 Task: Find connections with filter location Workington with filter topic #entrepreneurwith filter profile language Spanish with filter current company Calypso Technology with filter school Veer Bahadur Singh Purvanchal University, Jaunpur with filter industry Natural Gas Distribution with filter service category Resume Writing with filter keywords title IT Professional
Action: Mouse moved to (650, 92)
Screenshot: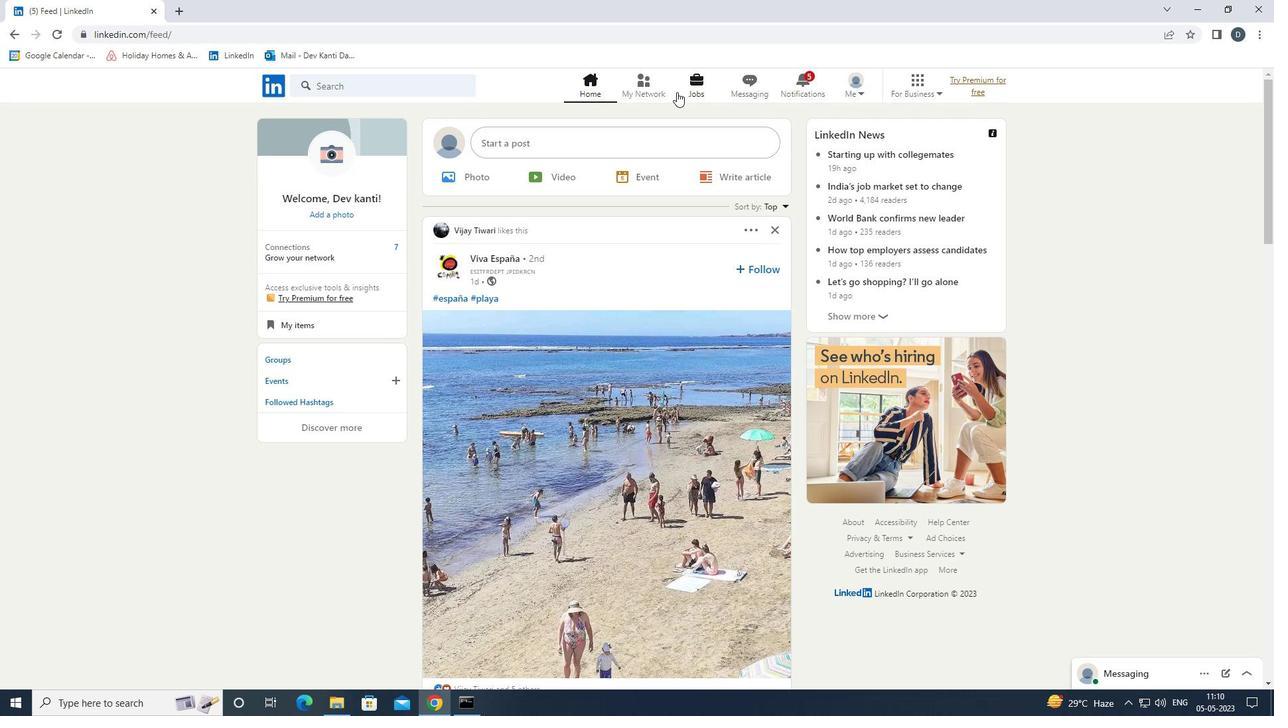 
Action: Mouse pressed left at (650, 92)
Screenshot: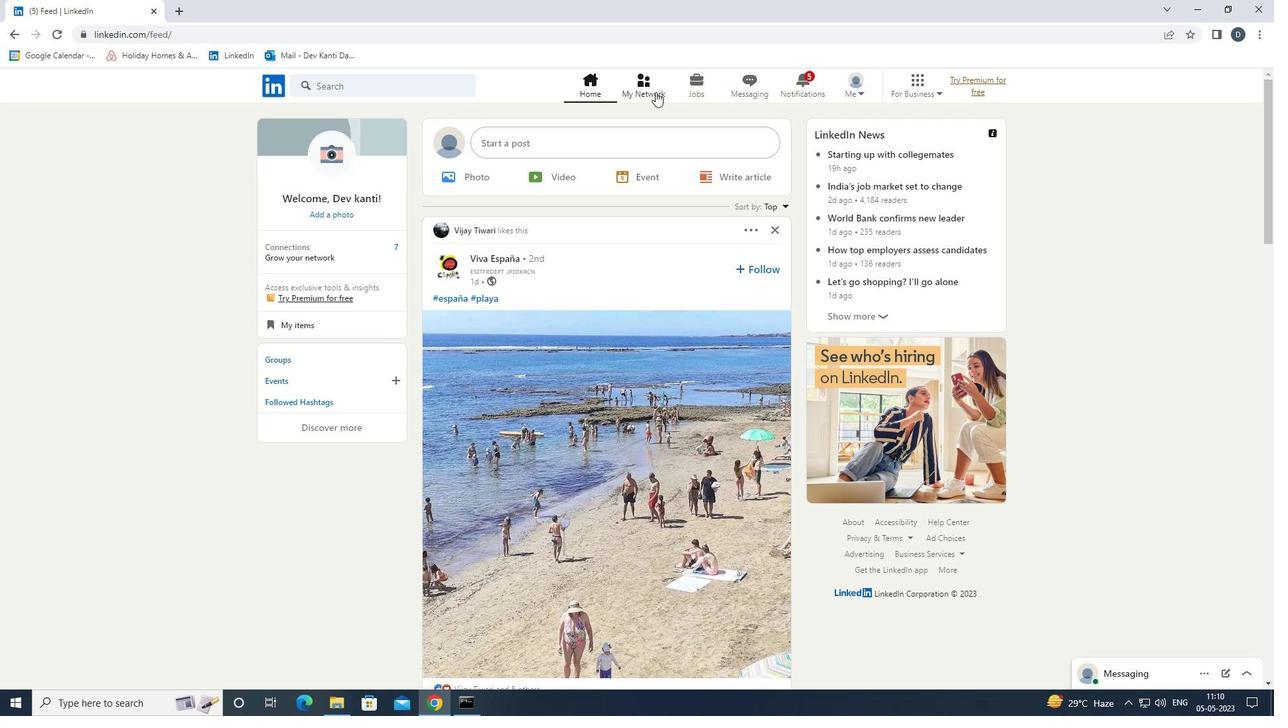 
Action: Mouse moved to (440, 163)
Screenshot: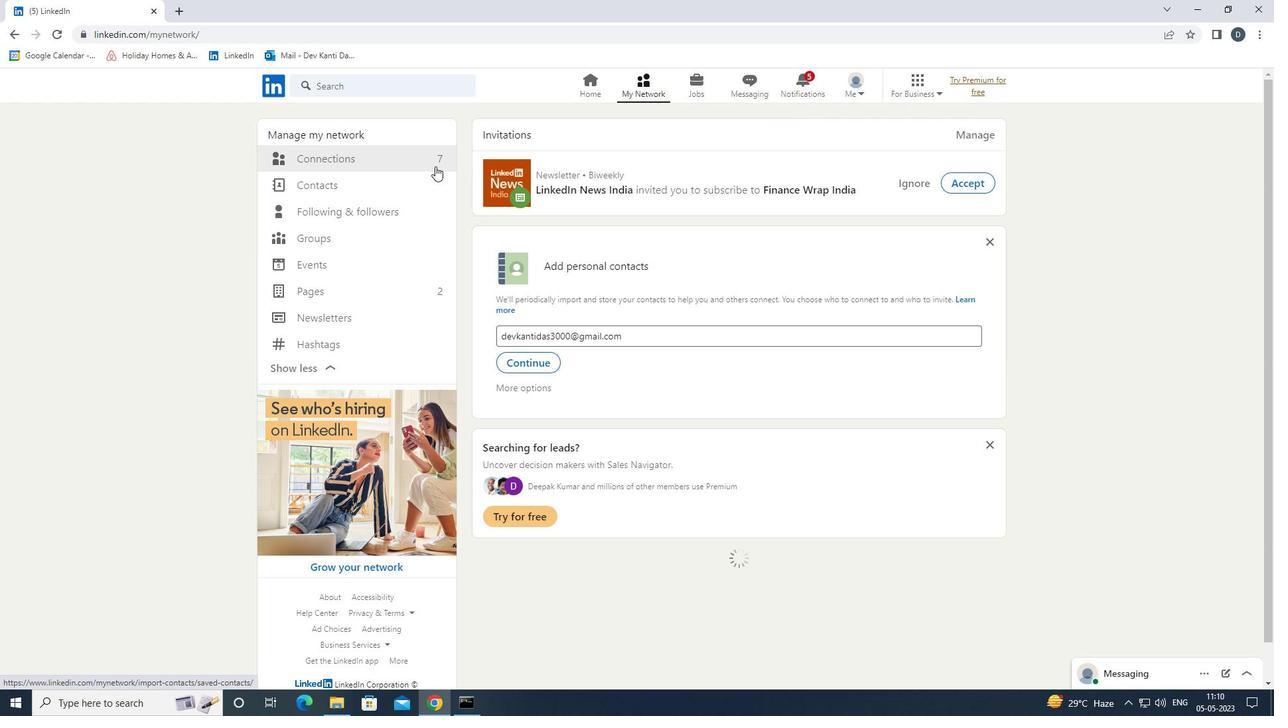 
Action: Mouse pressed left at (440, 163)
Screenshot: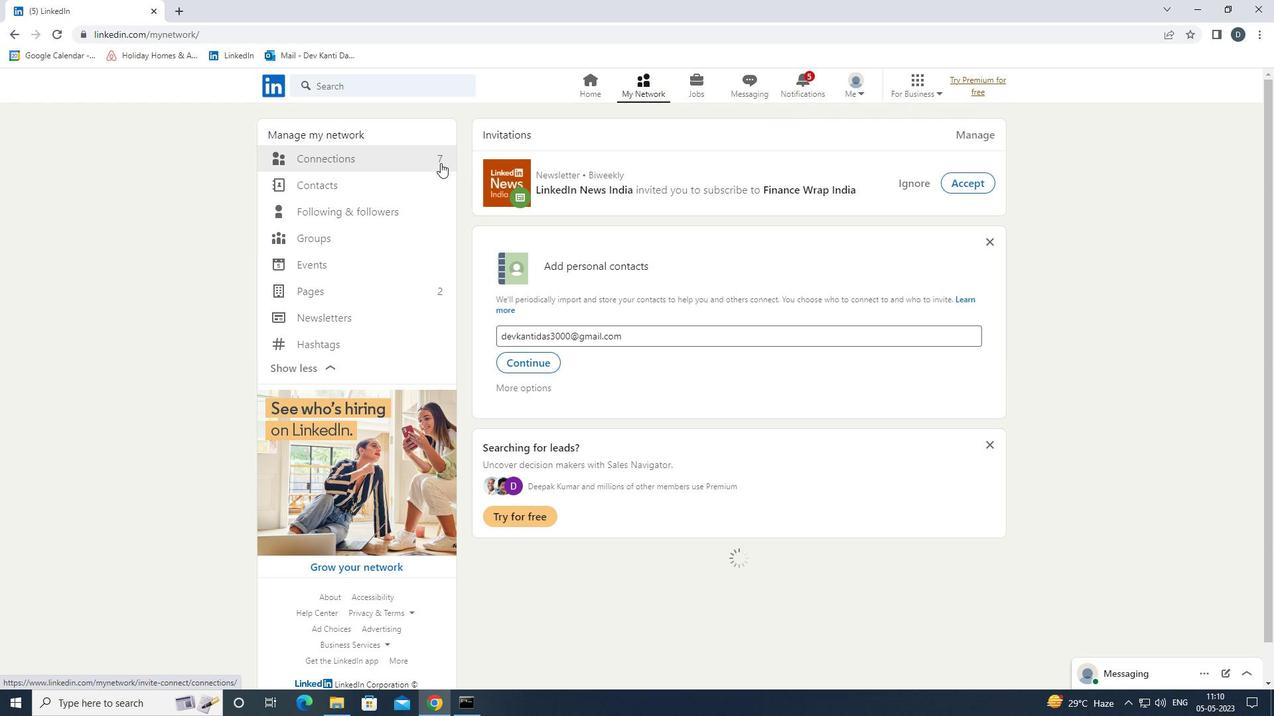 
Action: Mouse moved to (746, 167)
Screenshot: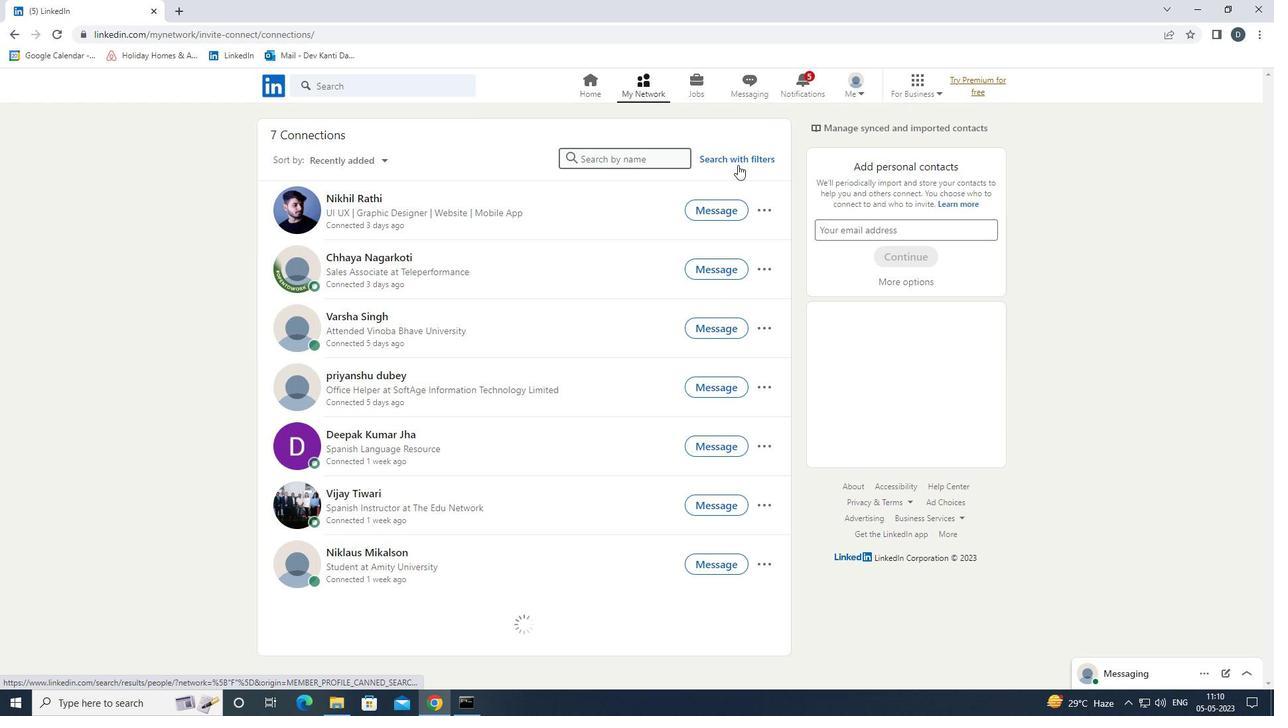 
Action: Mouse pressed left at (746, 167)
Screenshot: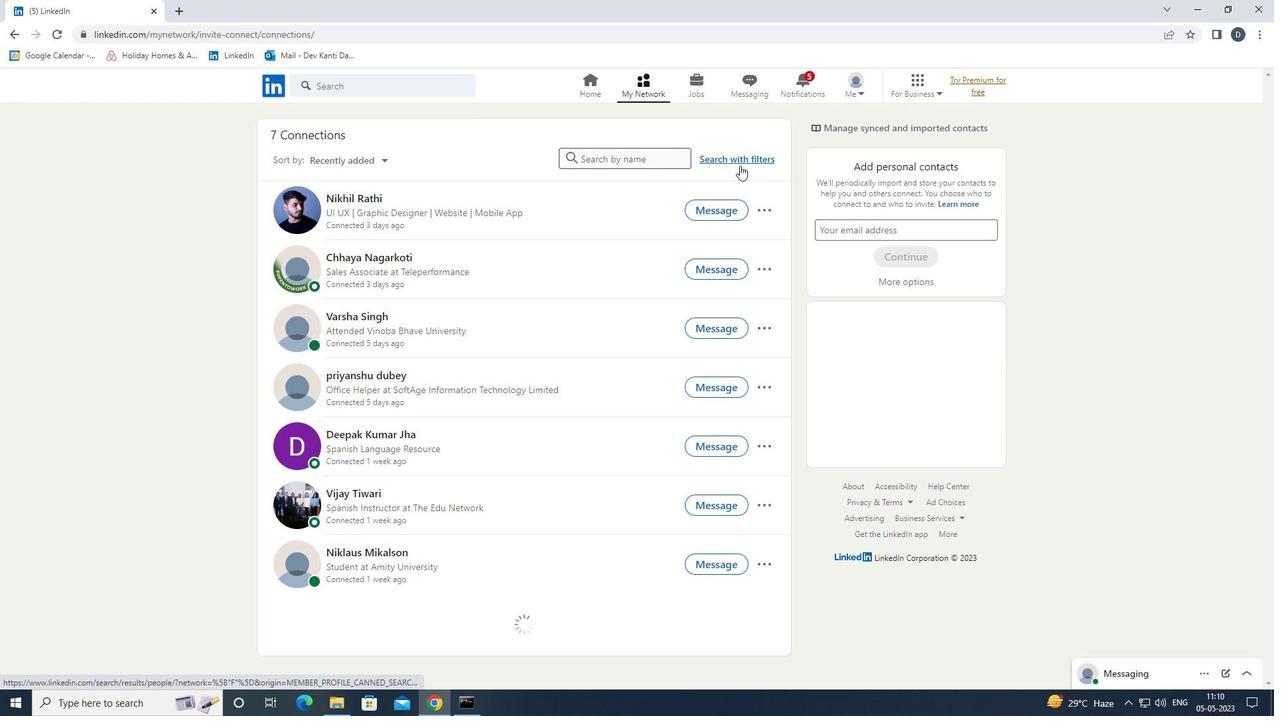 
Action: Mouse moved to (746, 159)
Screenshot: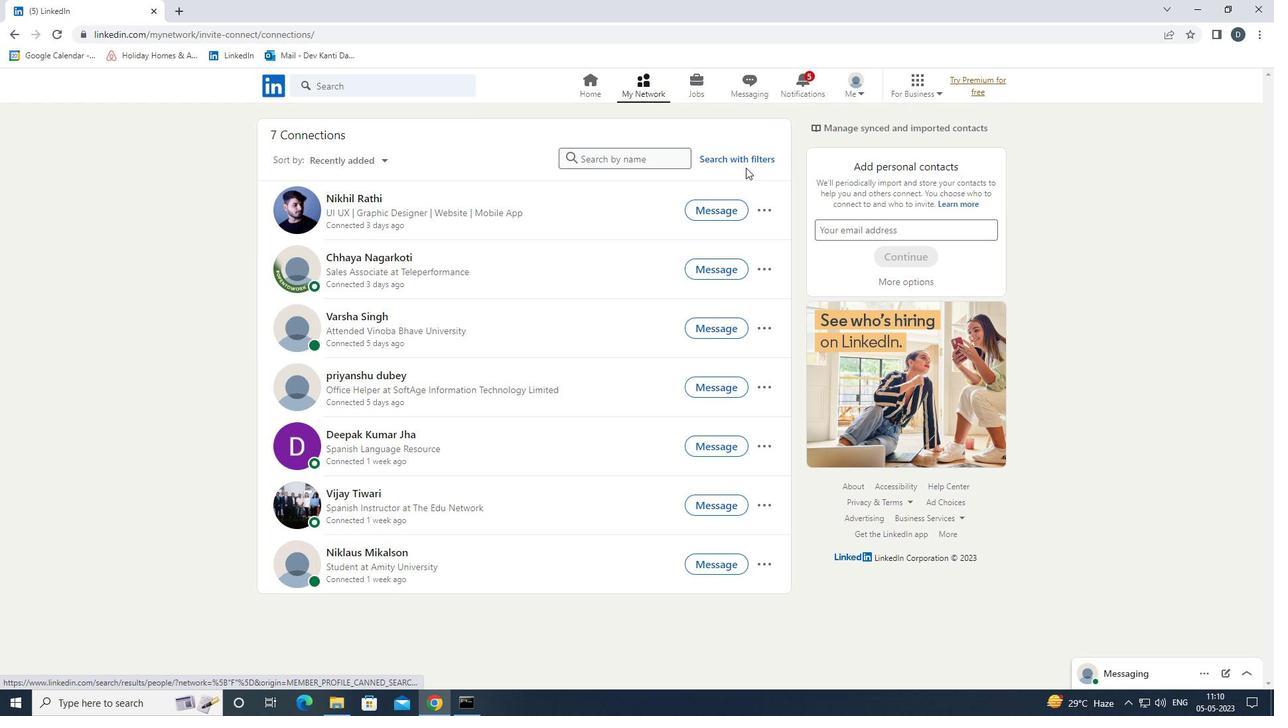 
Action: Mouse pressed left at (746, 159)
Screenshot: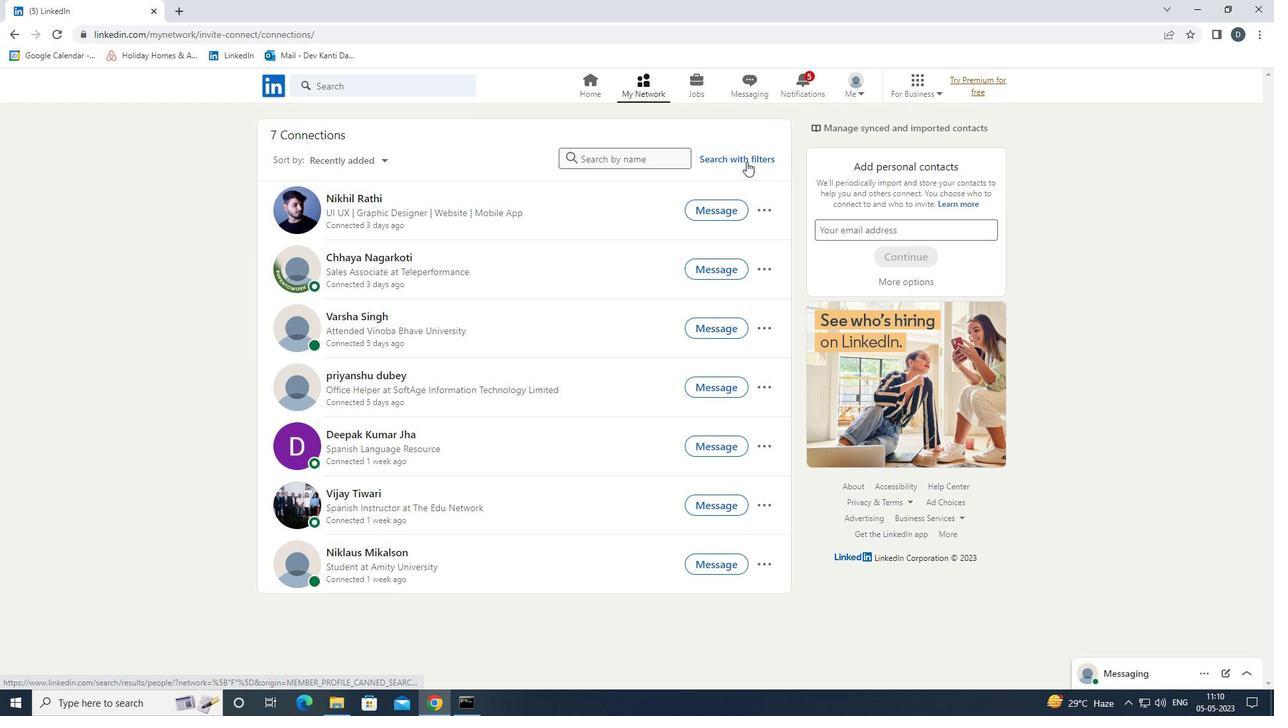 
Action: Mouse moved to (675, 128)
Screenshot: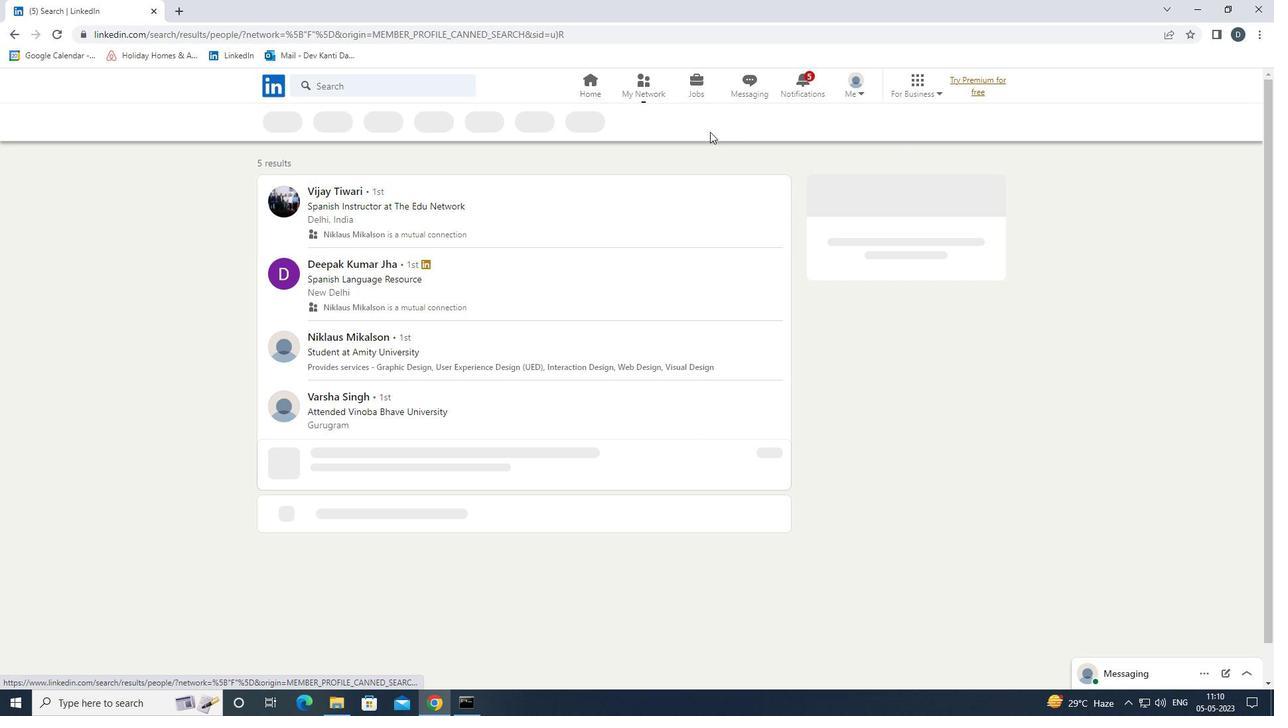 
Action: Mouse pressed left at (675, 128)
Screenshot: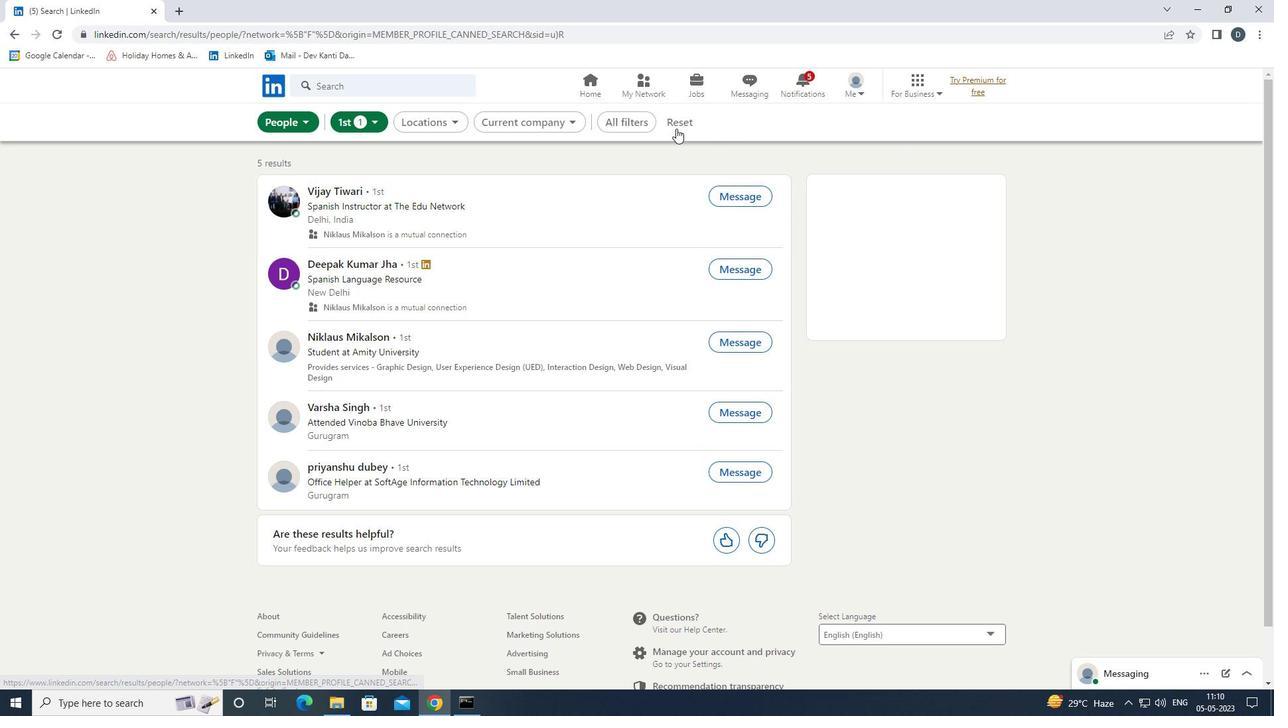 
Action: Mouse moved to (672, 126)
Screenshot: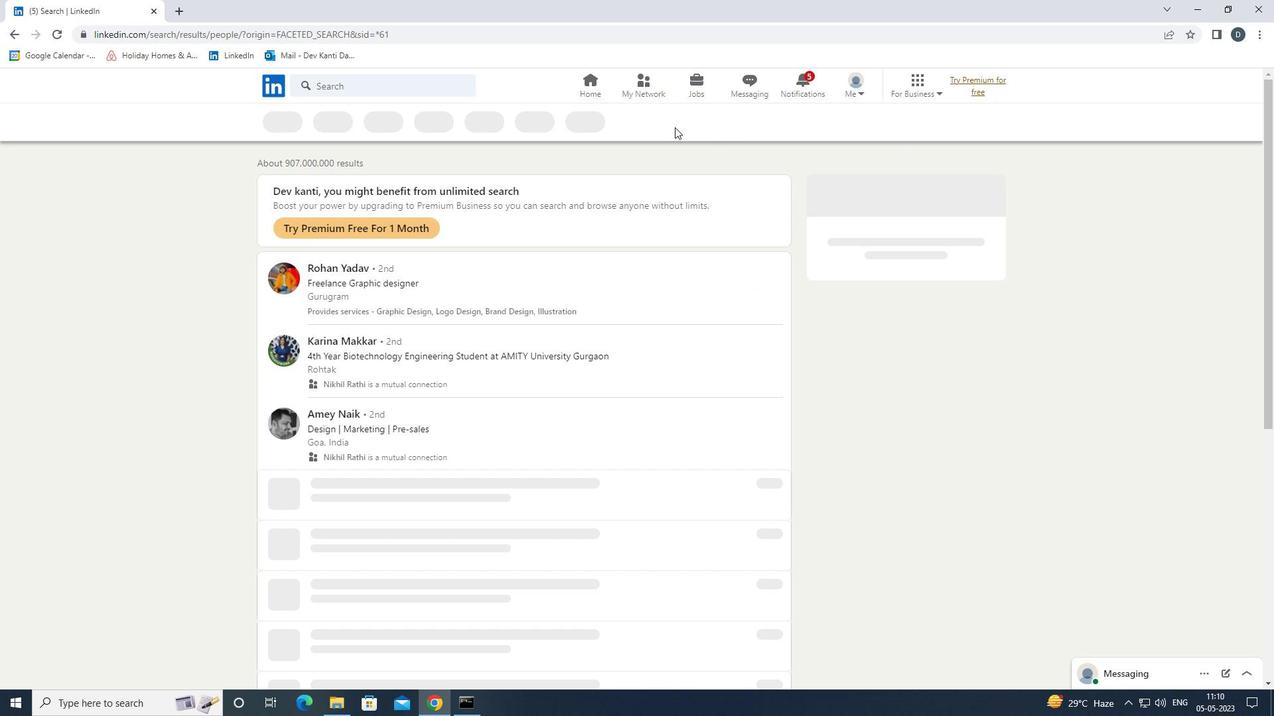 
Action: Mouse pressed left at (672, 126)
Screenshot: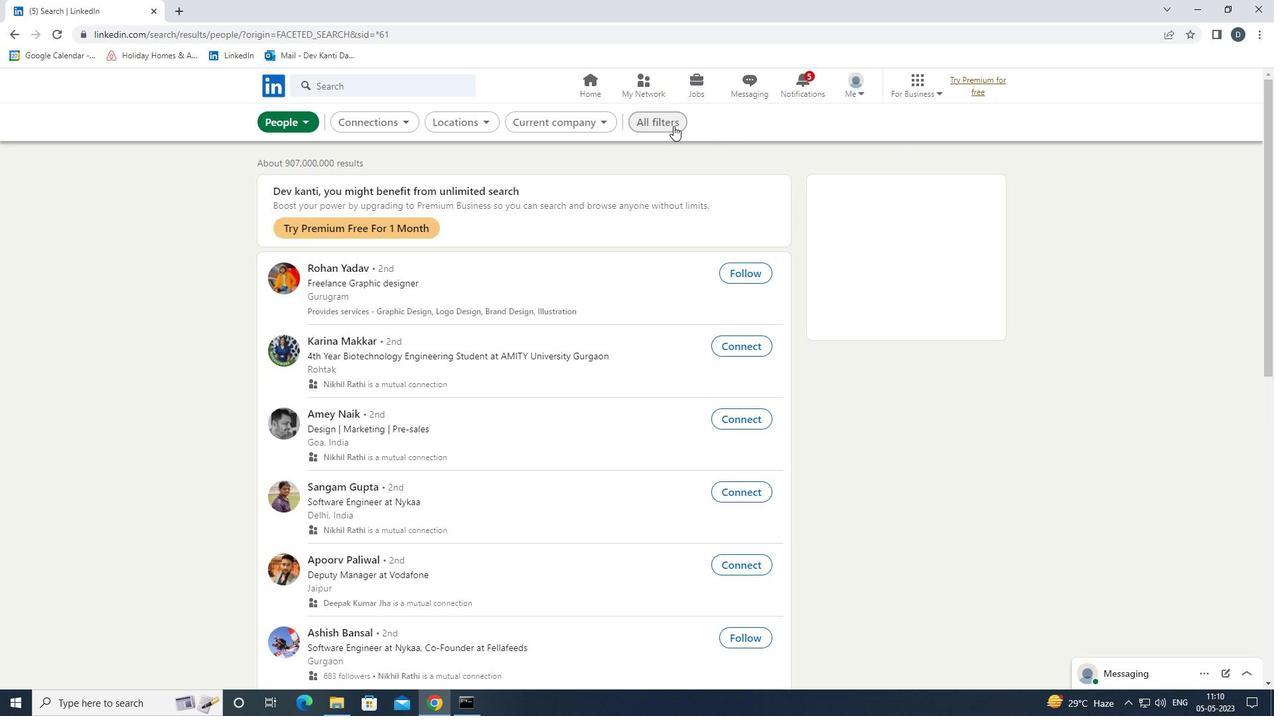 
Action: Mouse moved to (1126, 459)
Screenshot: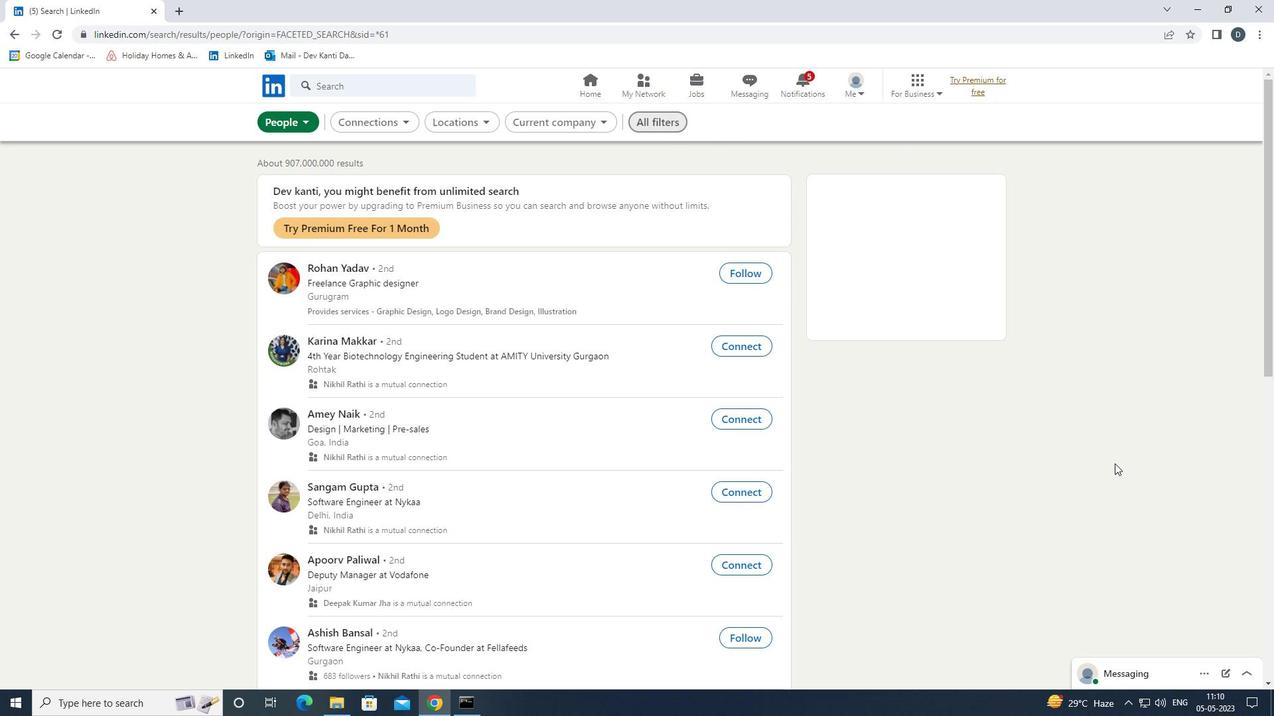 
Action: Mouse scrolled (1126, 458) with delta (0, 0)
Screenshot: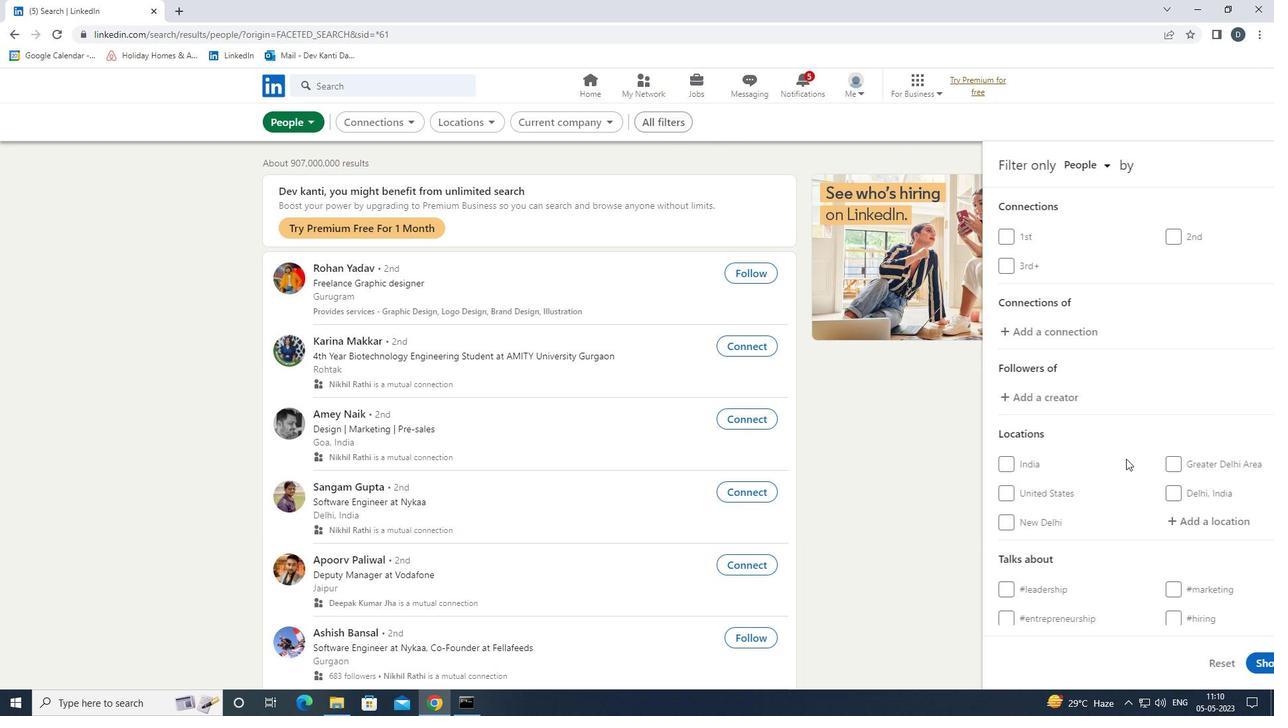 
Action: Mouse scrolled (1126, 458) with delta (0, 0)
Screenshot: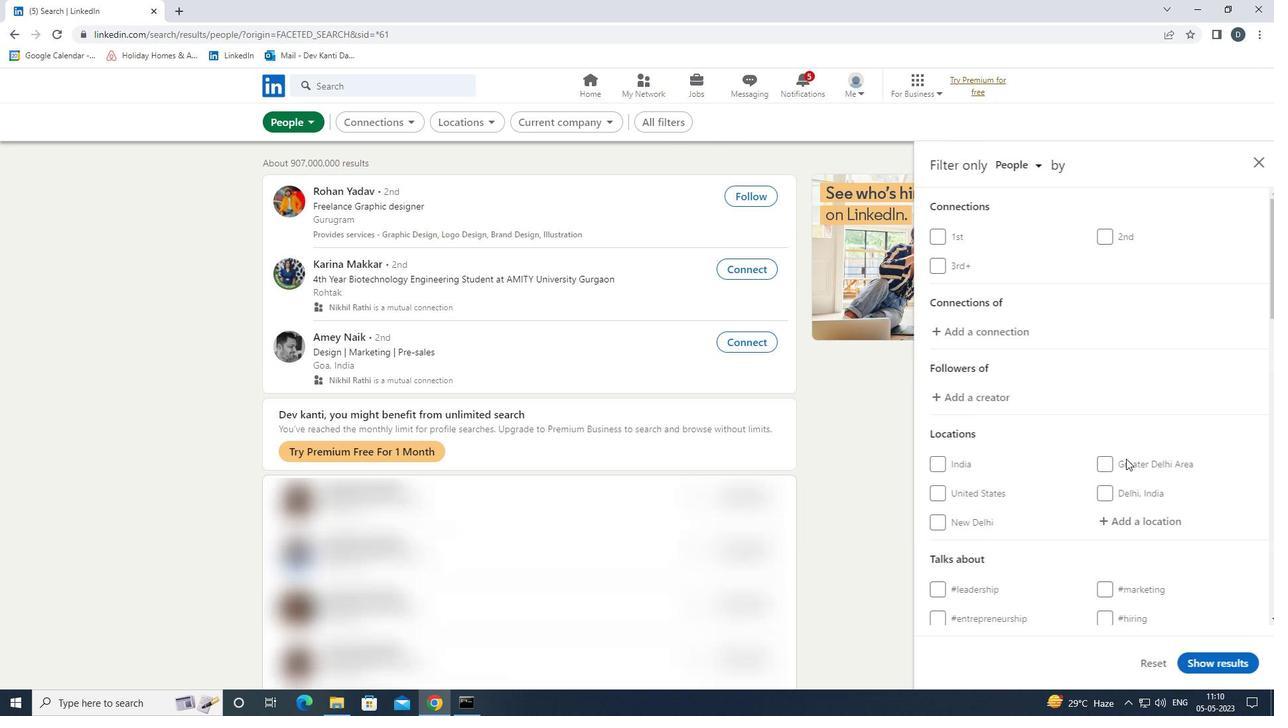 
Action: Mouse moved to (1123, 378)
Screenshot: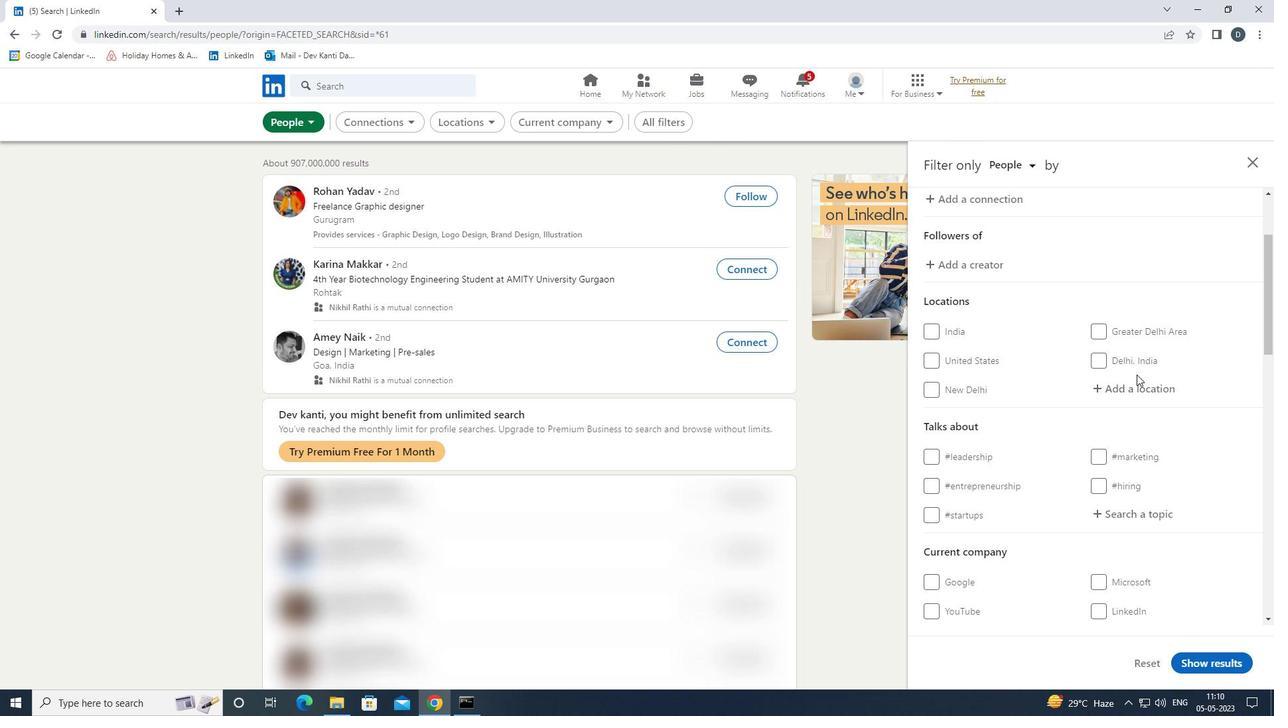 
Action: Mouse pressed left at (1123, 378)
Screenshot: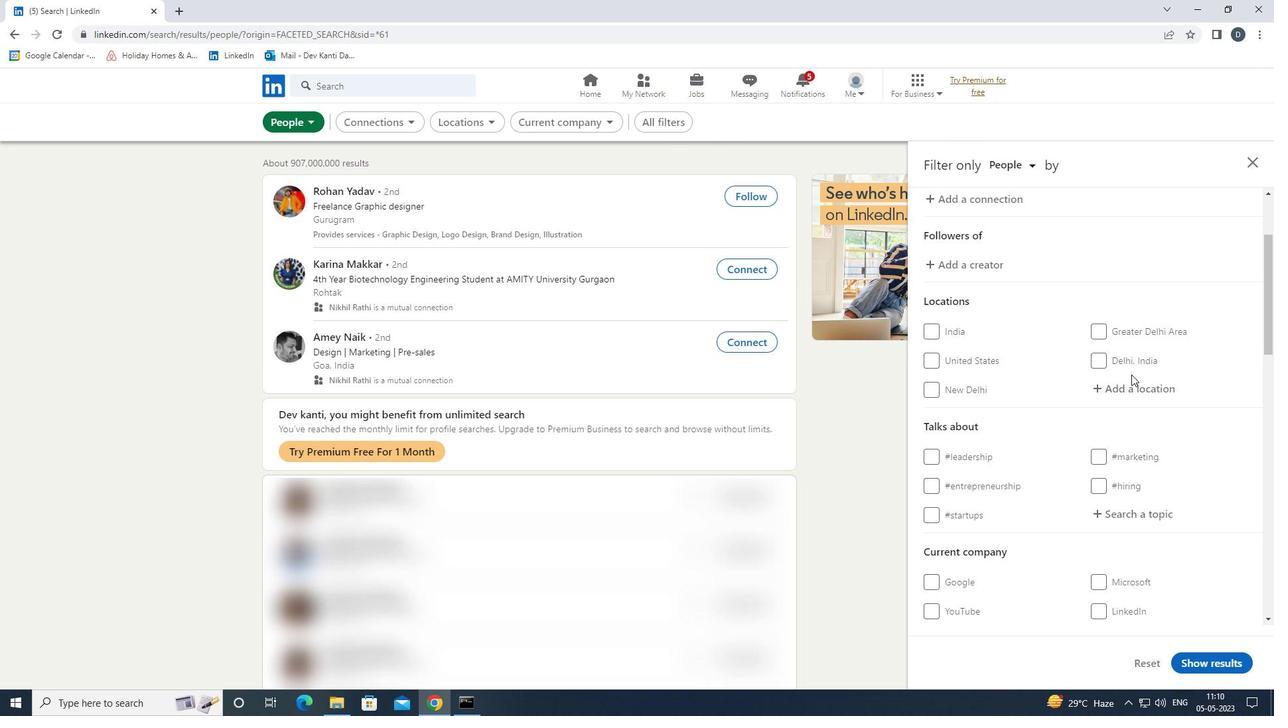 
Action: Mouse moved to (1116, 380)
Screenshot: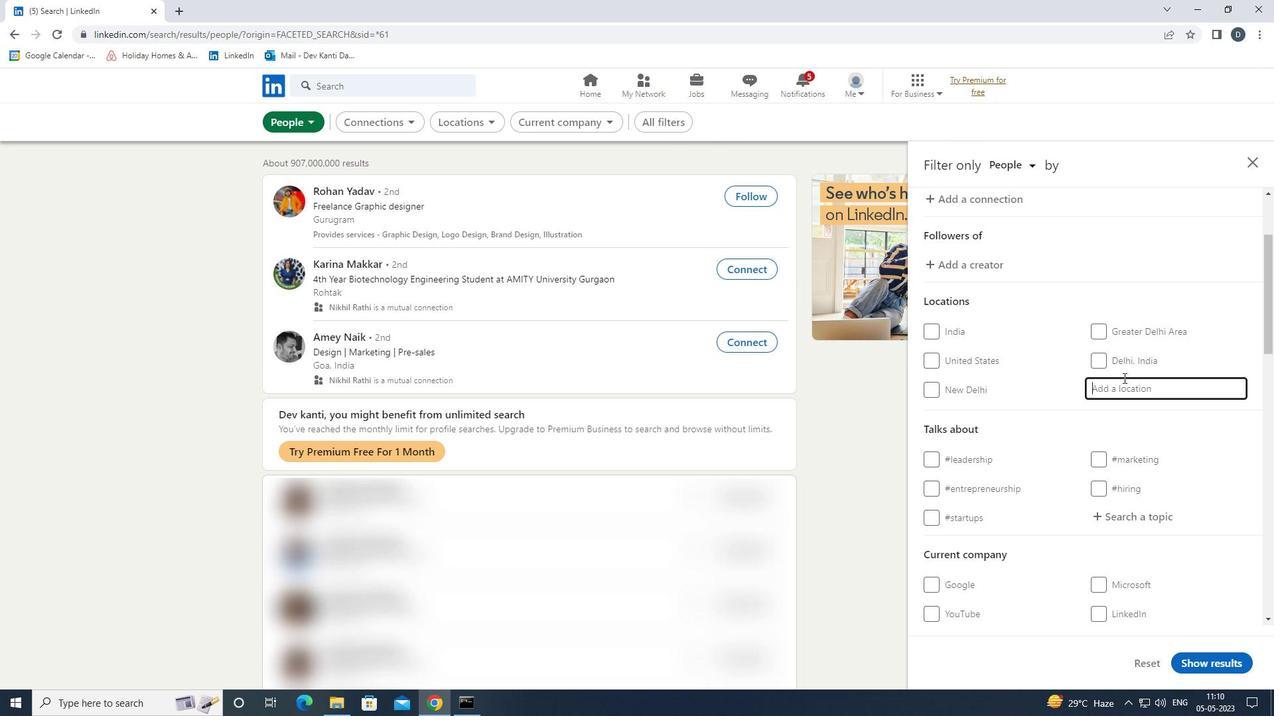 
Action: Key pressed <Key.shift>
Screenshot: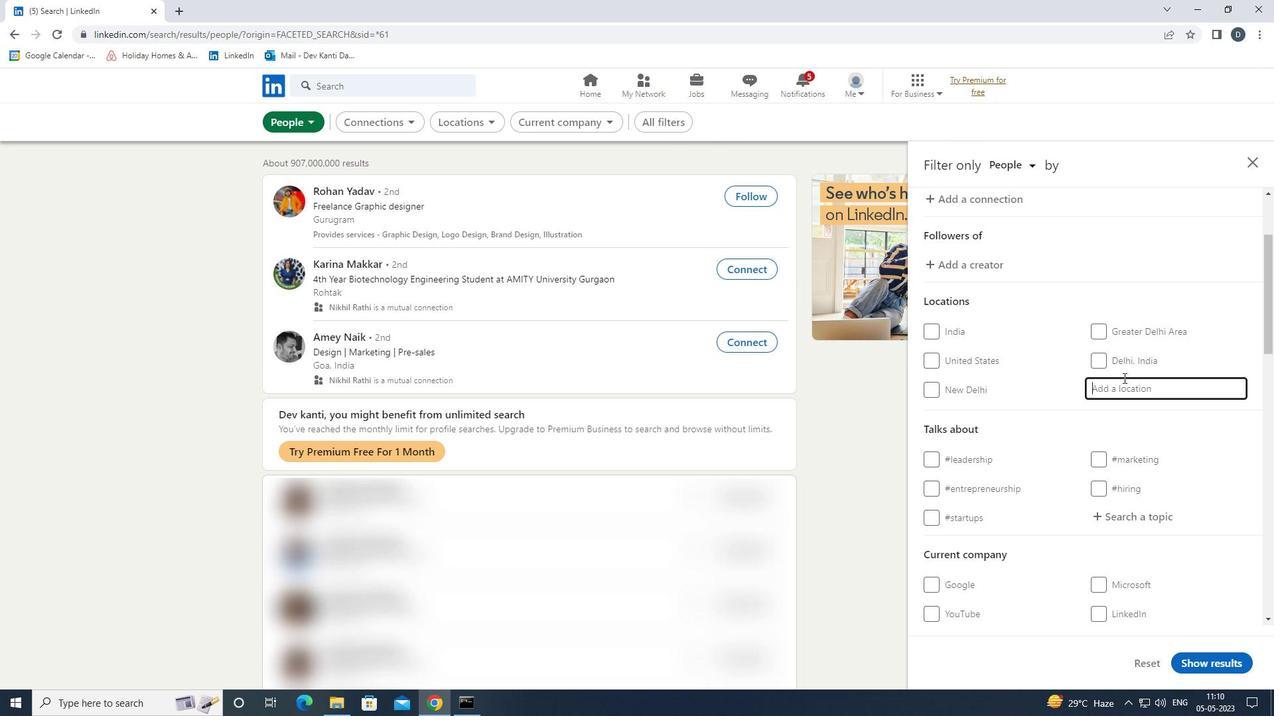 
Action: Mouse moved to (1114, 380)
Screenshot: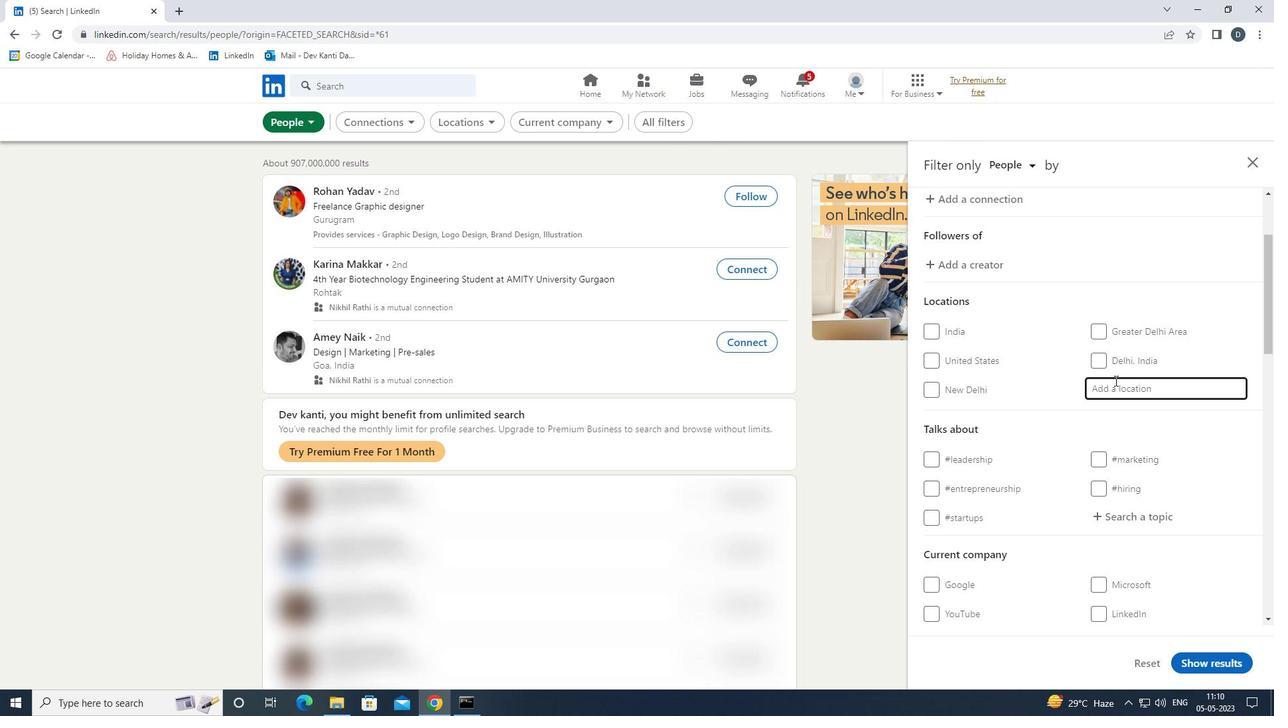 
Action: Key pressed <Key.shift>W
Screenshot: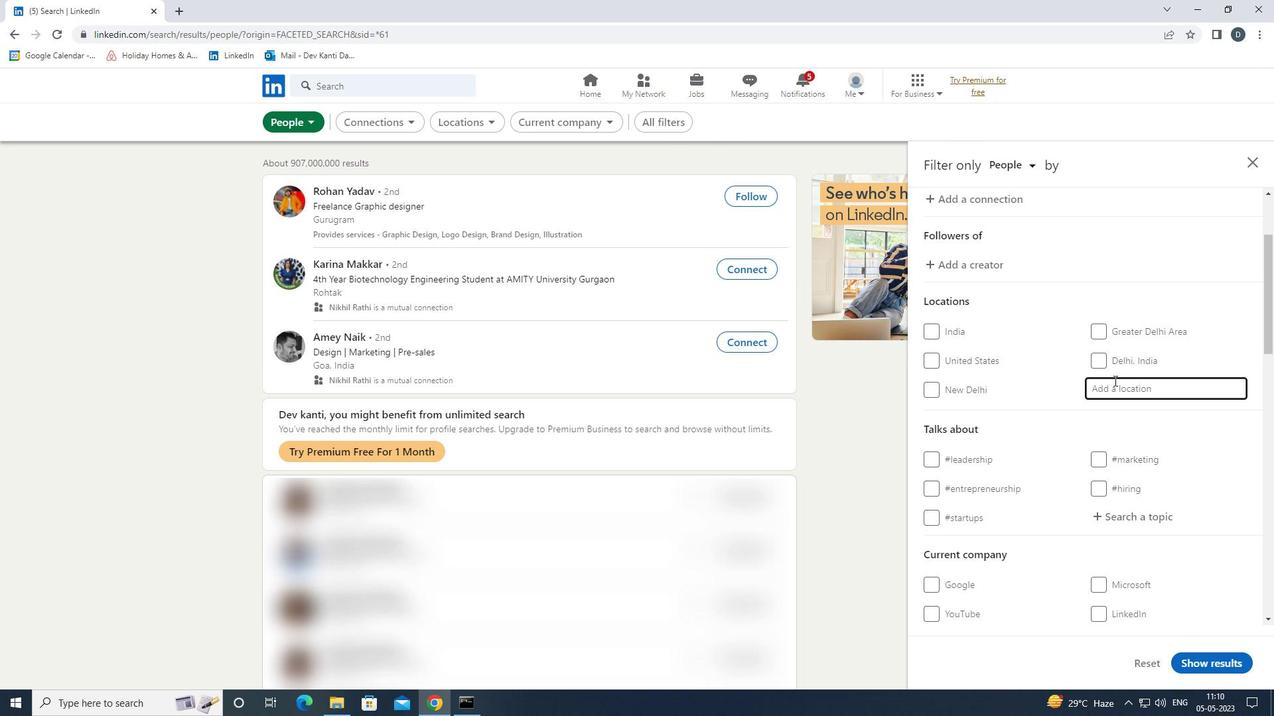 
Action: Mouse moved to (1108, 381)
Screenshot: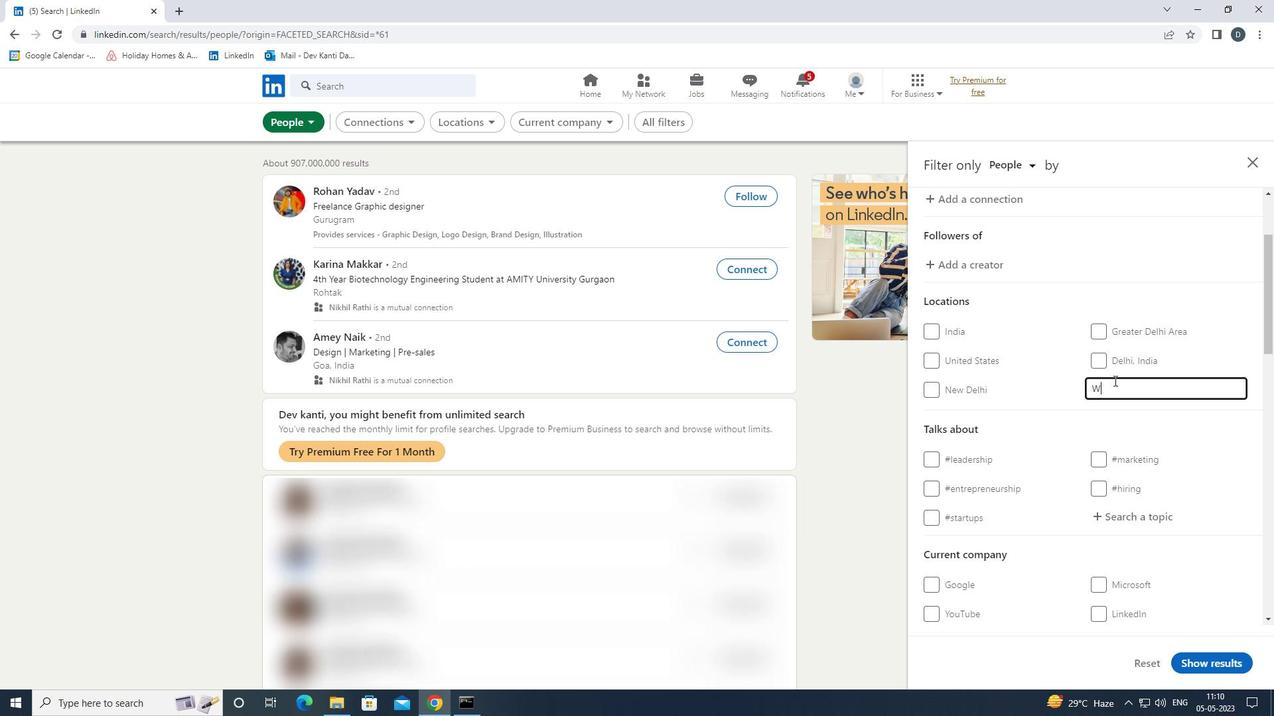 
Action: Key pressed O
Screenshot: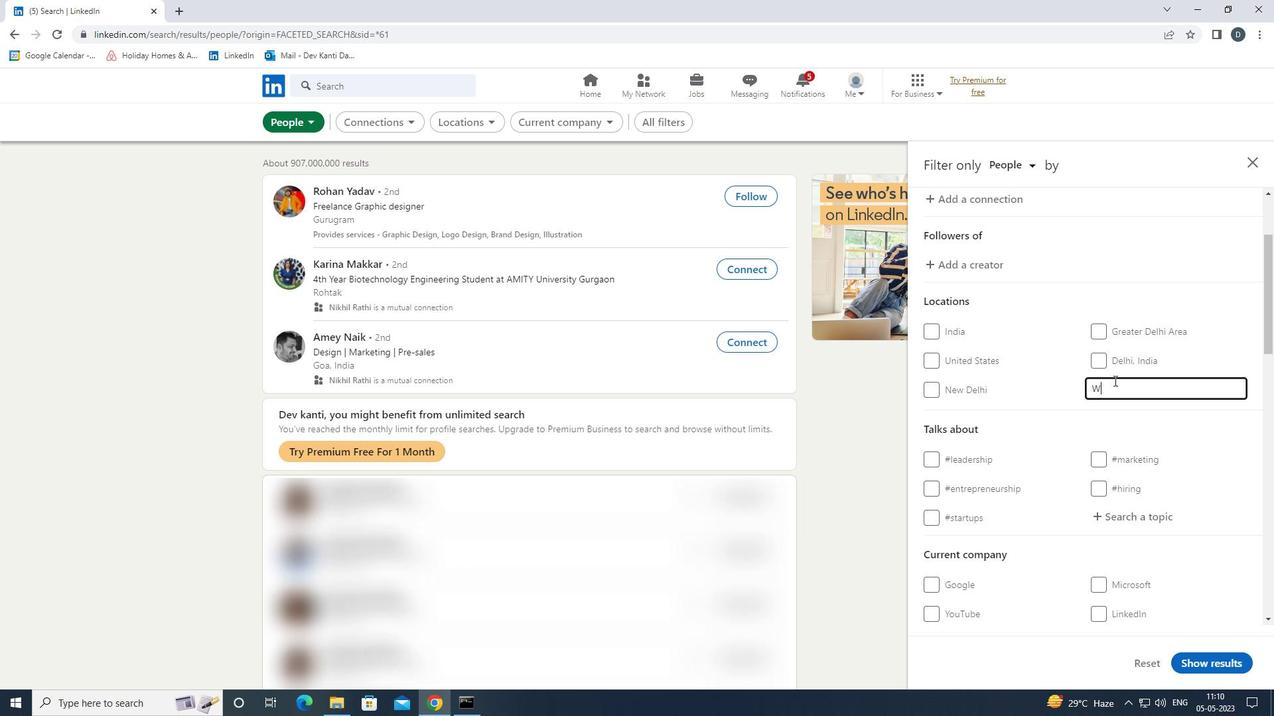 
Action: Mouse moved to (1106, 382)
Screenshot: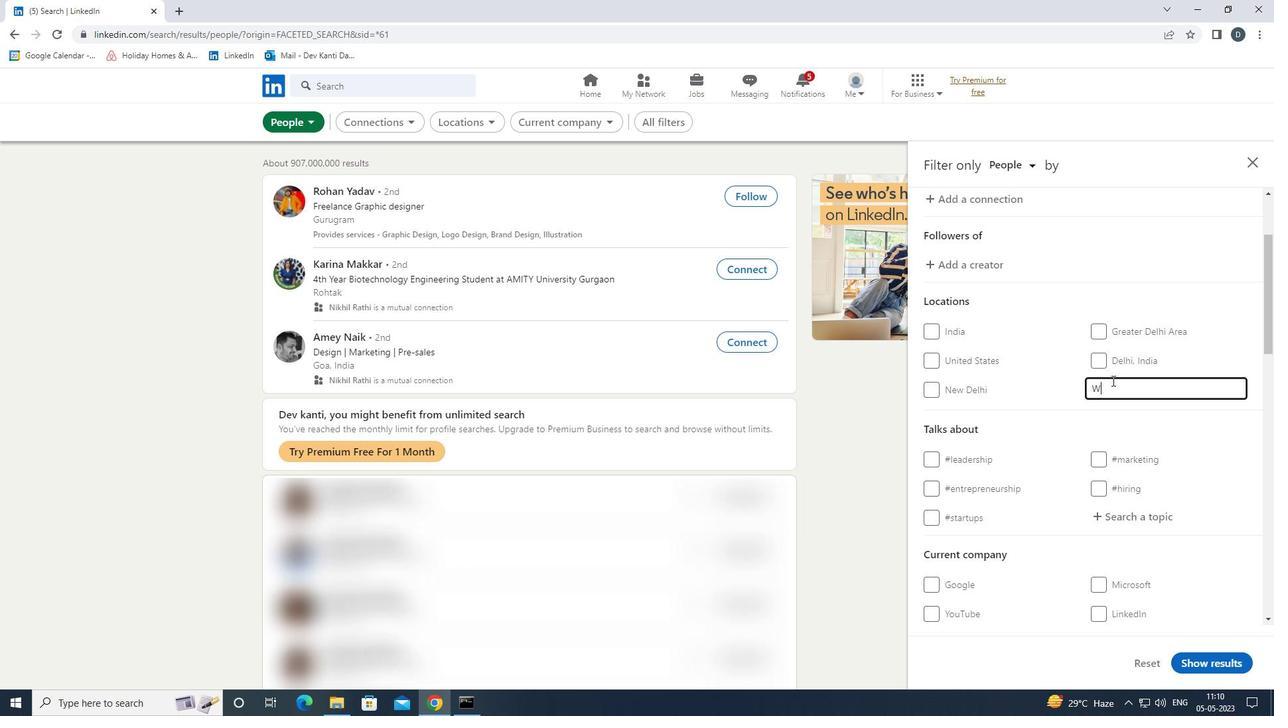 
Action: Key pressed R
Screenshot: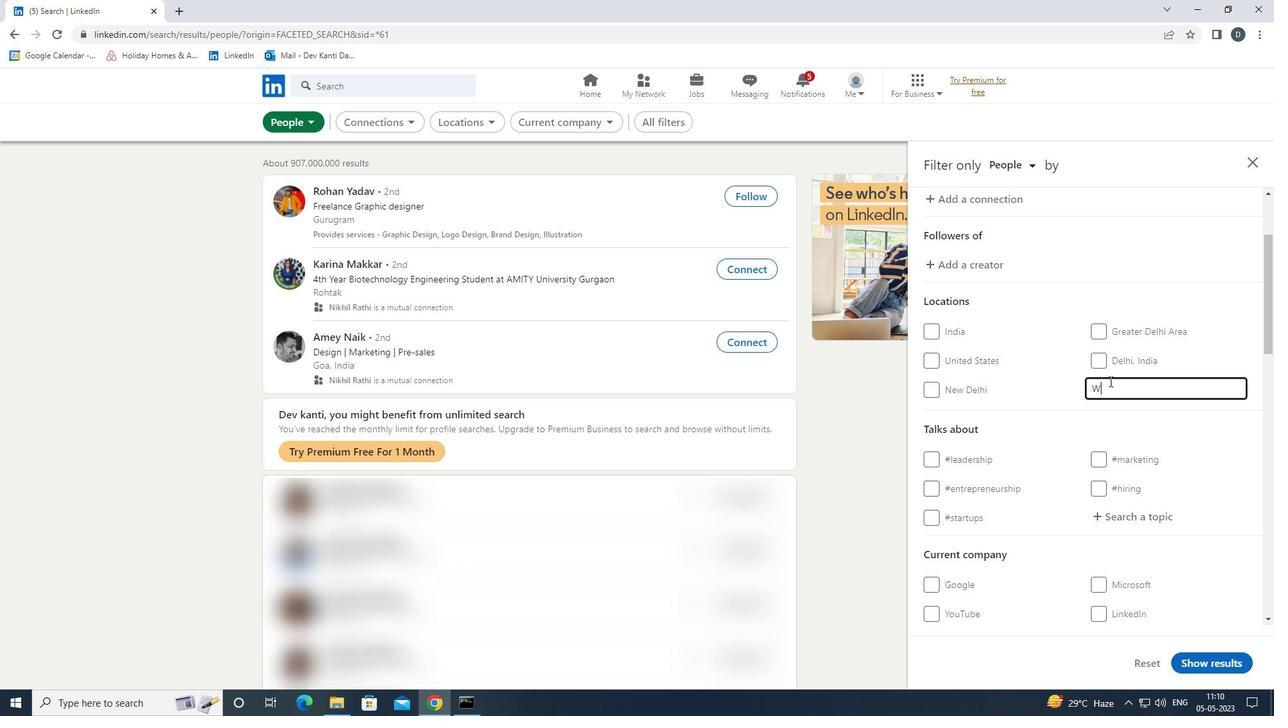 
Action: Mouse moved to (1105, 382)
Screenshot: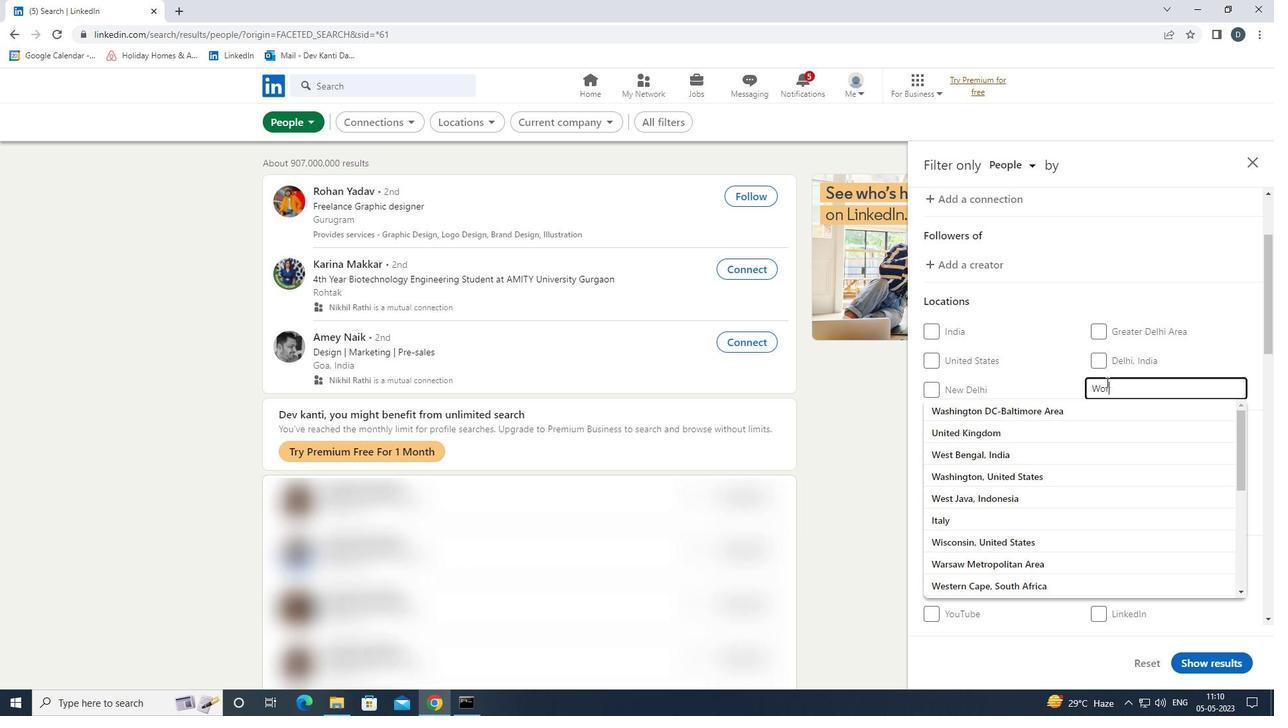 
Action: Key pressed K
Screenshot: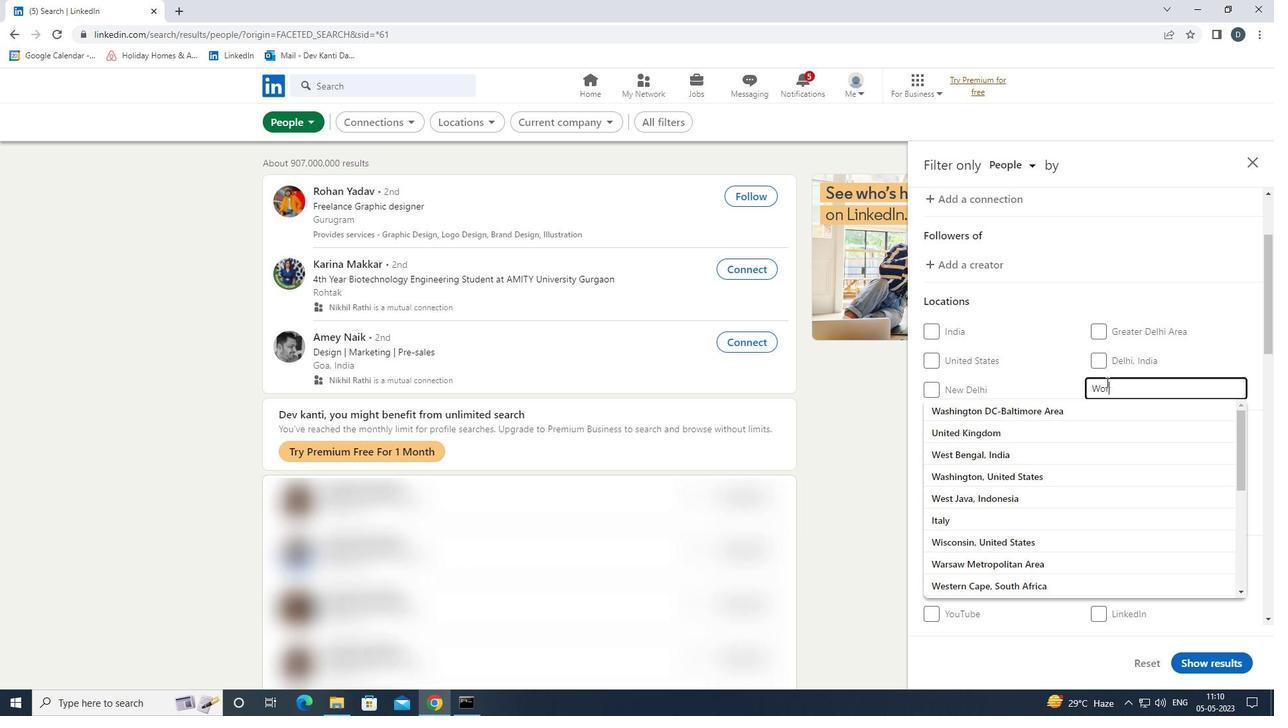 
Action: Mouse moved to (1105, 382)
Screenshot: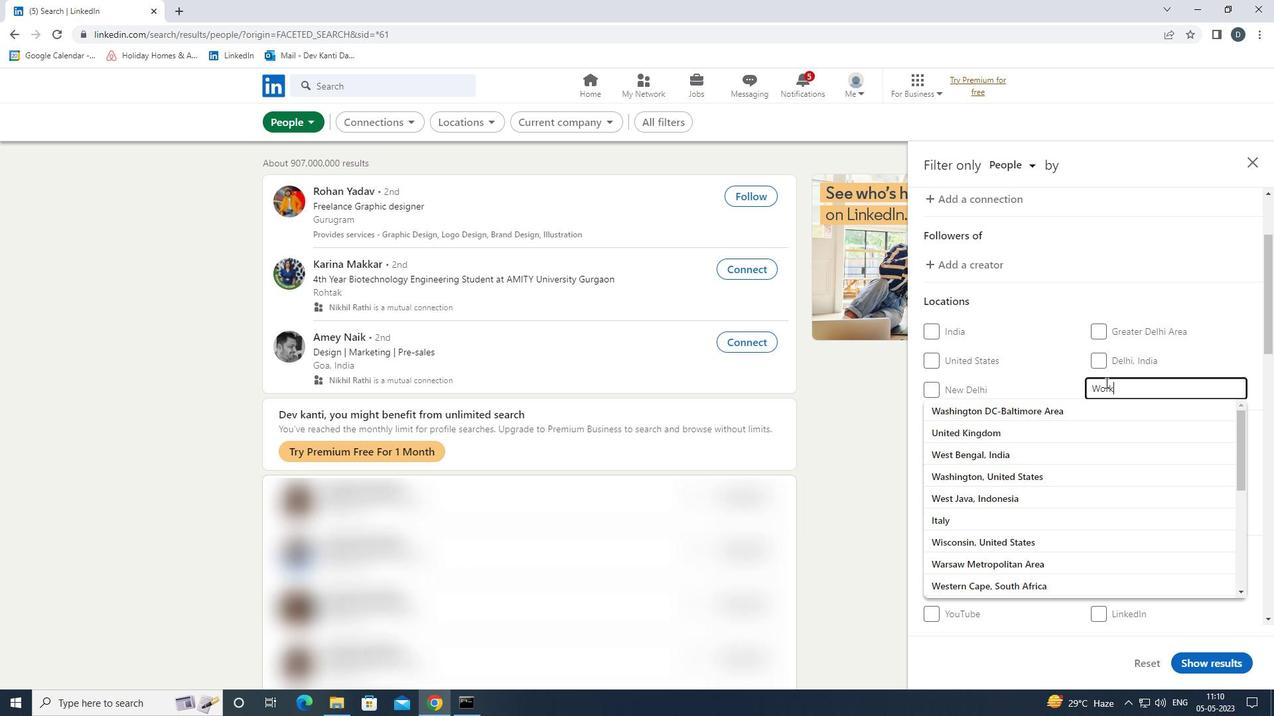 
Action: Key pressed I
Screenshot: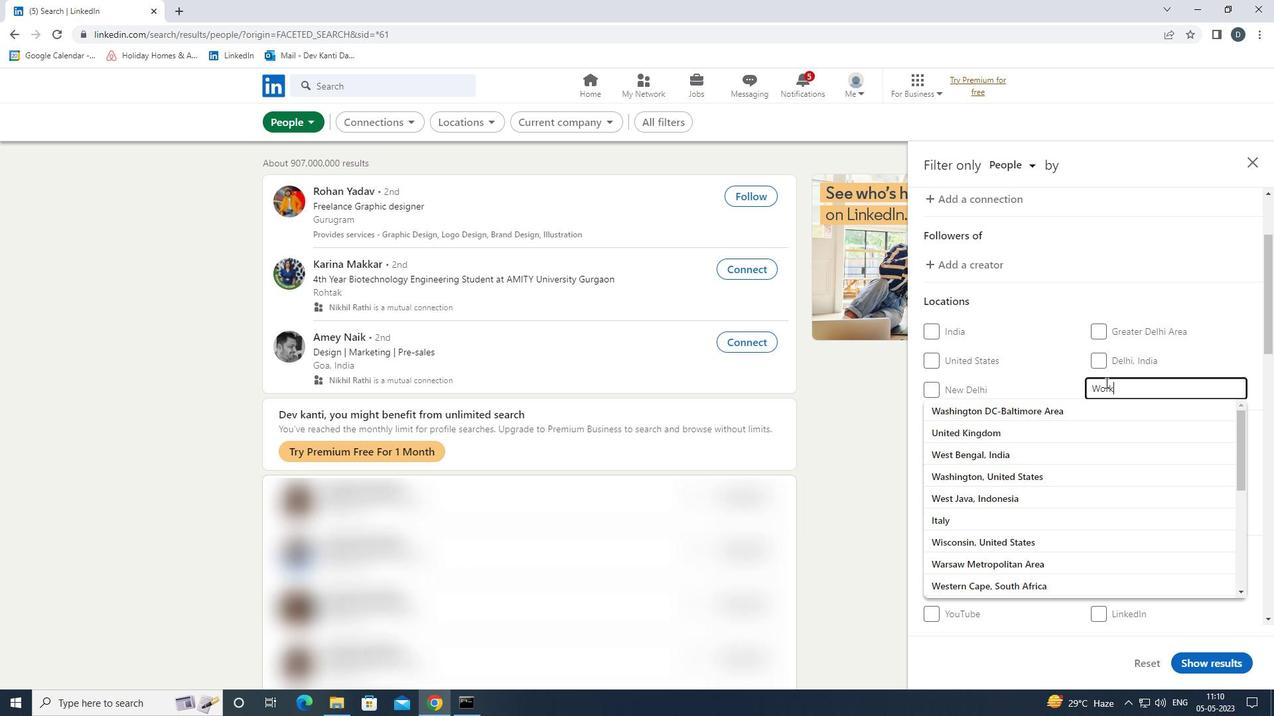 
Action: Mouse moved to (1104, 383)
Screenshot: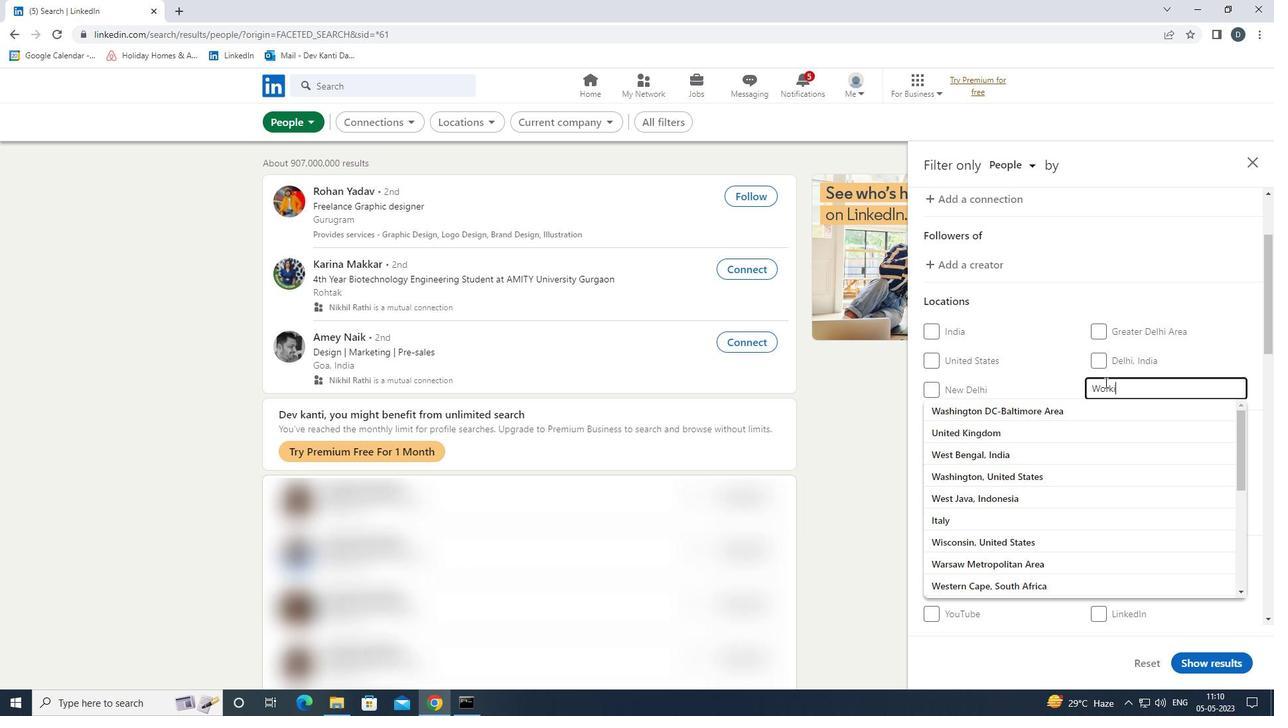 
Action: Key pressed NGTO
Screenshot: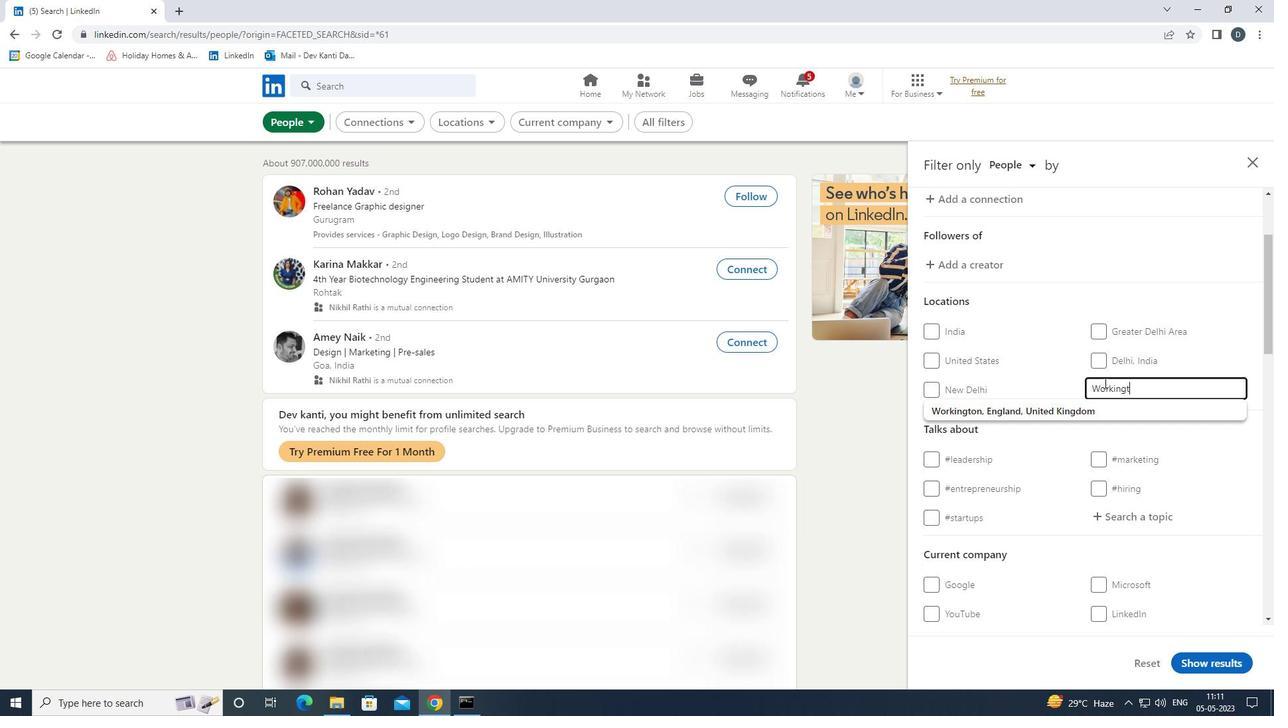 
Action: Mouse moved to (1103, 383)
Screenshot: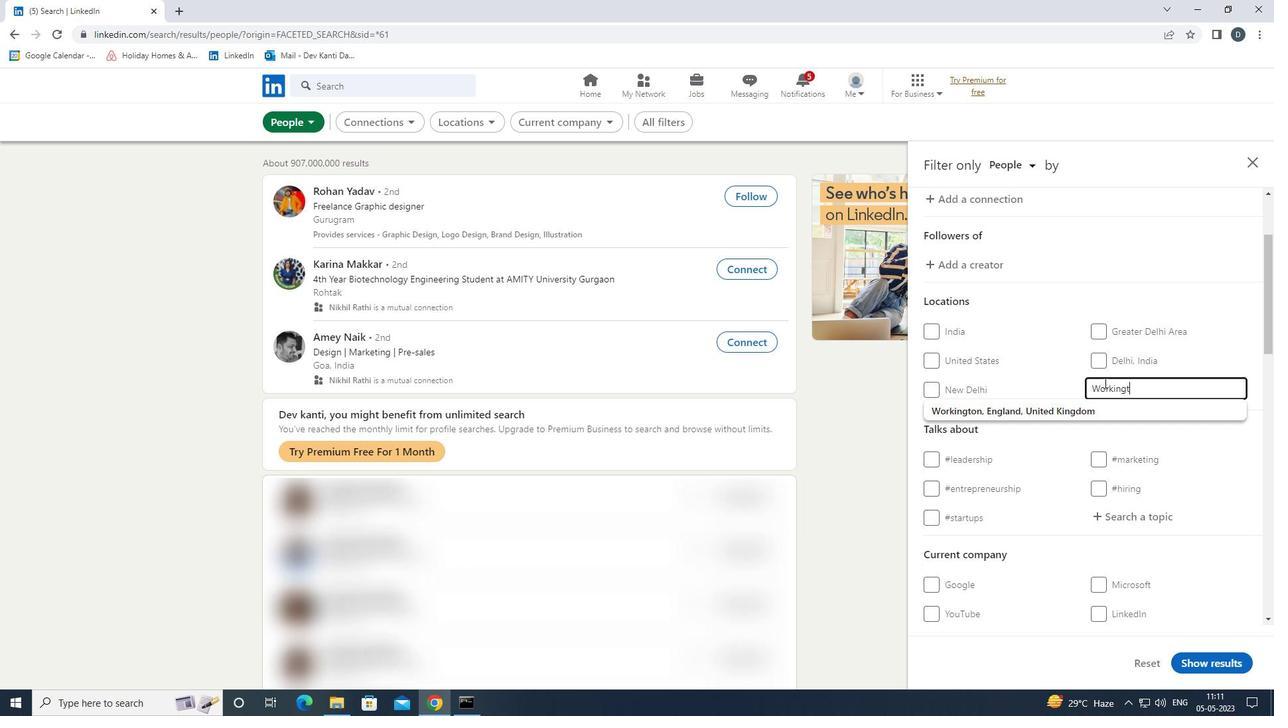 
Action: Key pressed N
Screenshot: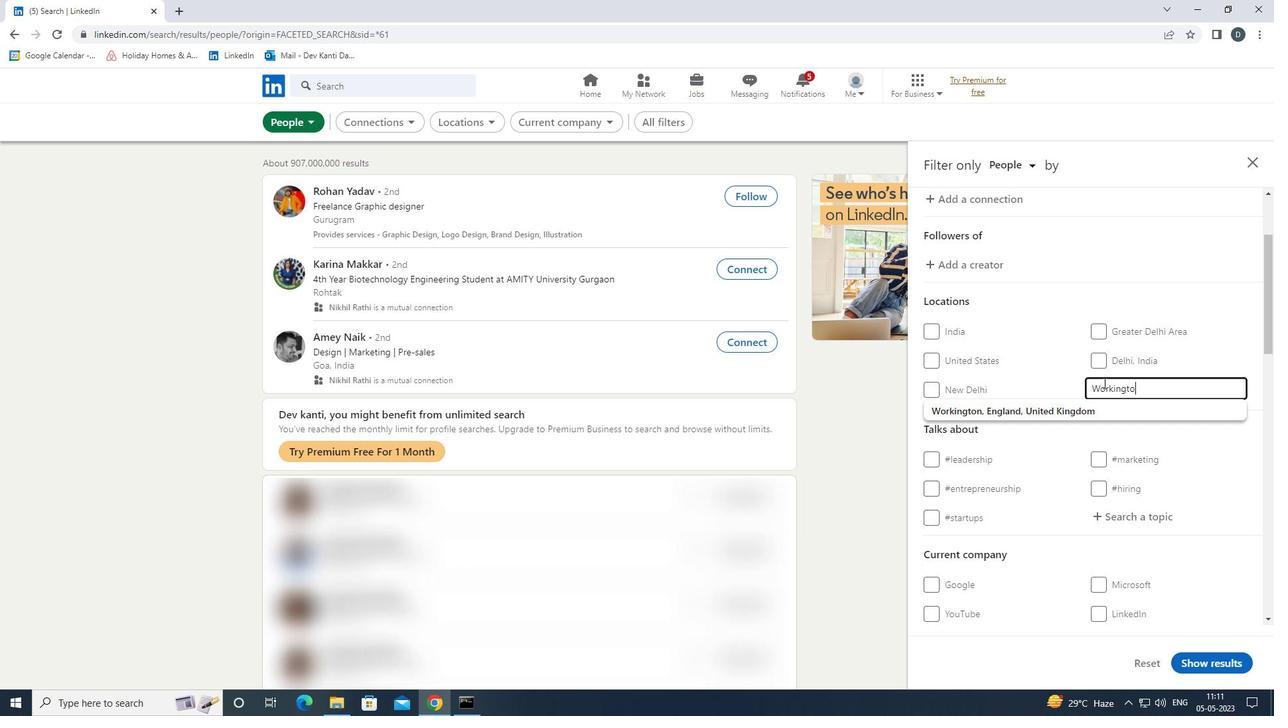 
Action: Mouse moved to (1103, 383)
Screenshot: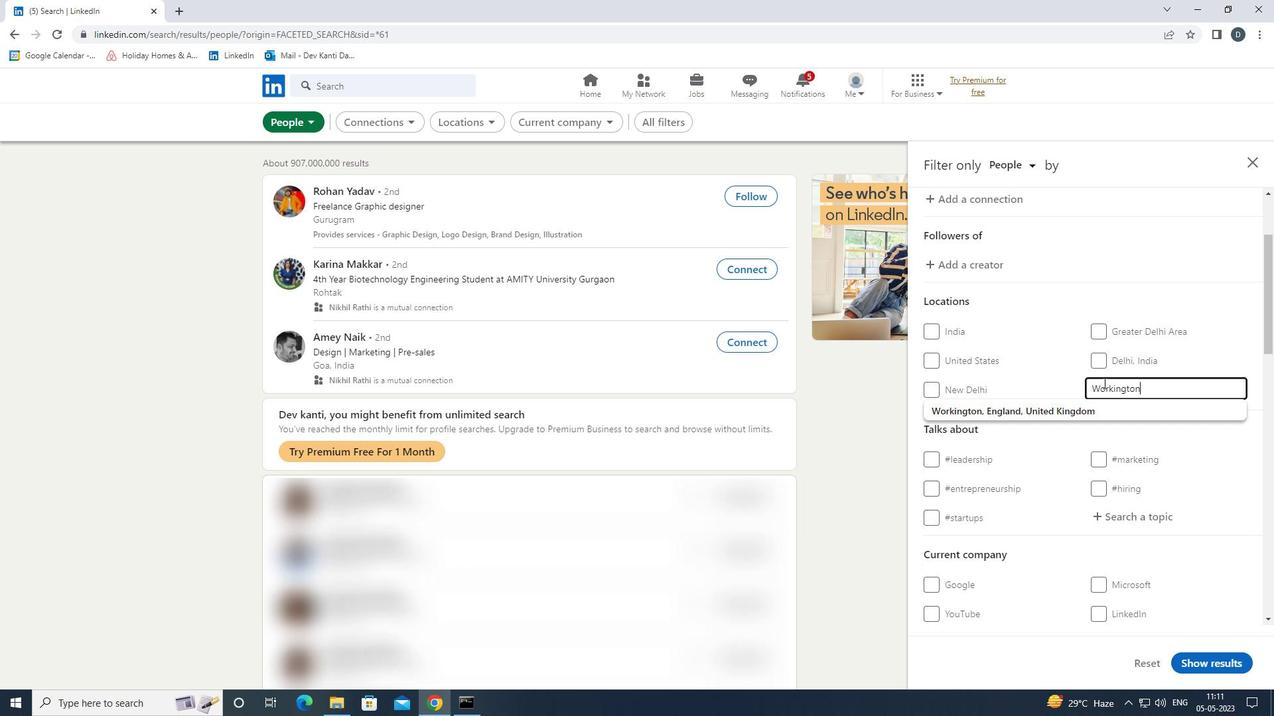 
Action: Key pressed <Key.down><Key.enter>
Screenshot: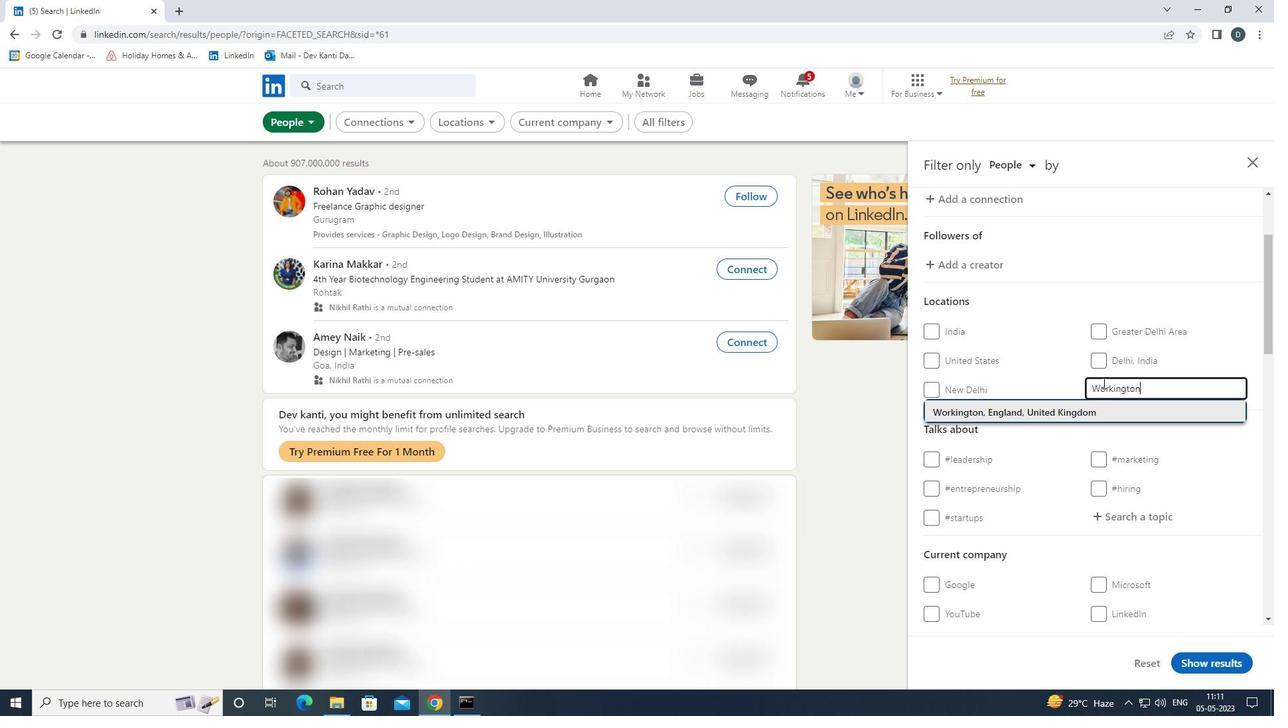 
Action: Mouse moved to (1091, 385)
Screenshot: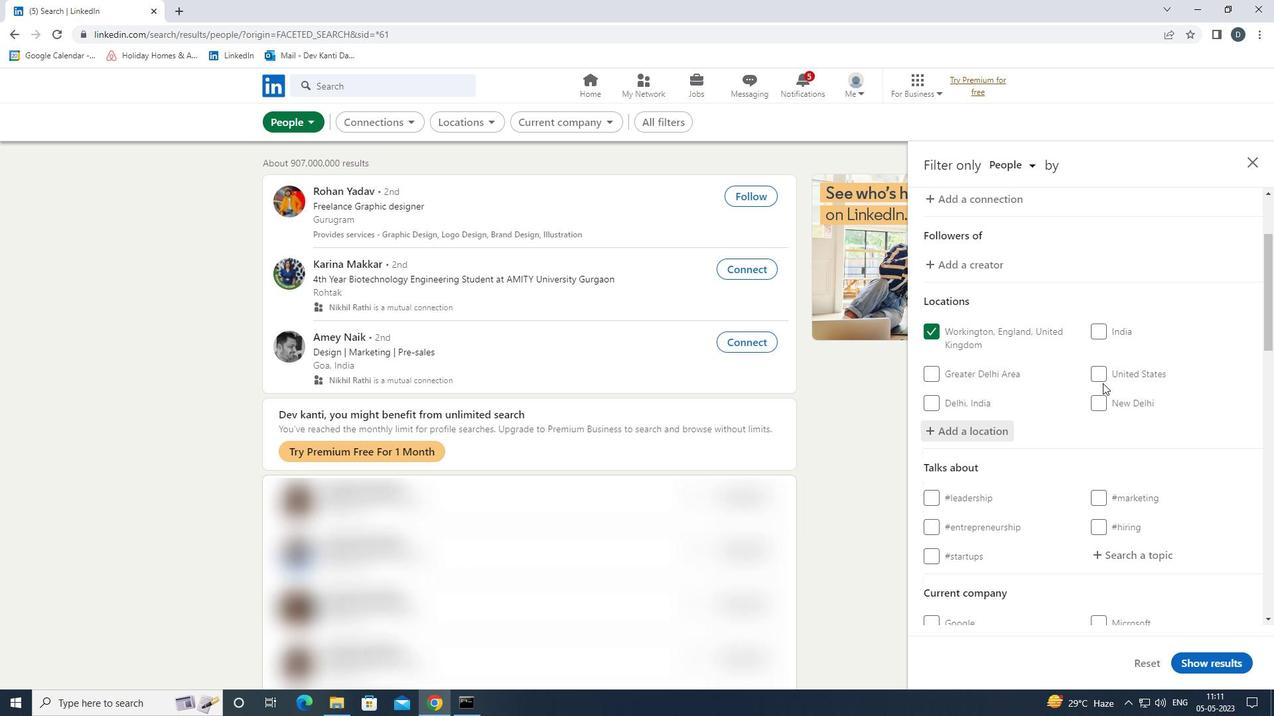 
Action: Mouse scrolled (1091, 384) with delta (0, 0)
Screenshot: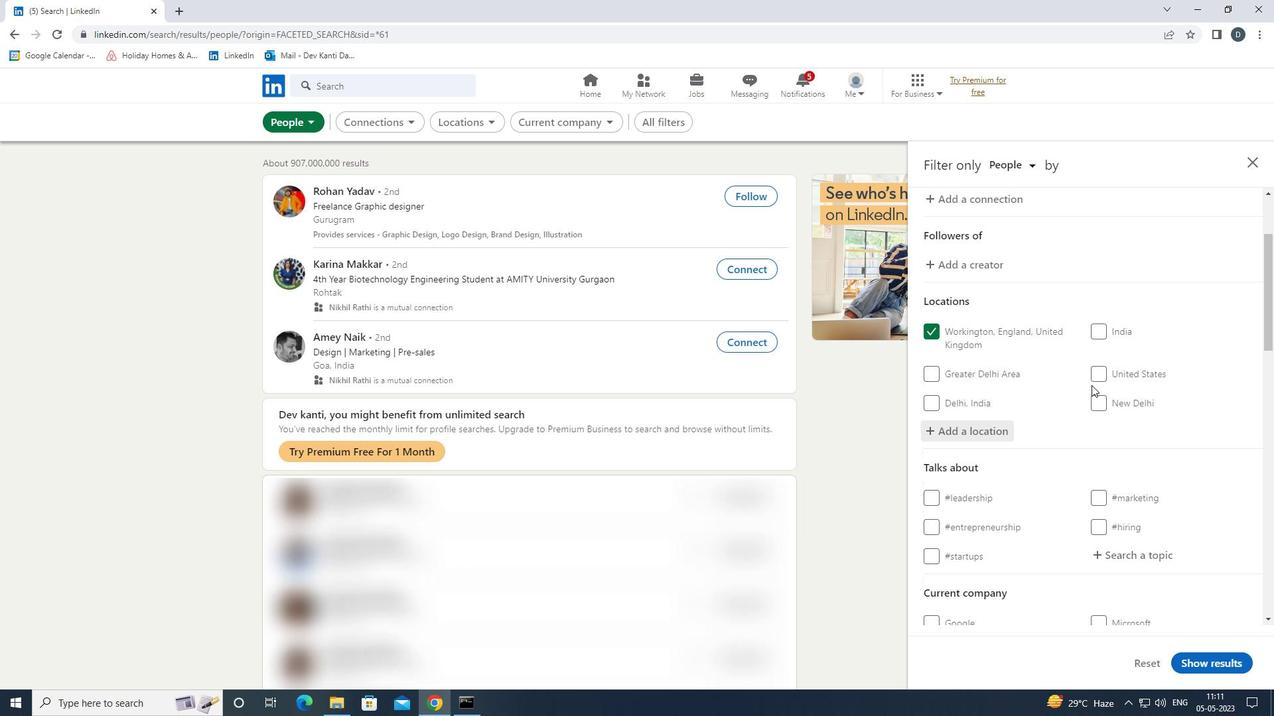 
Action: Mouse scrolled (1091, 384) with delta (0, 0)
Screenshot: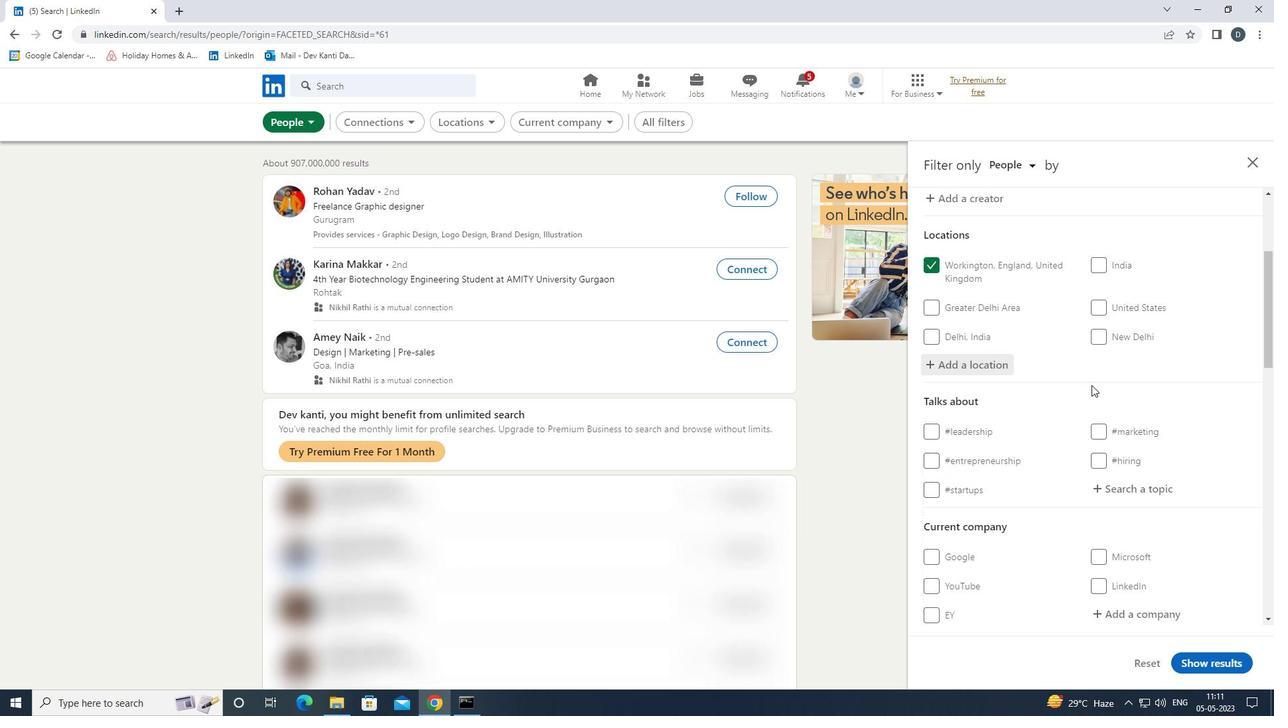 
Action: Mouse moved to (1123, 412)
Screenshot: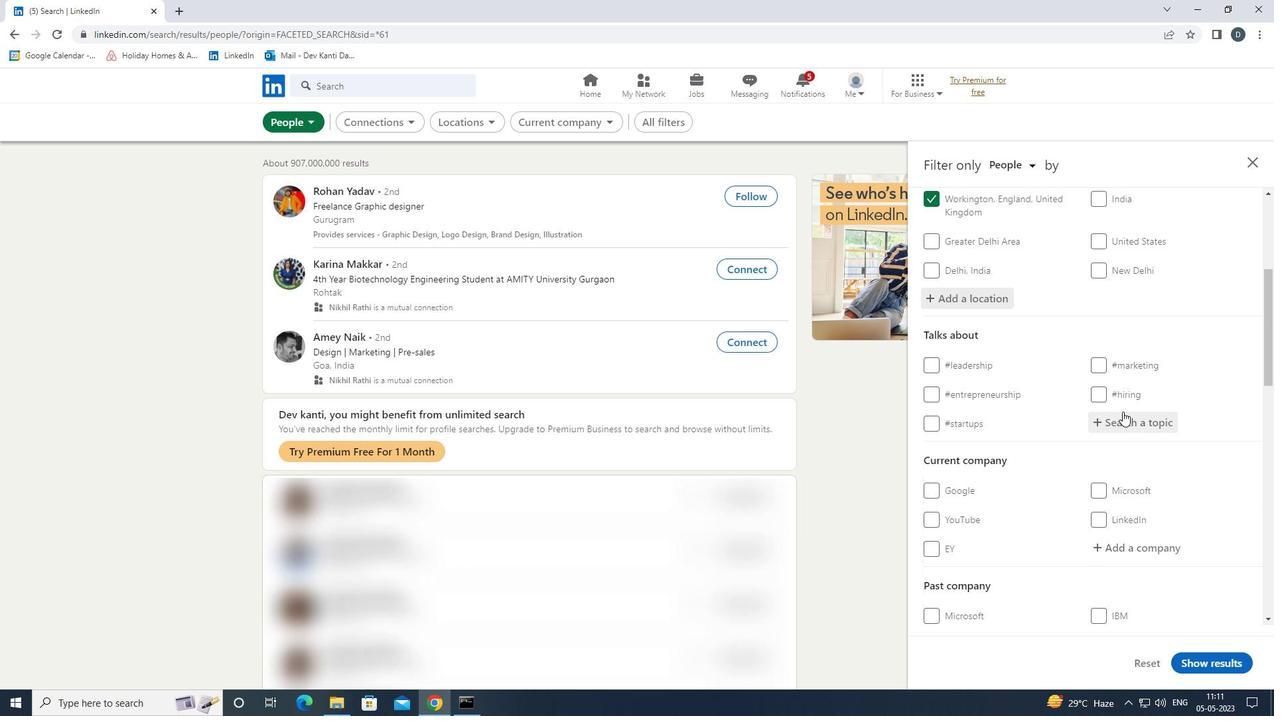
Action: Mouse pressed left at (1123, 412)
Screenshot: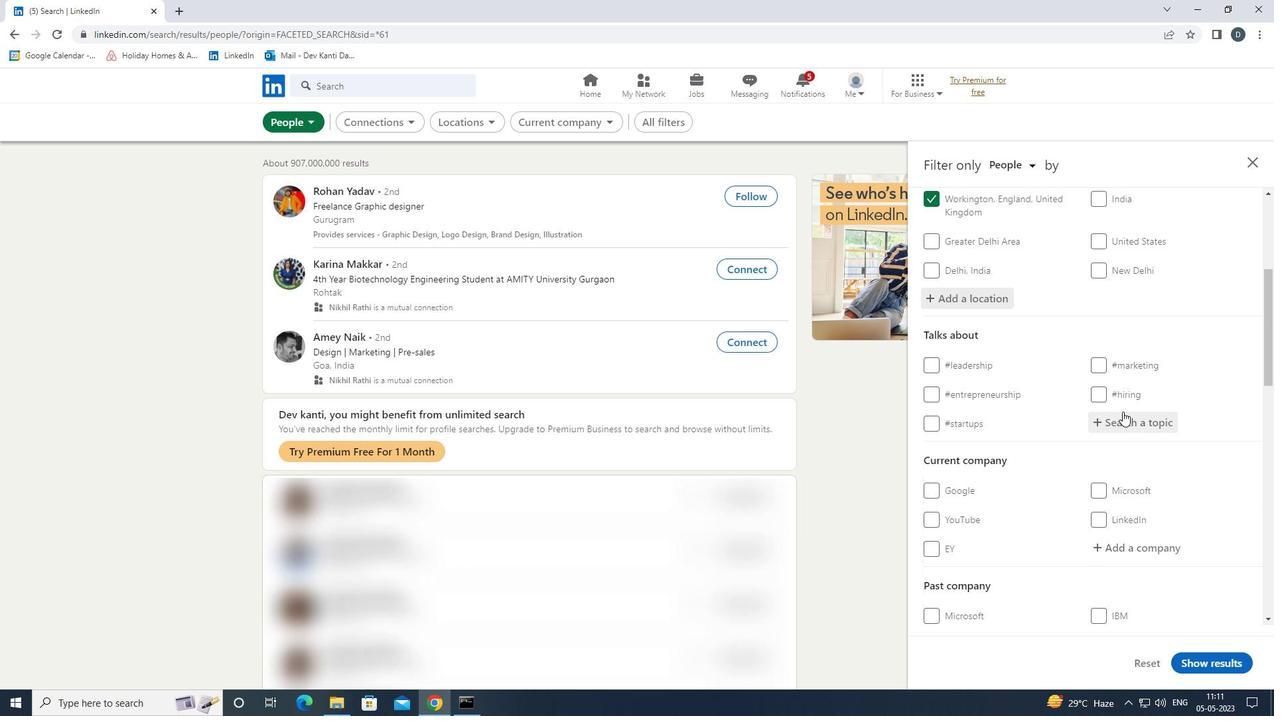 
Action: Key pressed ENTREPRENEU<Key.down><Key.enter>
Screenshot: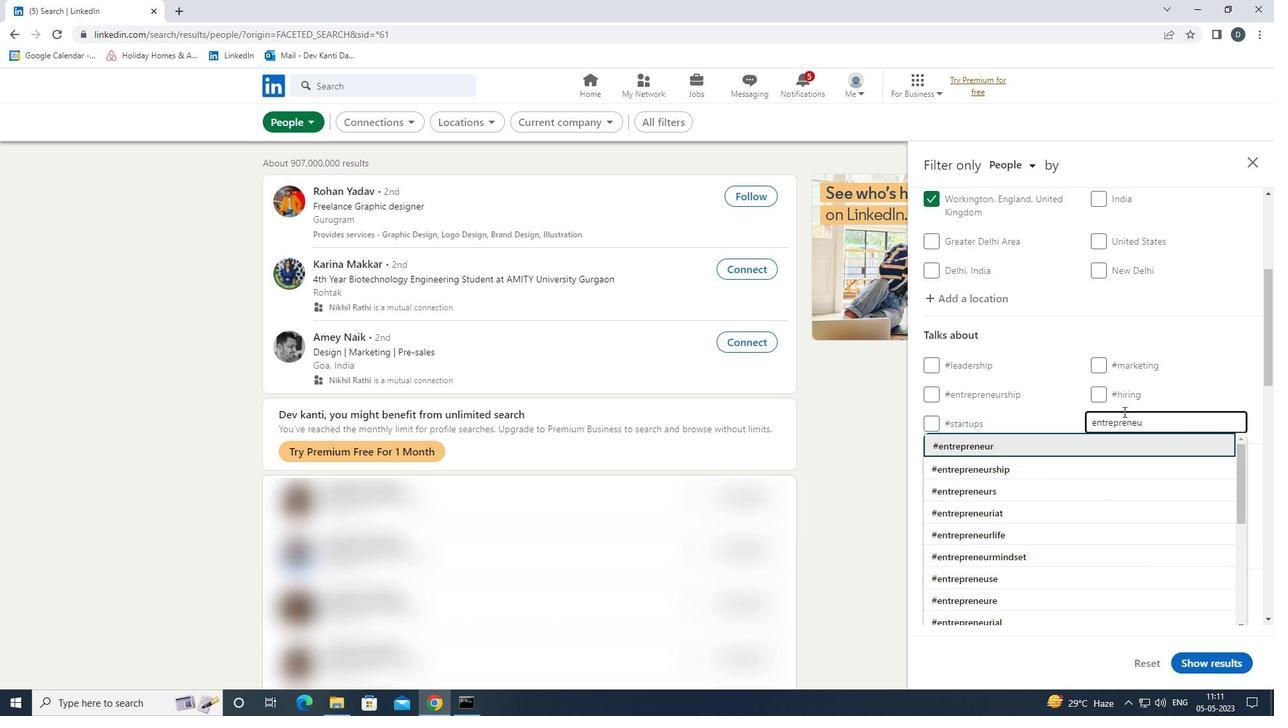 
Action: Mouse scrolled (1123, 411) with delta (0, 0)
Screenshot: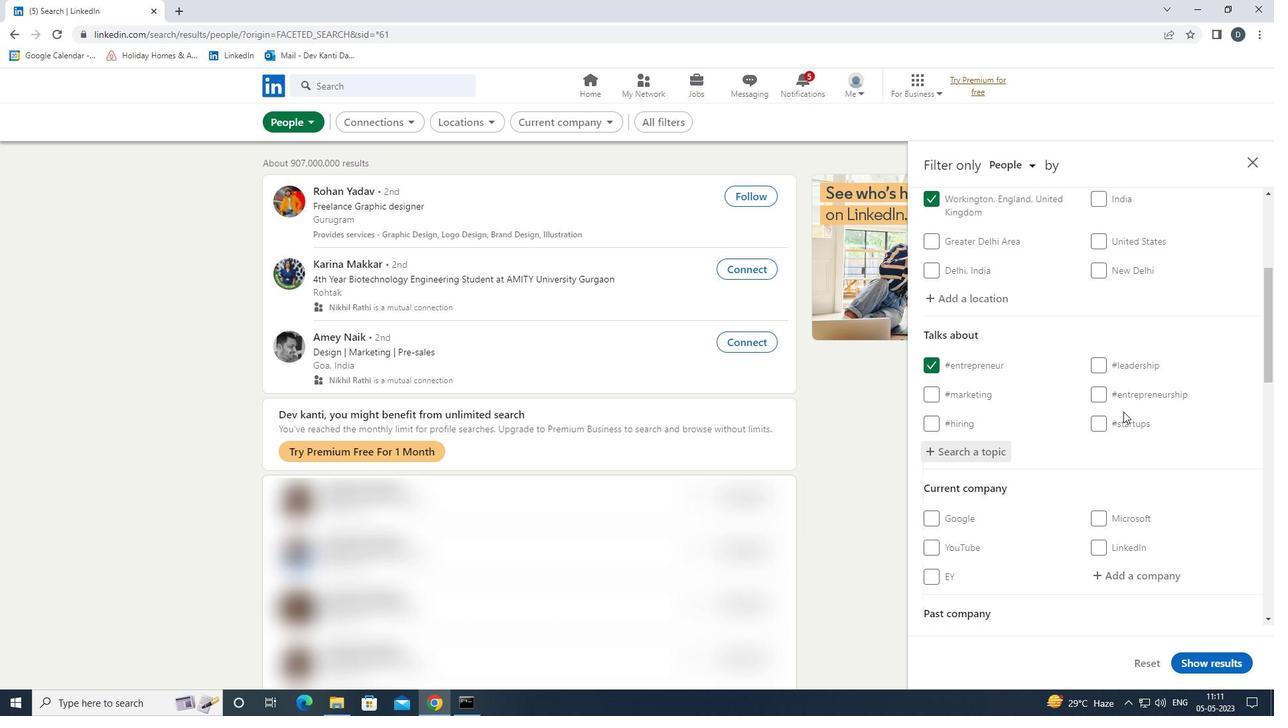 
Action: Mouse moved to (1123, 414)
Screenshot: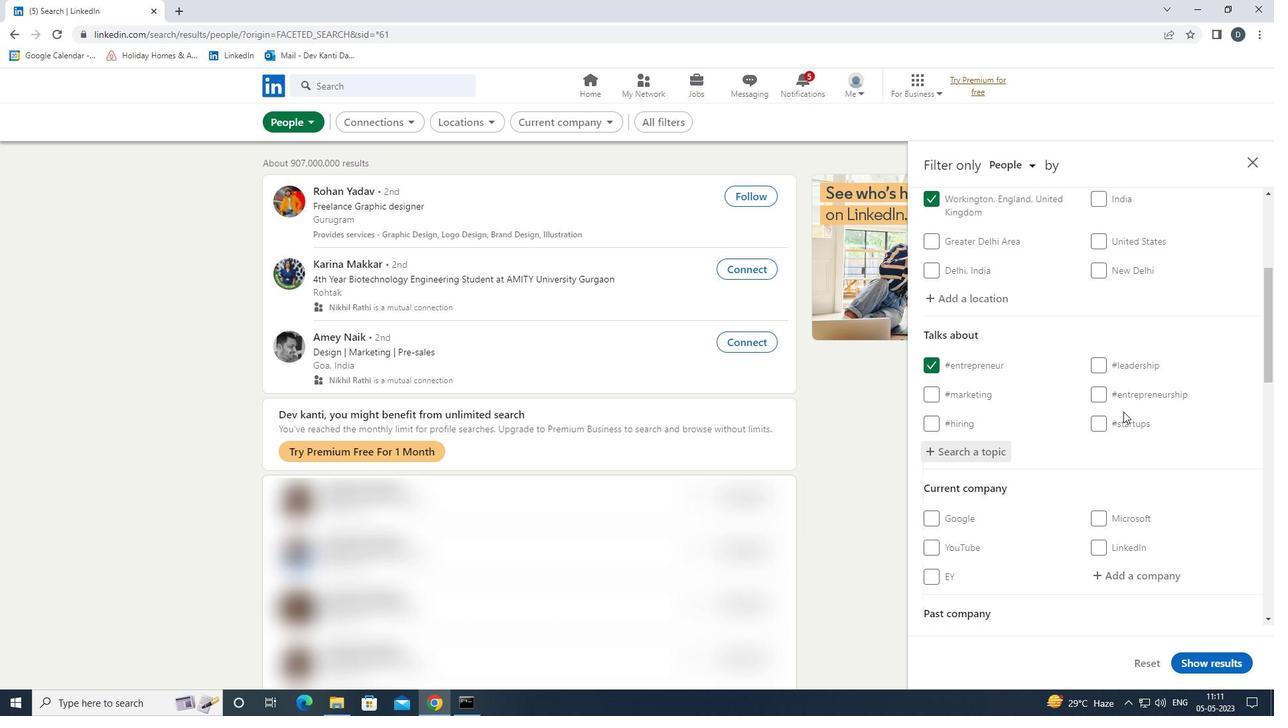 
Action: Mouse scrolled (1123, 413) with delta (0, 0)
Screenshot: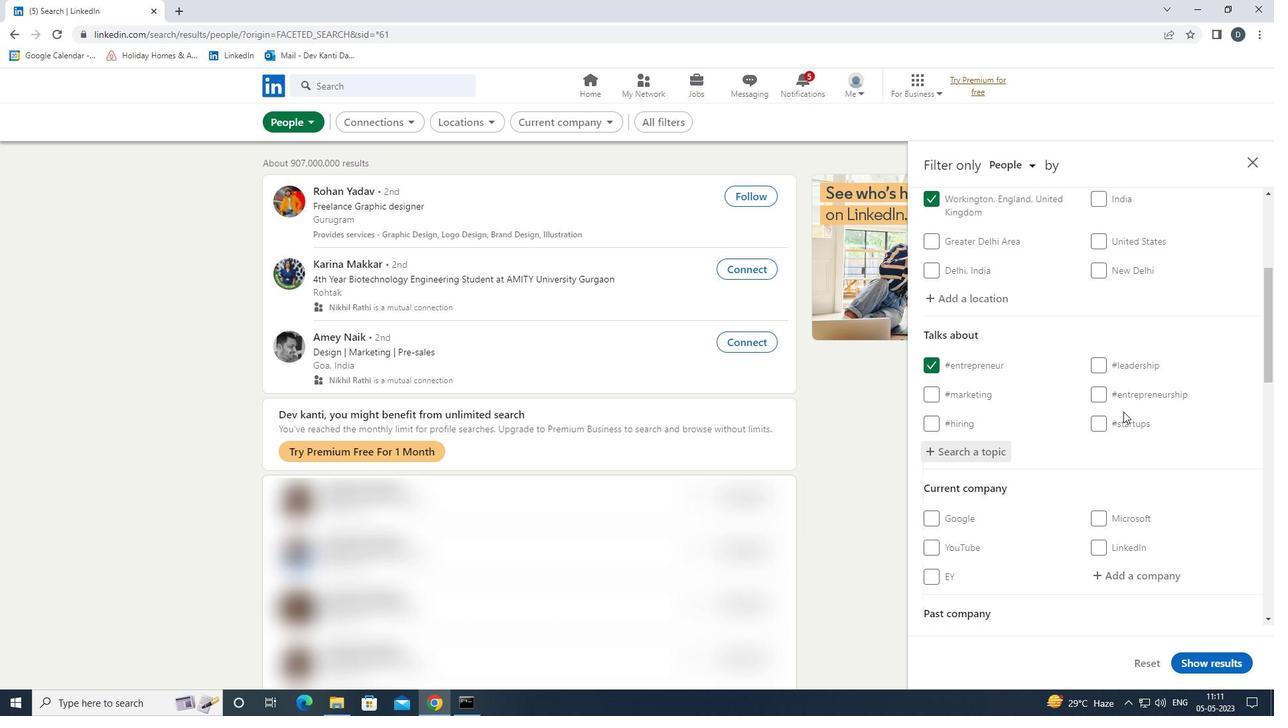 
Action: Mouse moved to (1123, 415)
Screenshot: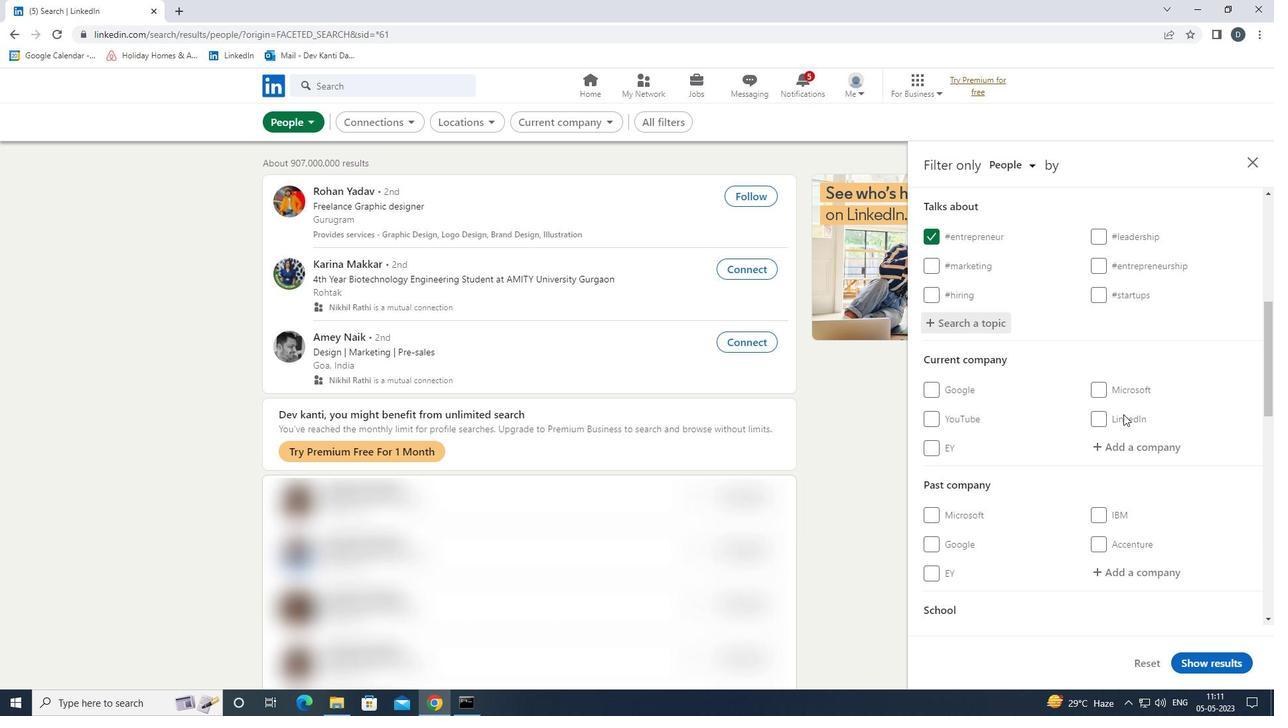 
Action: Mouse scrolled (1123, 414) with delta (0, 0)
Screenshot: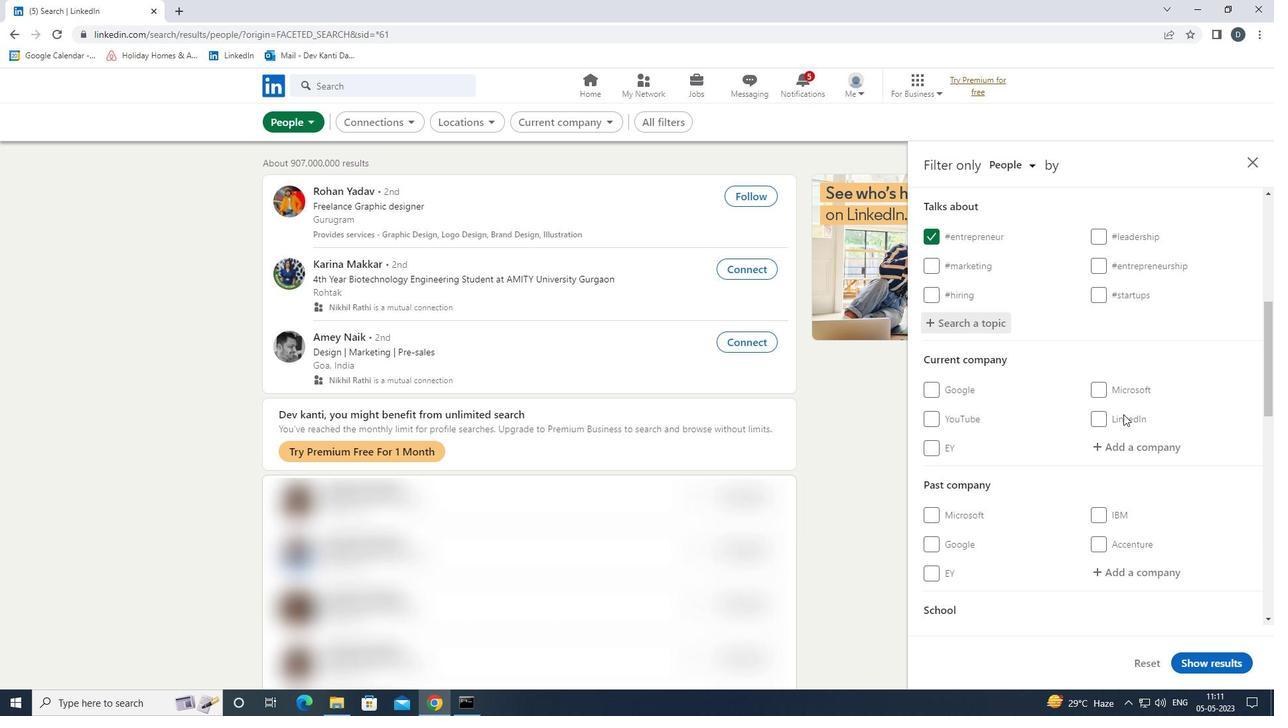 
Action: Mouse moved to (1122, 416)
Screenshot: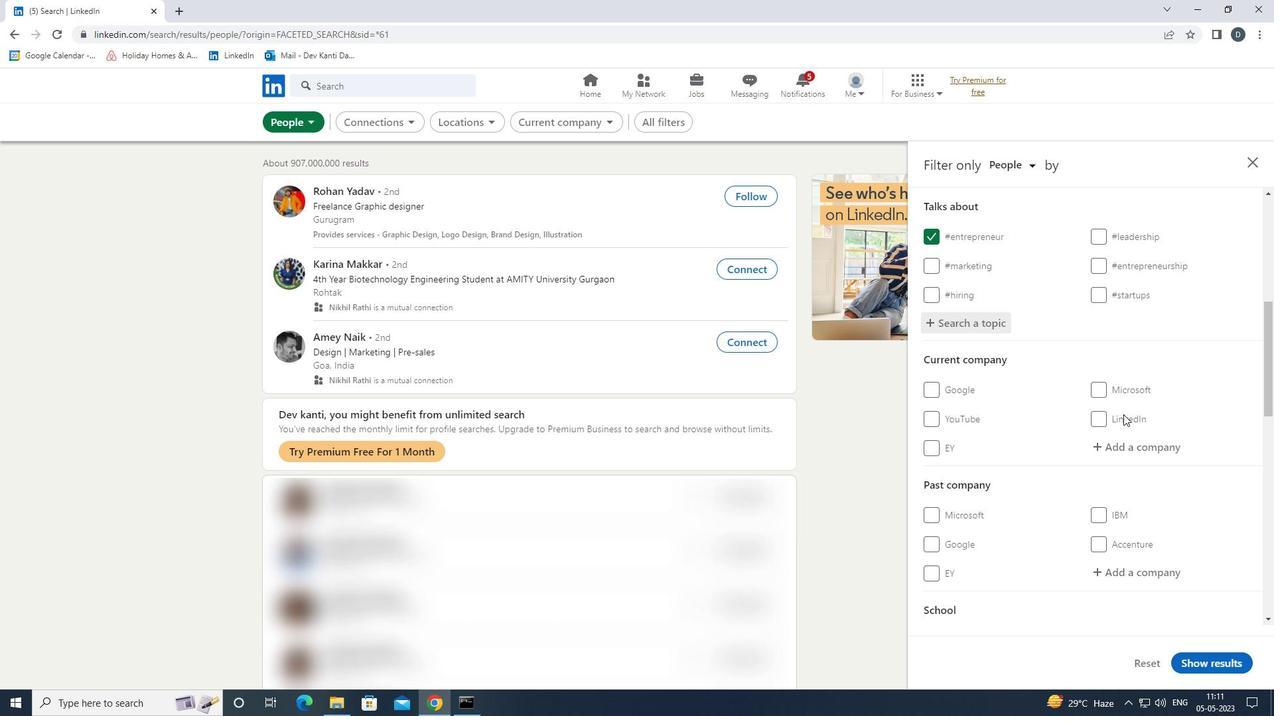 
Action: Mouse scrolled (1122, 415) with delta (0, 0)
Screenshot: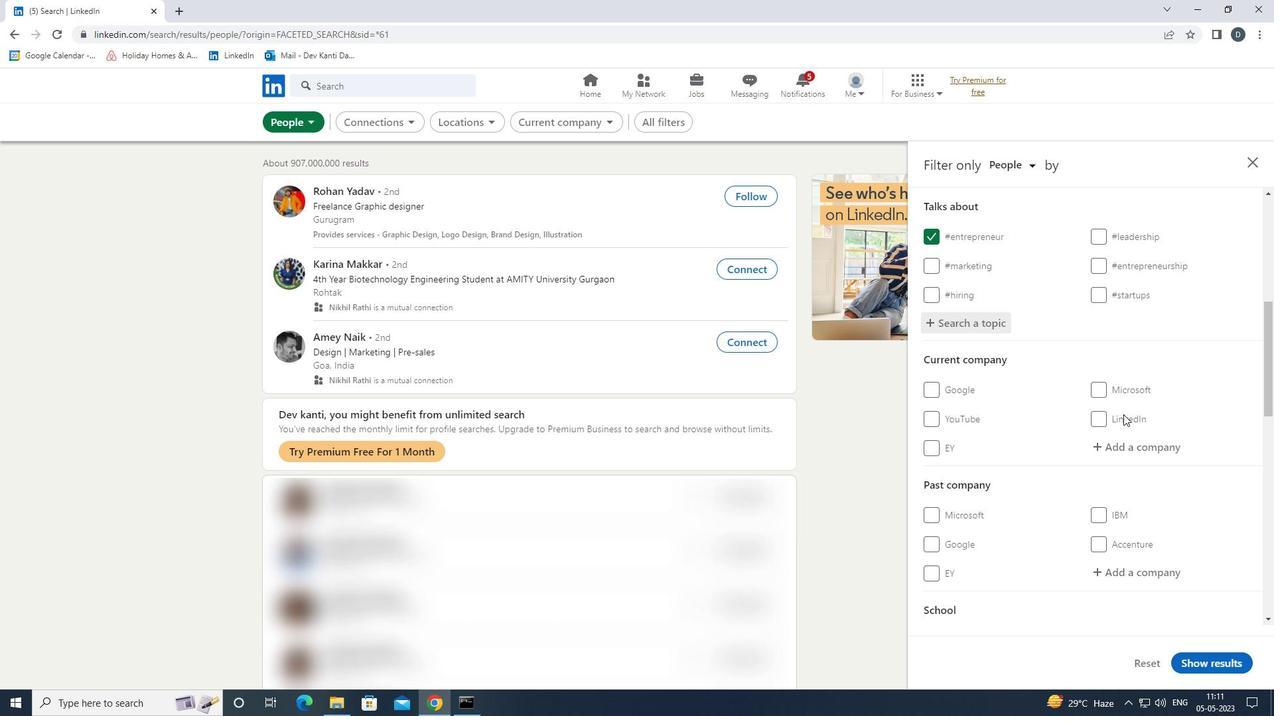 
Action: Mouse moved to (1121, 416)
Screenshot: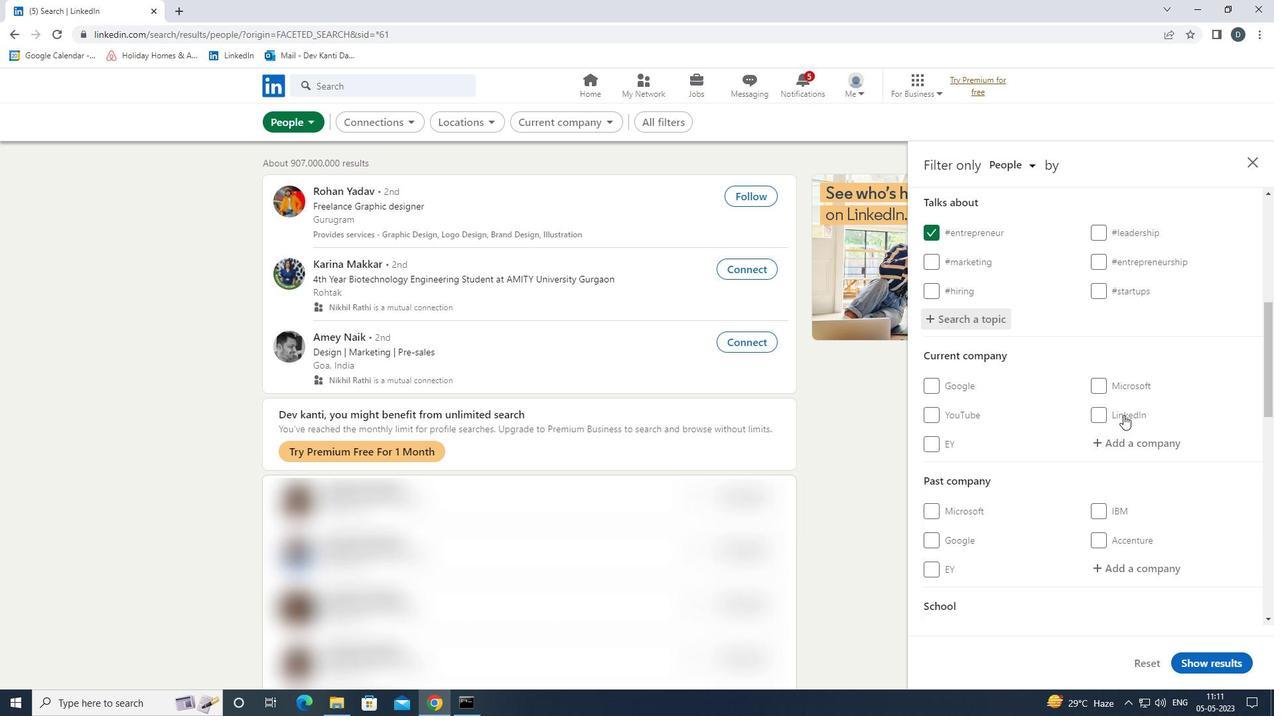 
Action: Mouse scrolled (1121, 415) with delta (0, 0)
Screenshot: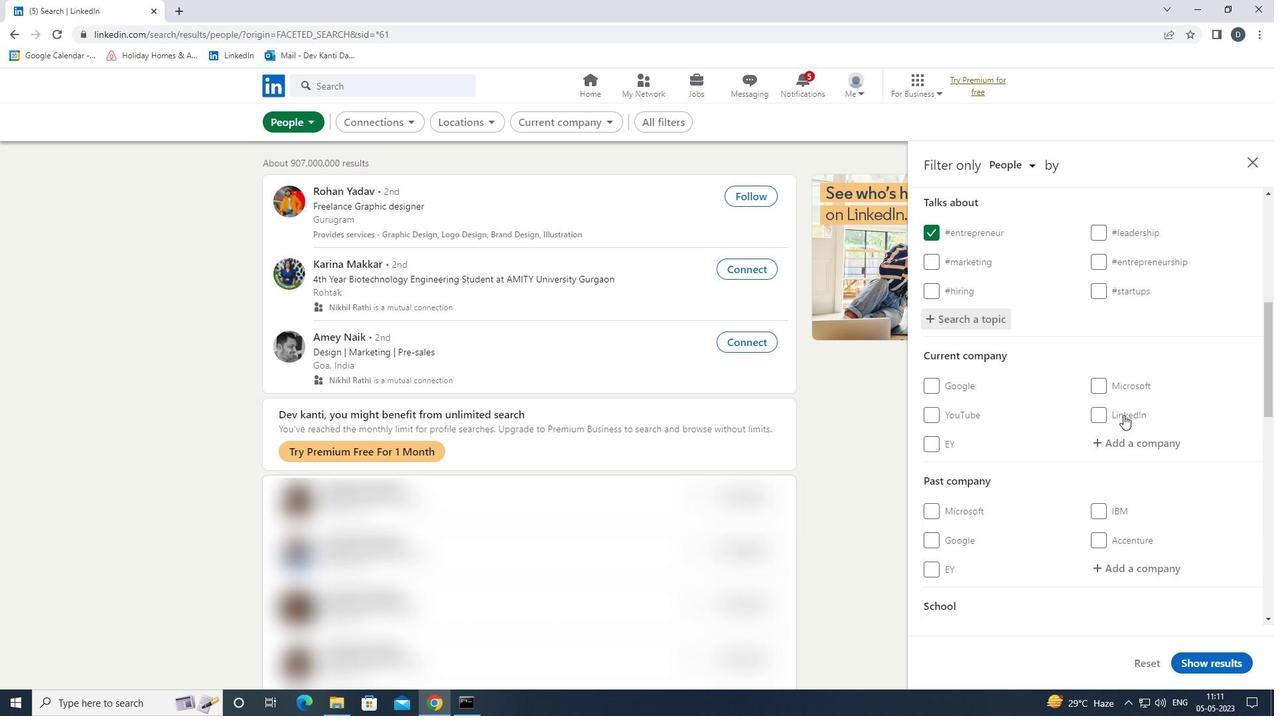 
Action: Mouse moved to (1110, 418)
Screenshot: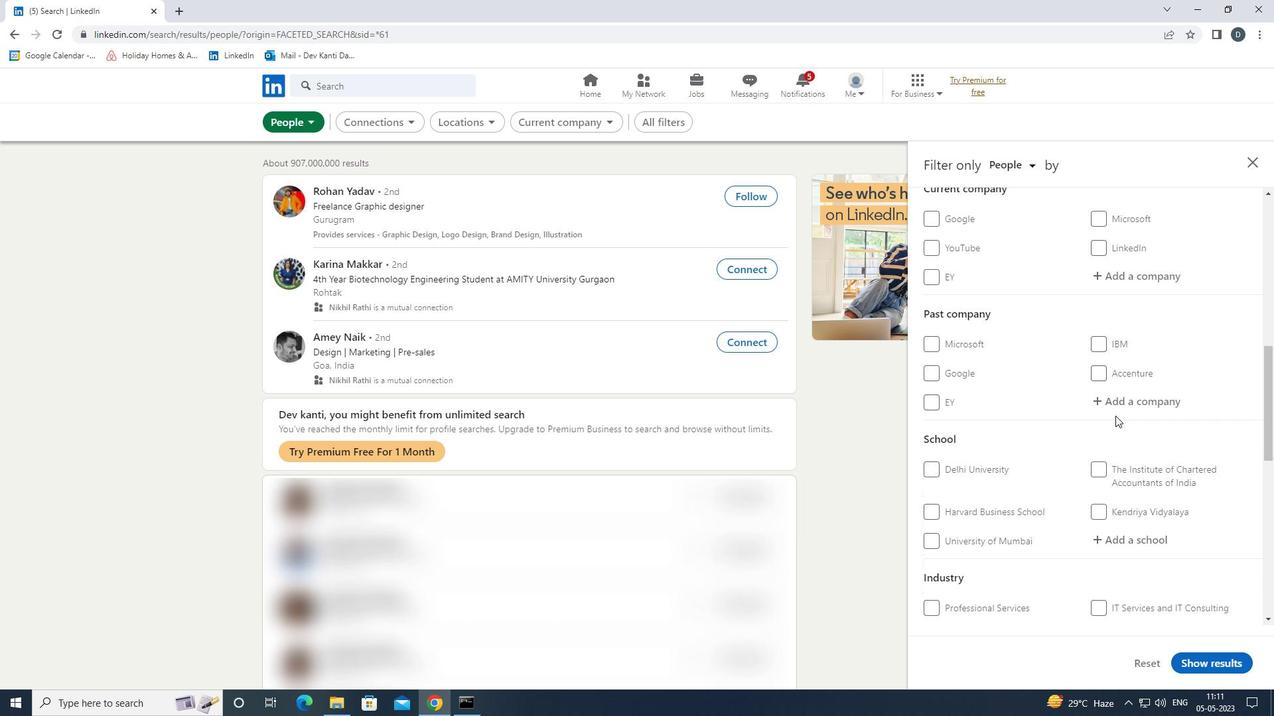 
Action: Mouse scrolled (1110, 418) with delta (0, 0)
Screenshot: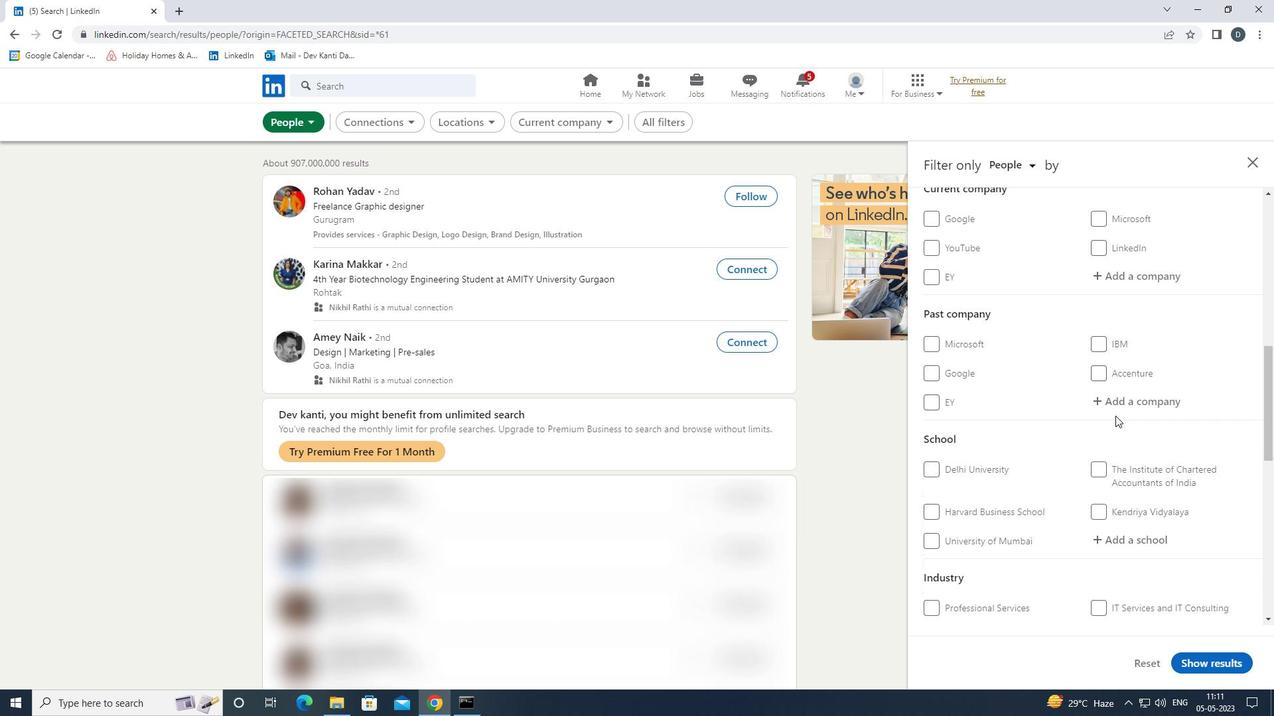 
Action: Mouse moved to (1109, 418)
Screenshot: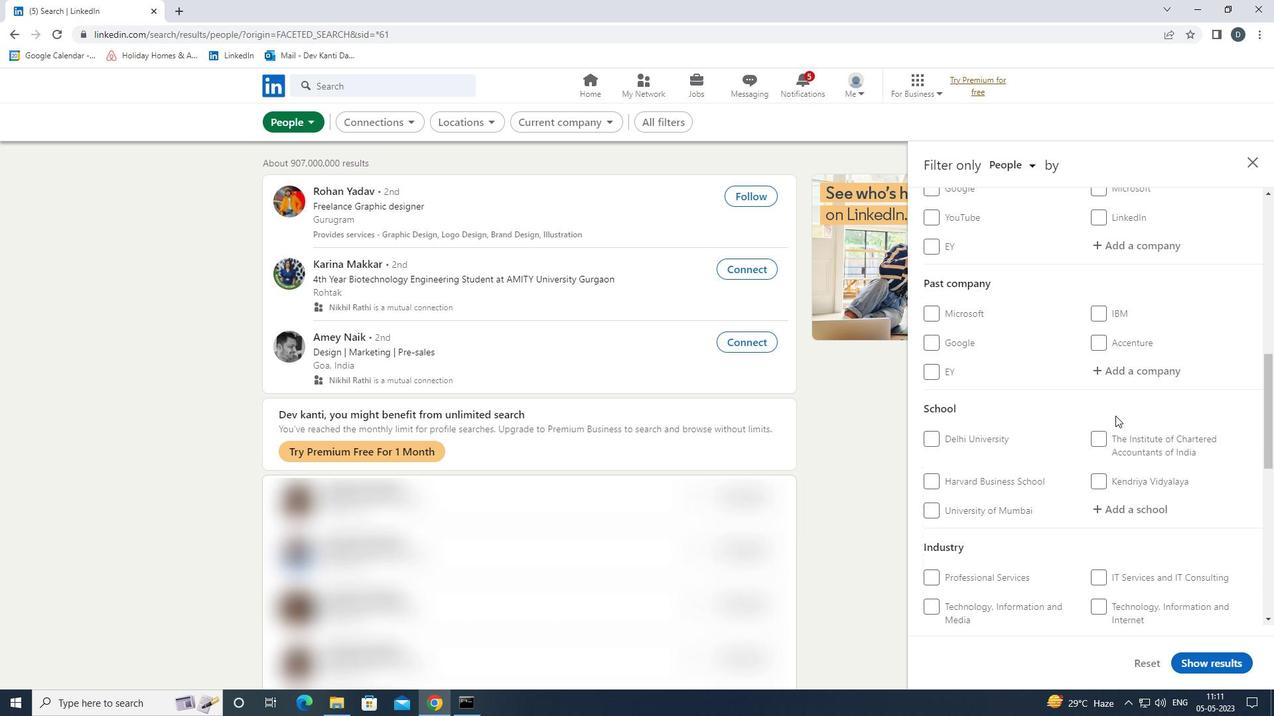 
Action: Mouse scrolled (1109, 418) with delta (0, 0)
Screenshot: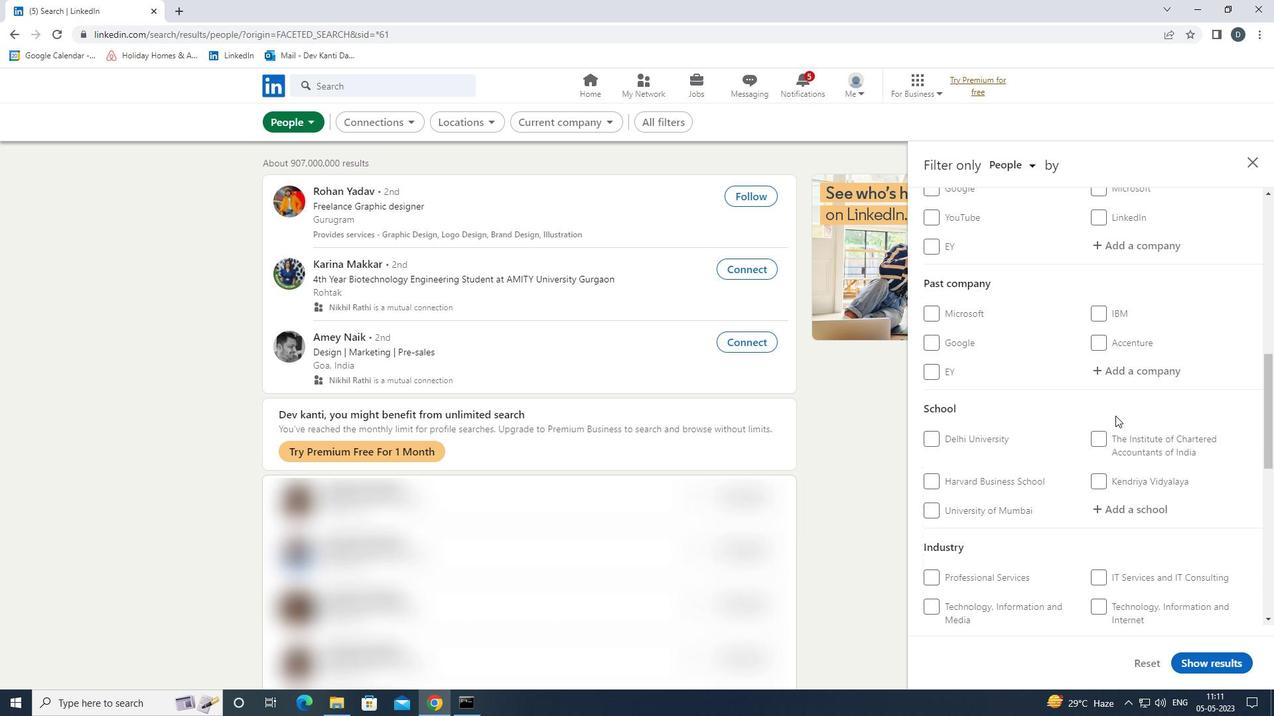 
Action: Mouse moved to (1100, 430)
Screenshot: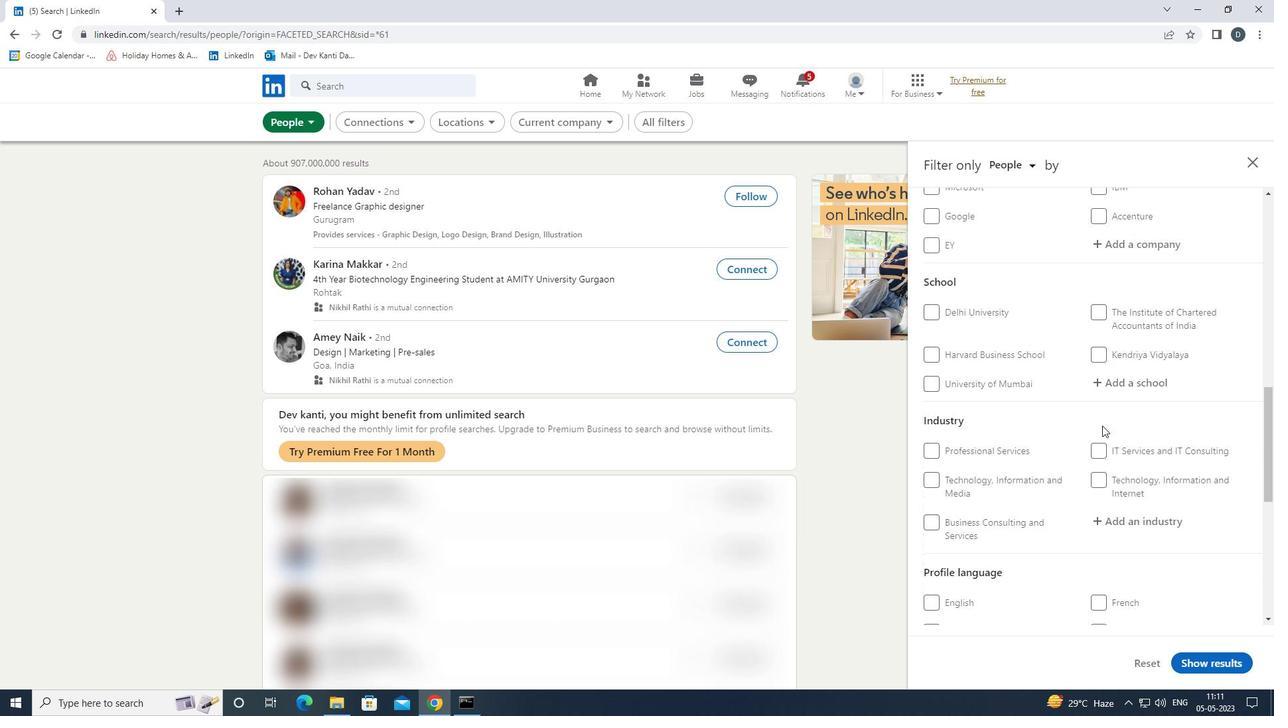 
Action: Mouse scrolled (1100, 429) with delta (0, 0)
Screenshot: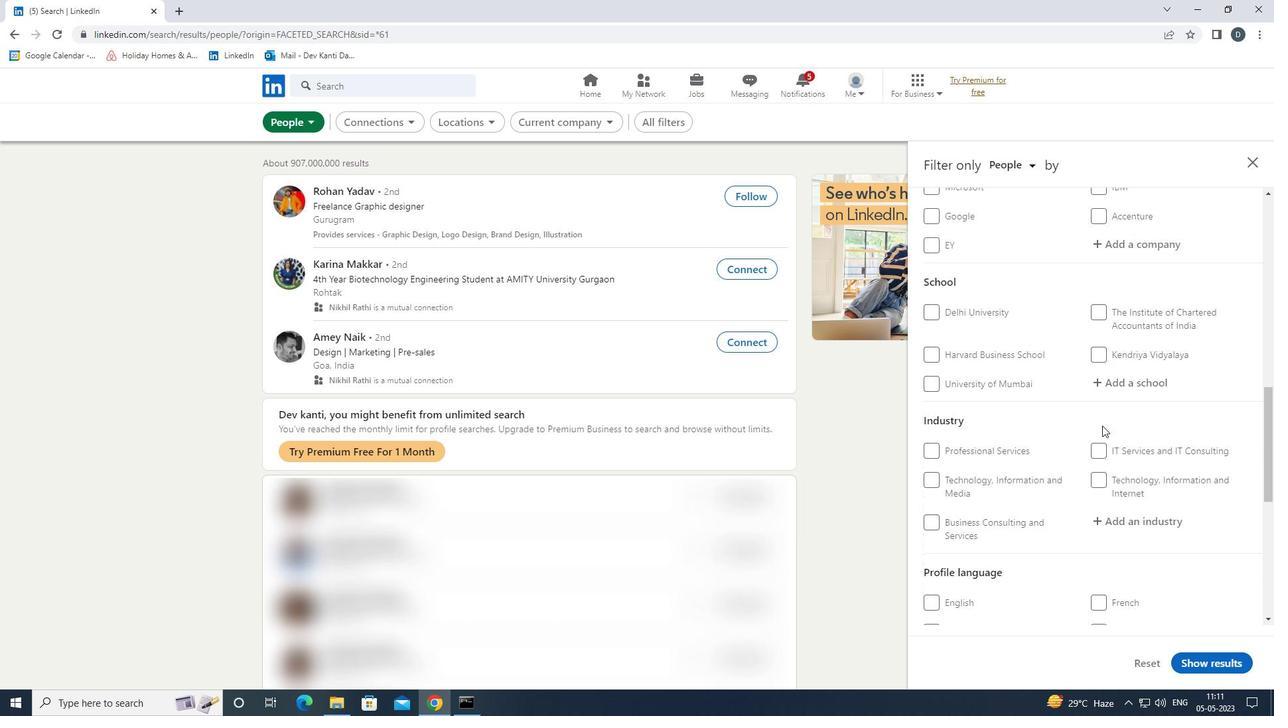 
Action: Mouse moved to (959, 560)
Screenshot: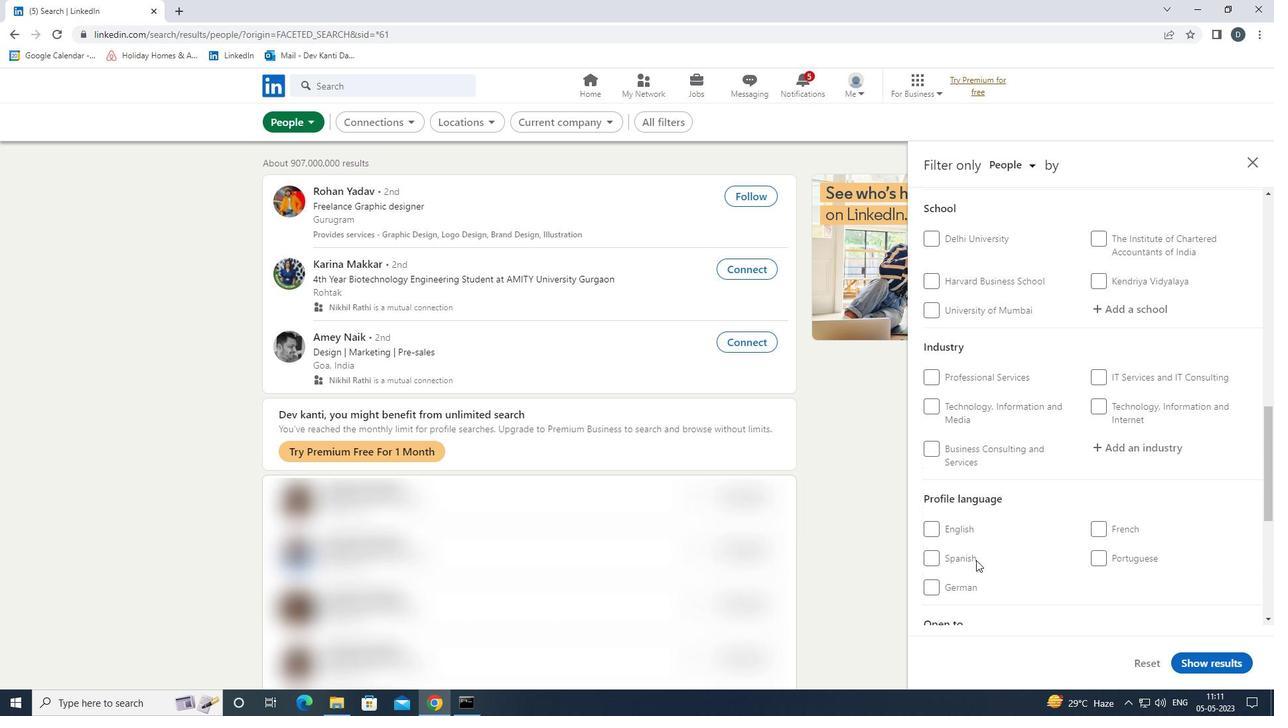 
Action: Mouse pressed left at (959, 560)
Screenshot: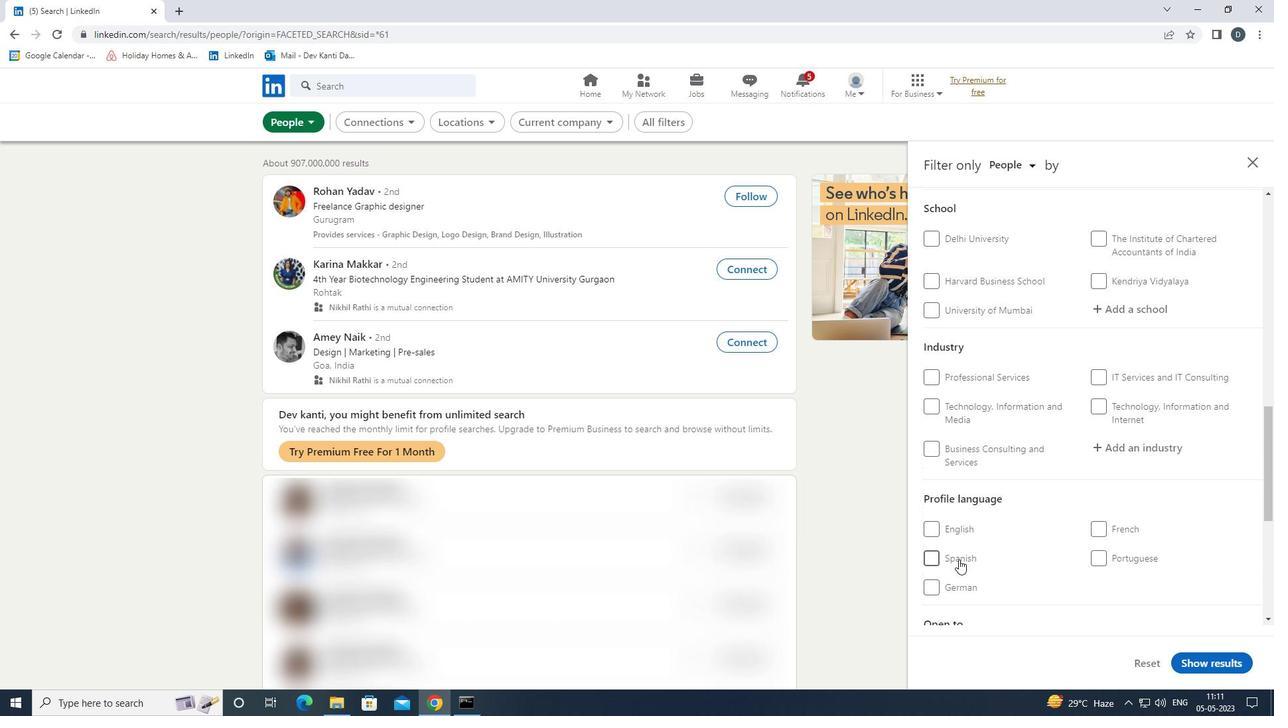 
Action: Mouse moved to (1011, 548)
Screenshot: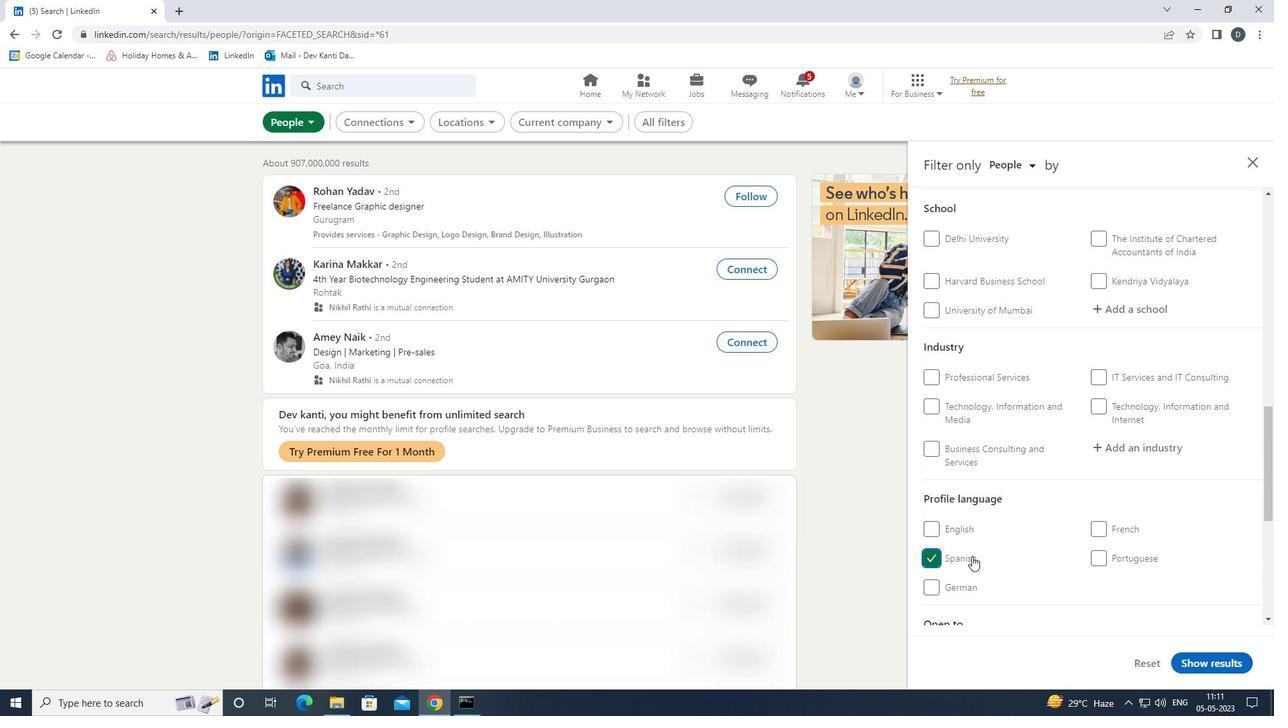 
Action: Mouse scrolled (1011, 548) with delta (0, 0)
Screenshot: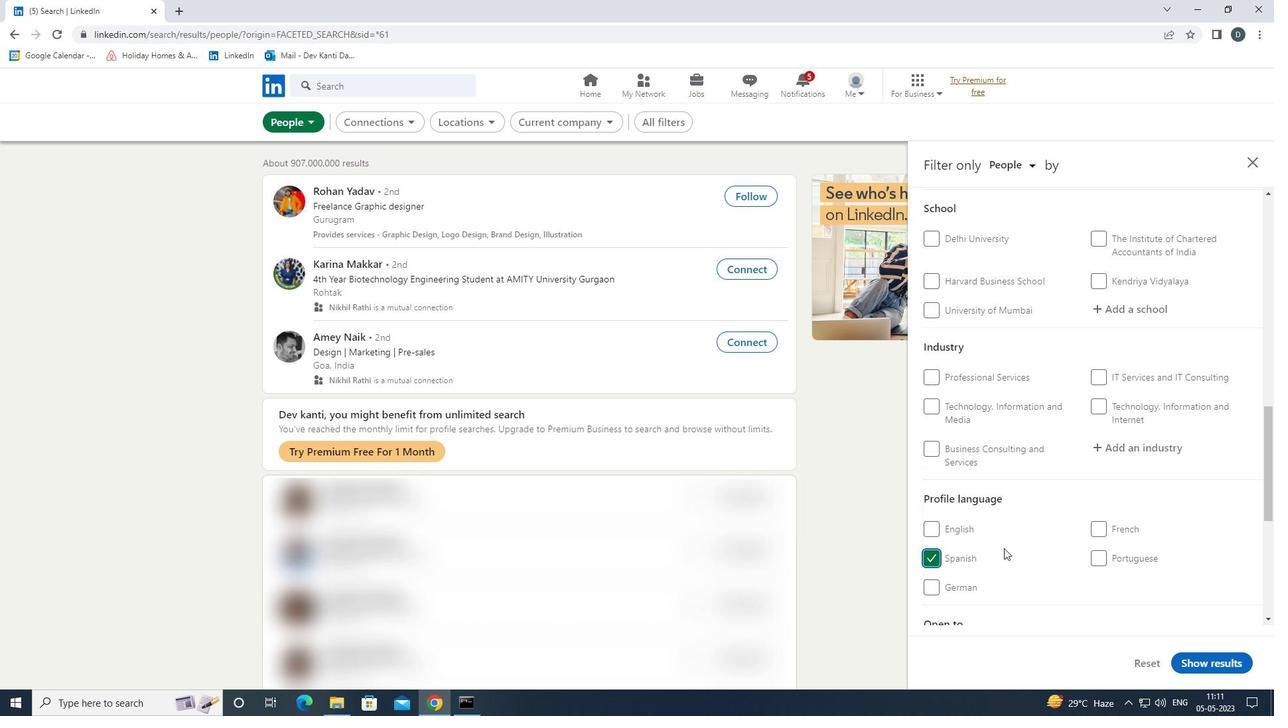 
Action: Mouse scrolled (1011, 548) with delta (0, 0)
Screenshot: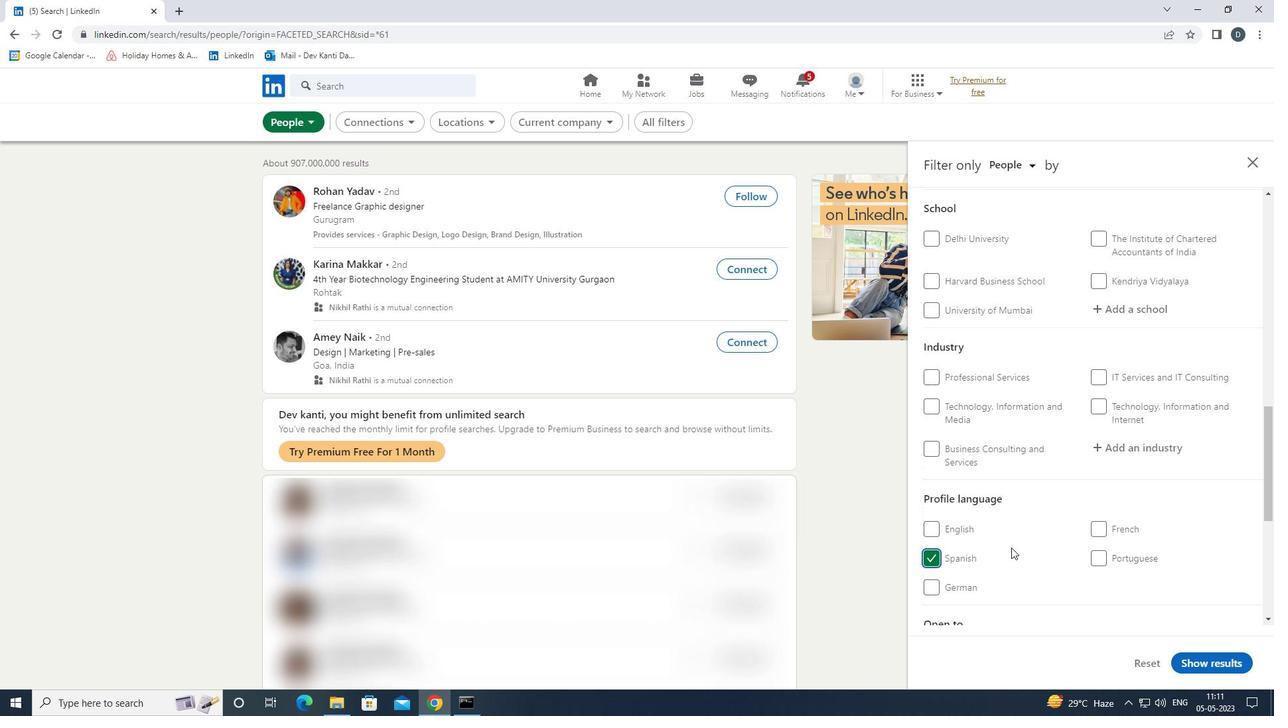 
Action: Mouse scrolled (1011, 548) with delta (0, 0)
Screenshot: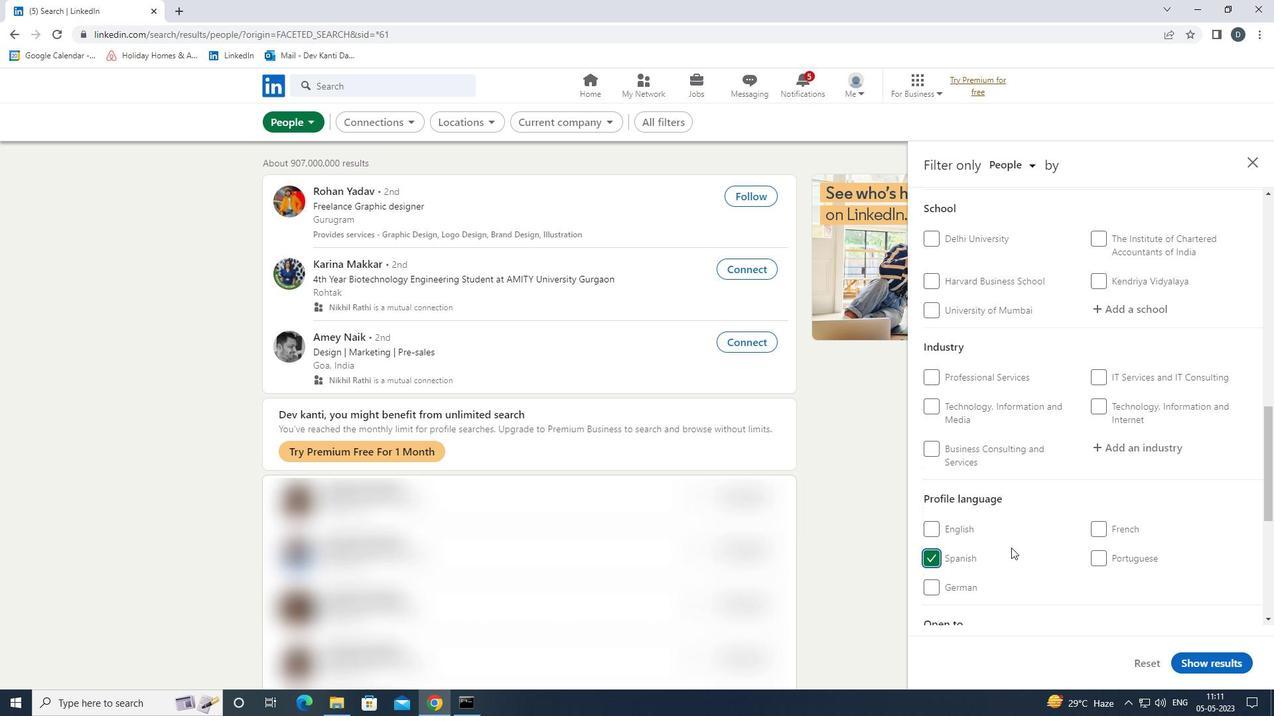 
Action: Mouse scrolled (1011, 548) with delta (0, 0)
Screenshot: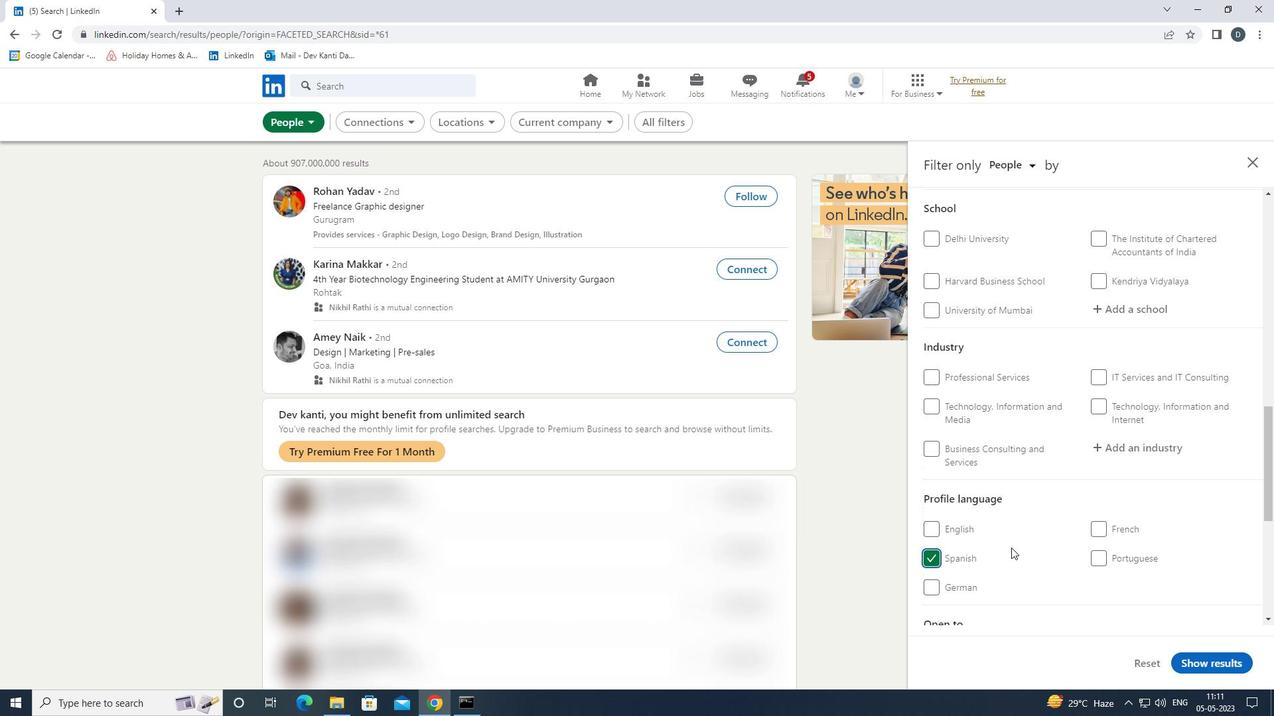 
Action: Mouse scrolled (1011, 548) with delta (0, 0)
Screenshot: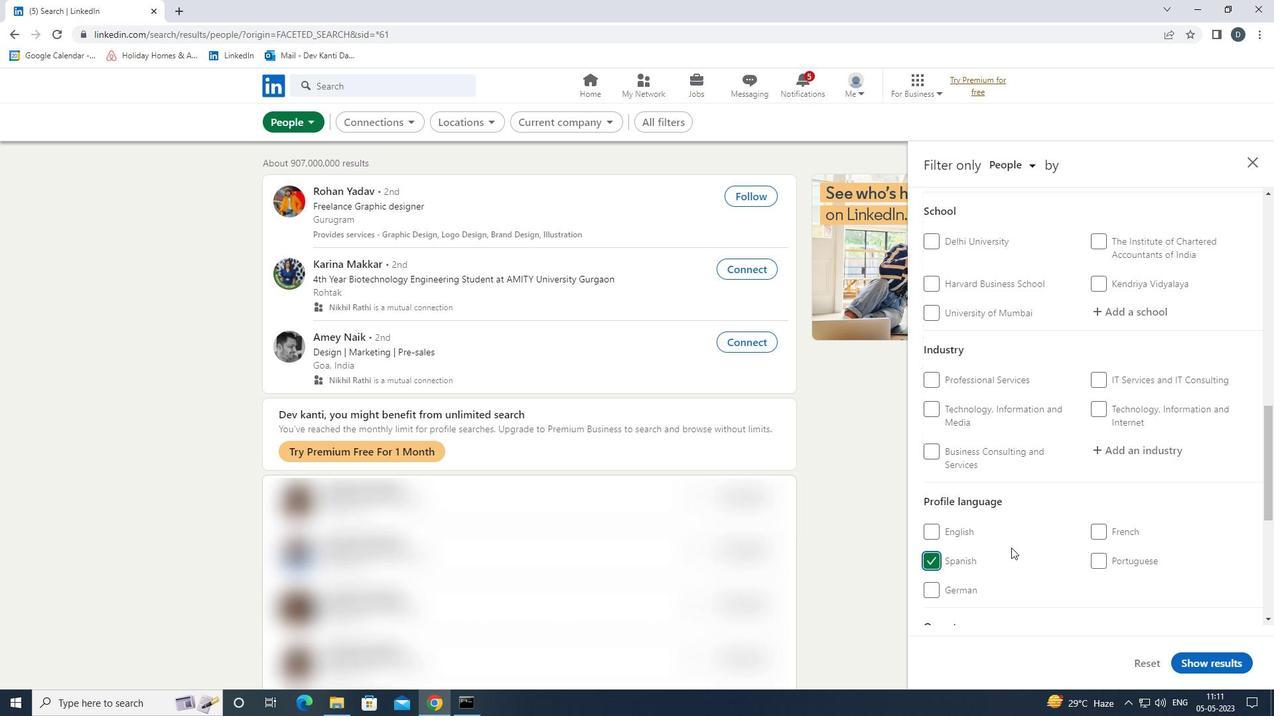 
Action: Mouse moved to (1130, 375)
Screenshot: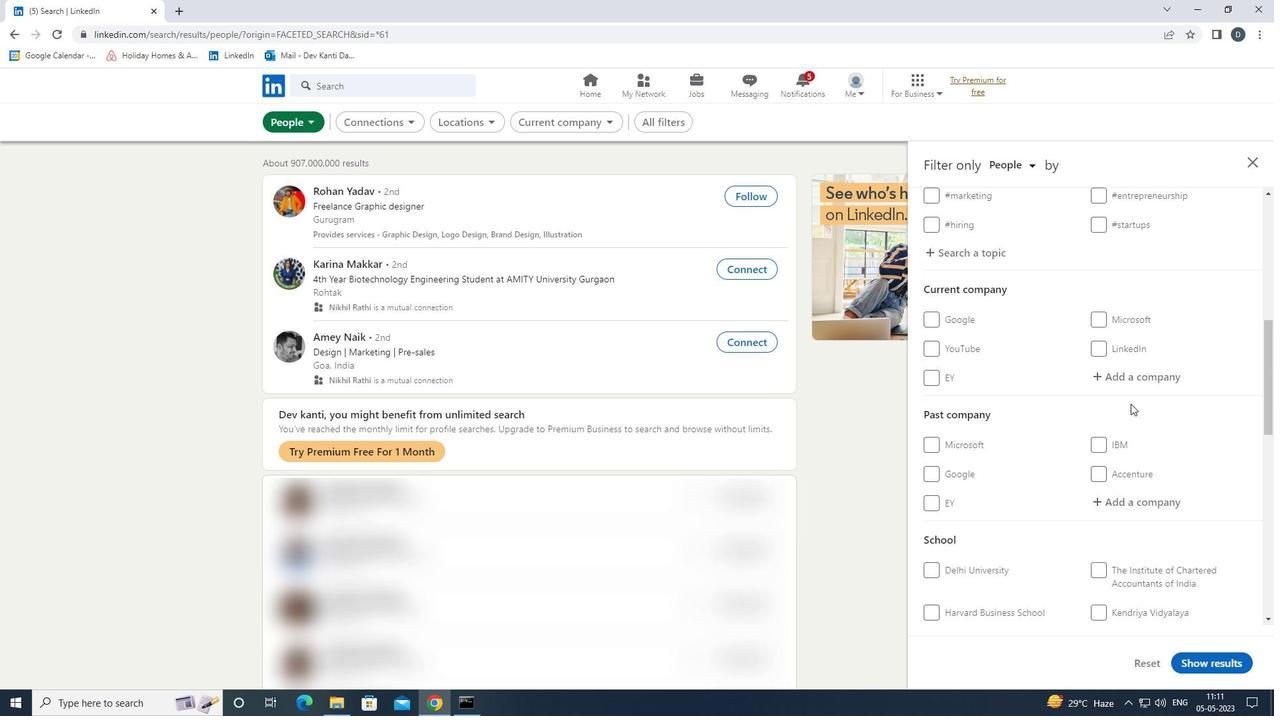 
Action: Mouse pressed left at (1130, 375)
Screenshot: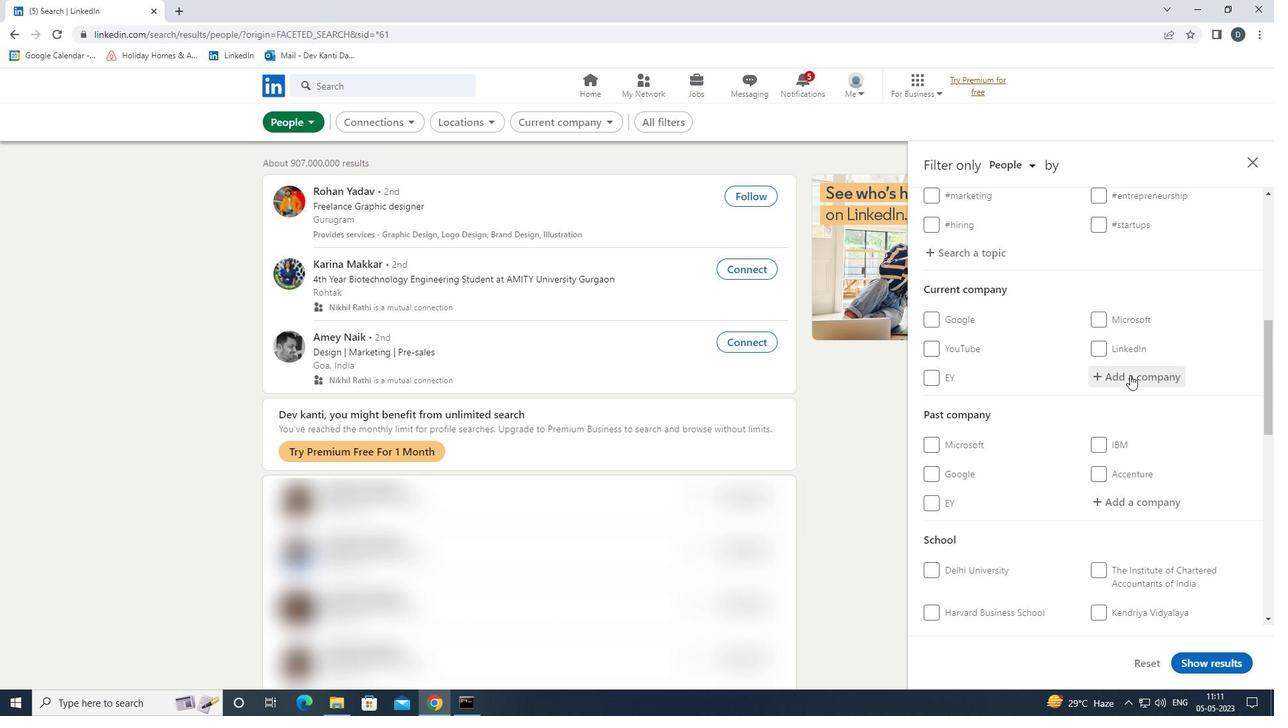 
Action: Key pressed <Key.shift>CALYPSO<Key.down><Key.enter>
Screenshot: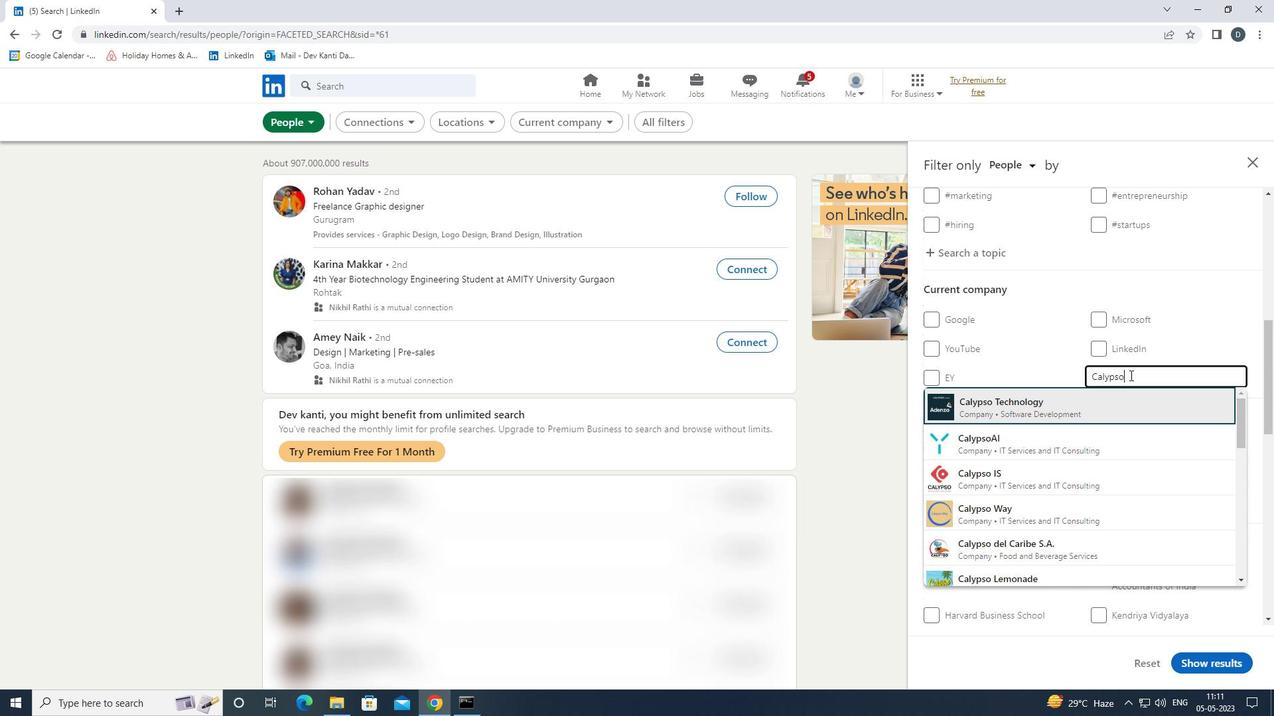 
Action: Mouse moved to (1119, 372)
Screenshot: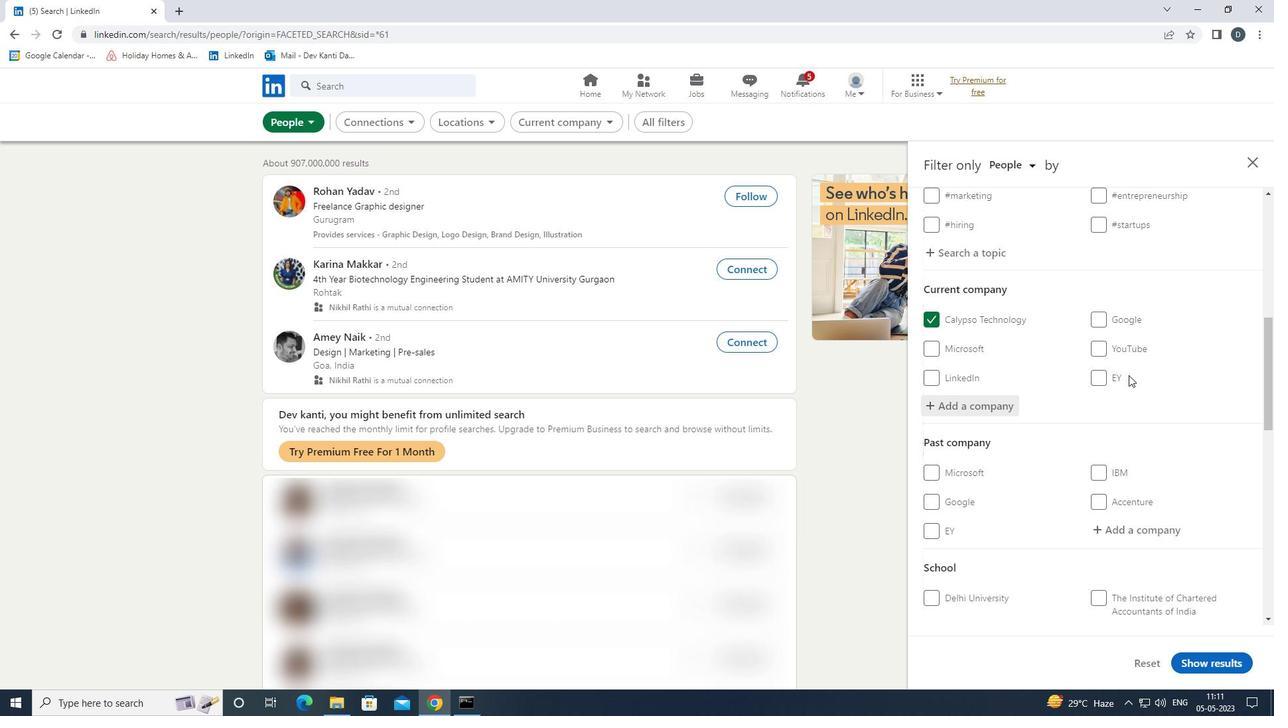 
Action: Mouse scrolled (1119, 371) with delta (0, 0)
Screenshot: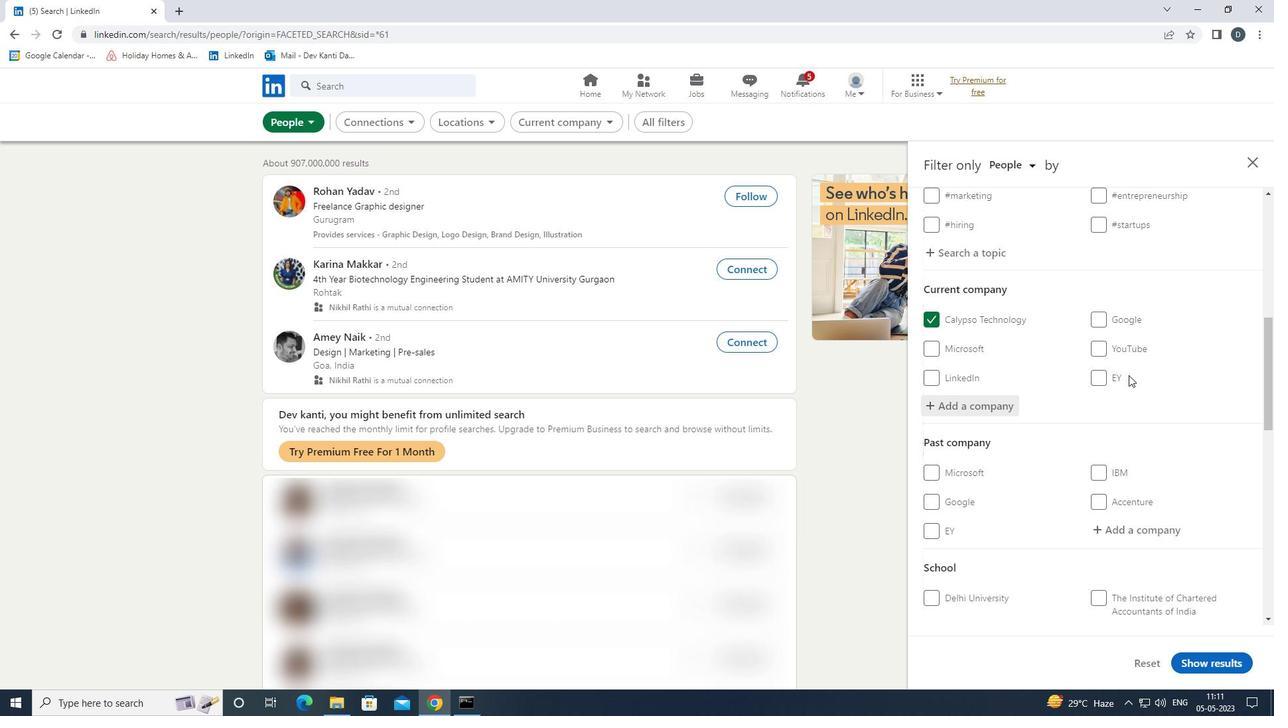 
Action: Mouse scrolled (1119, 371) with delta (0, 0)
Screenshot: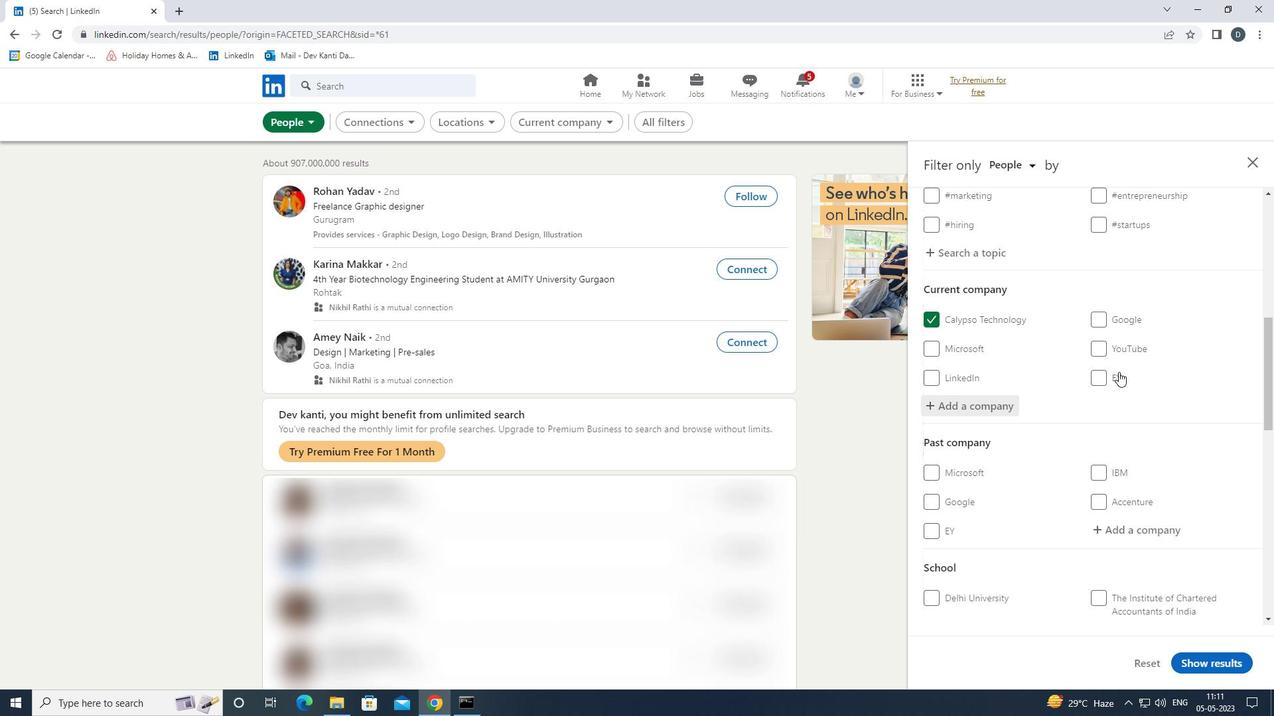 
Action: Mouse moved to (1119, 375)
Screenshot: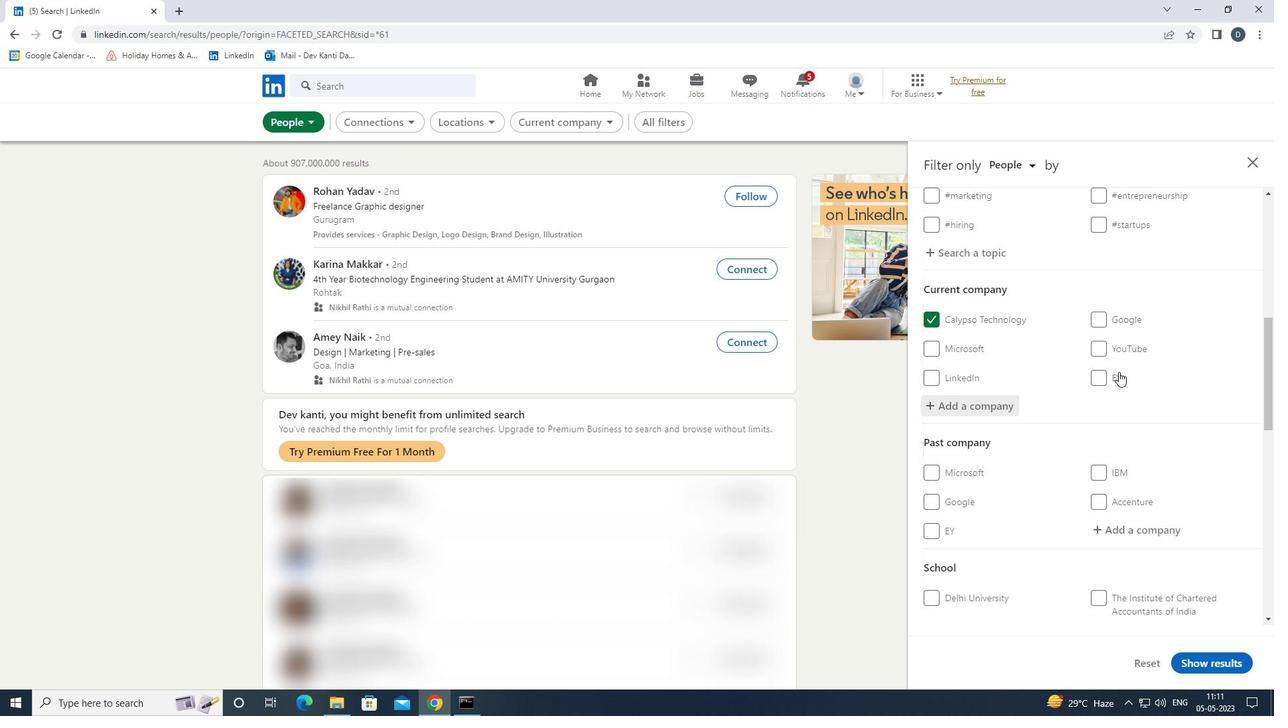 
Action: Mouse scrolled (1119, 375) with delta (0, 0)
Screenshot: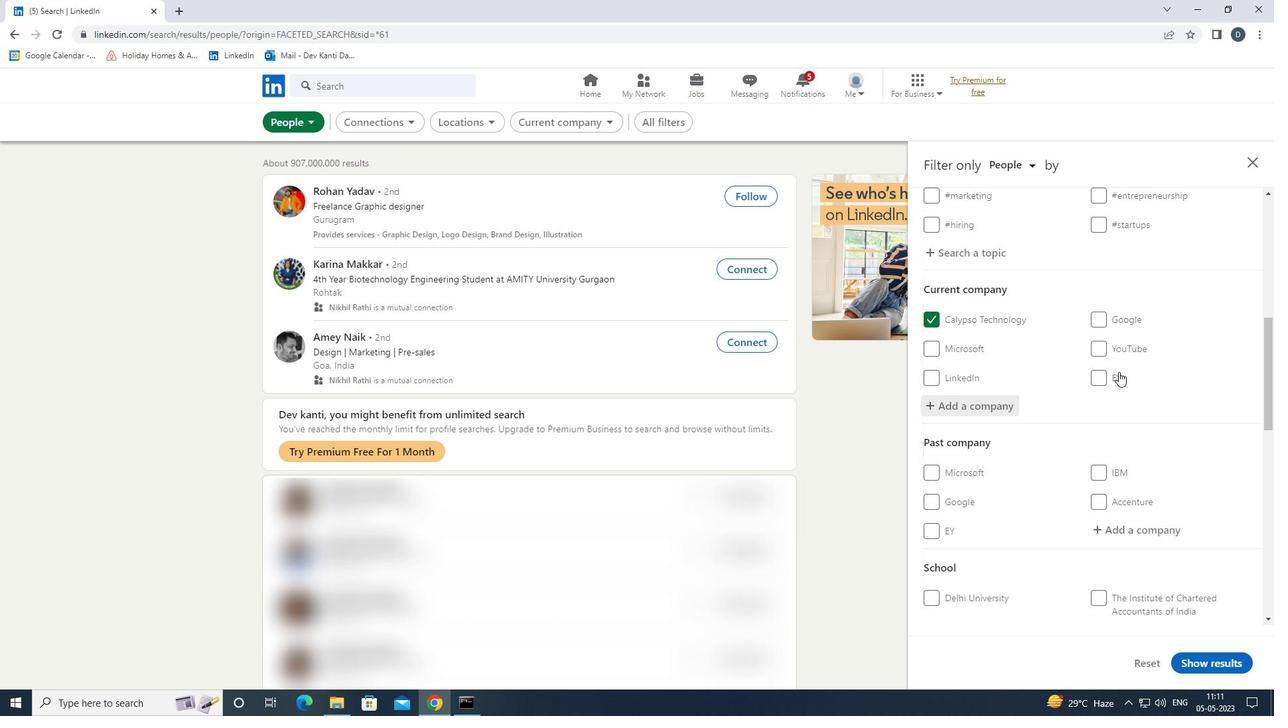 
Action: Mouse moved to (1131, 457)
Screenshot: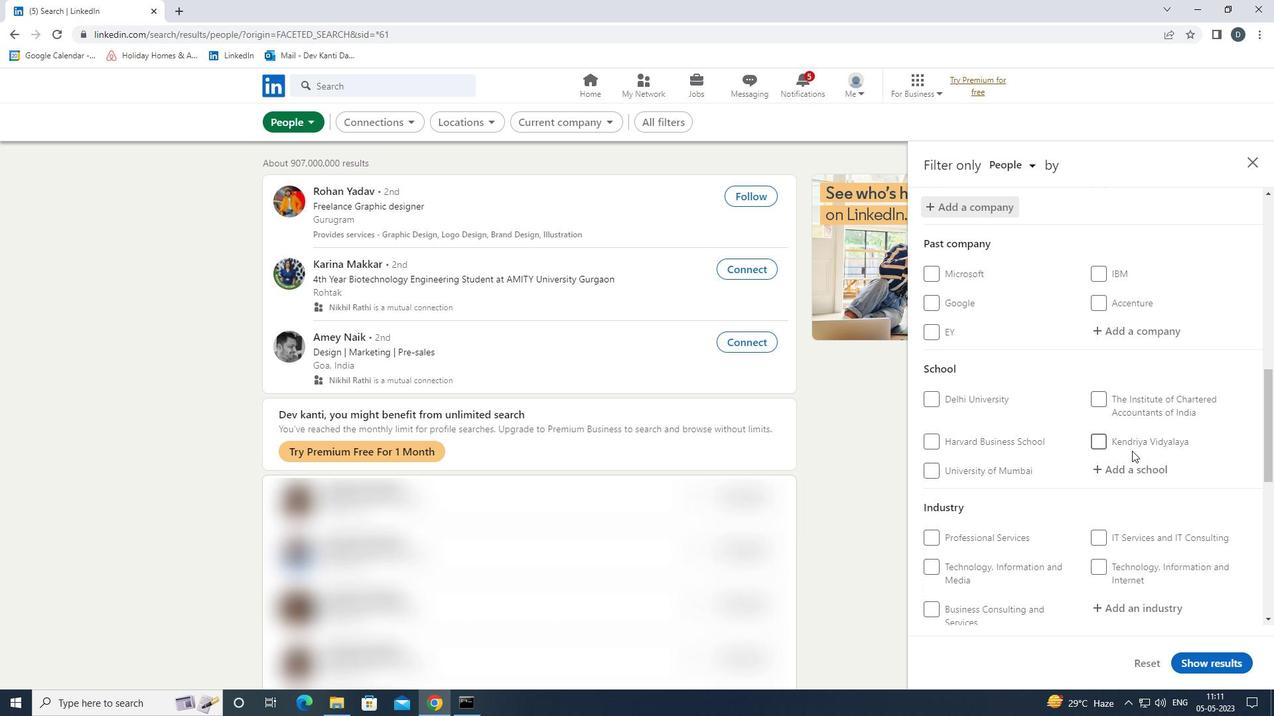 
Action: Mouse pressed left at (1131, 457)
Screenshot: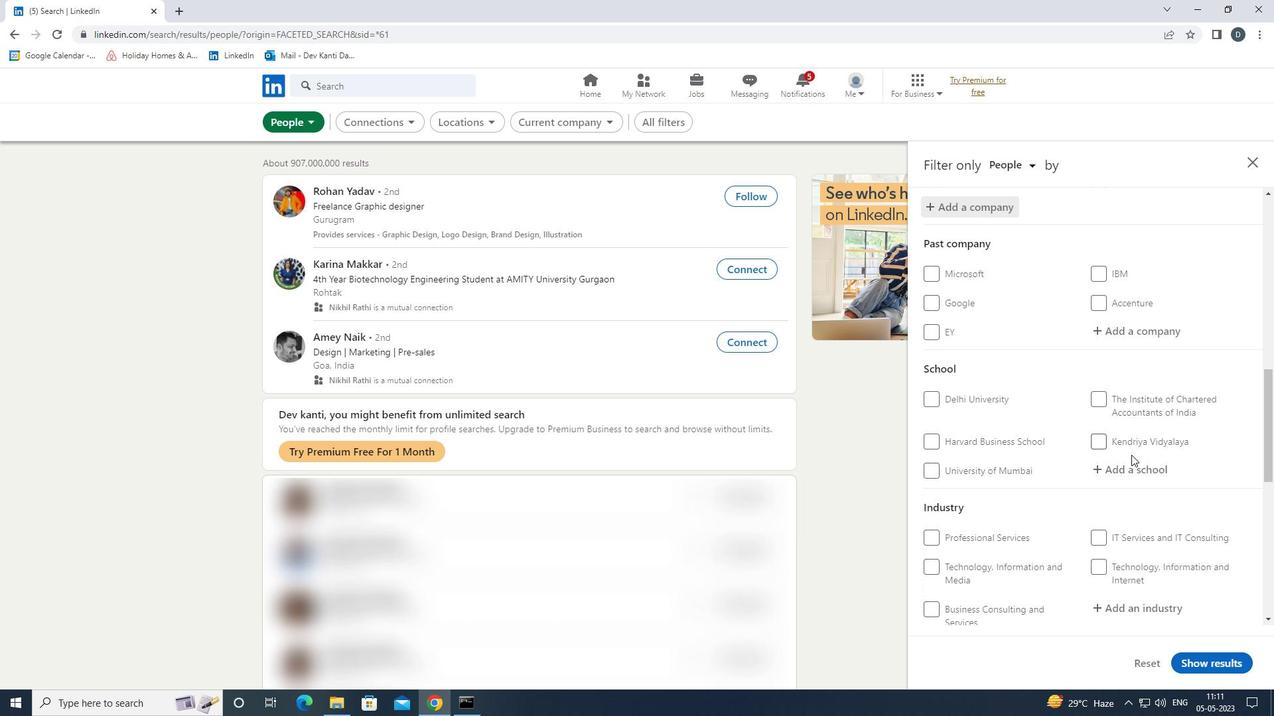 
Action: Mouse moved to (1131, 471)
Screenshot: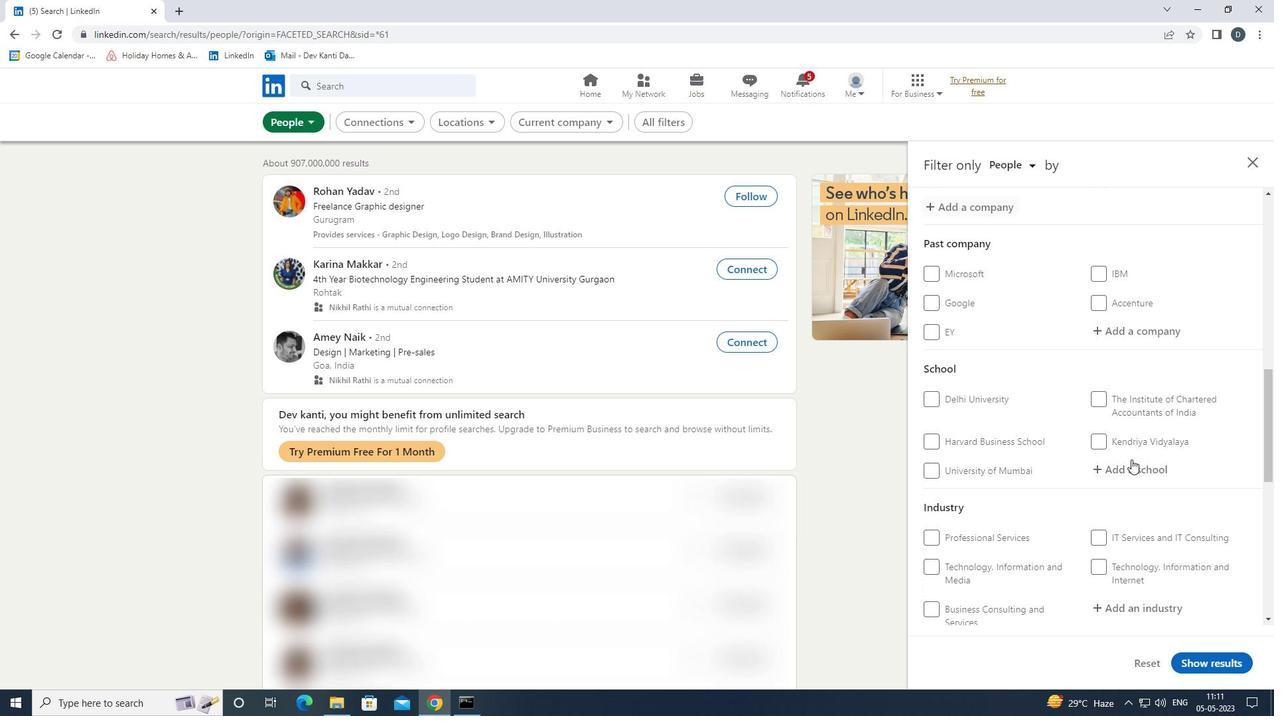 
Action: Mouse pressed left at (1131, 471)
Screenshot: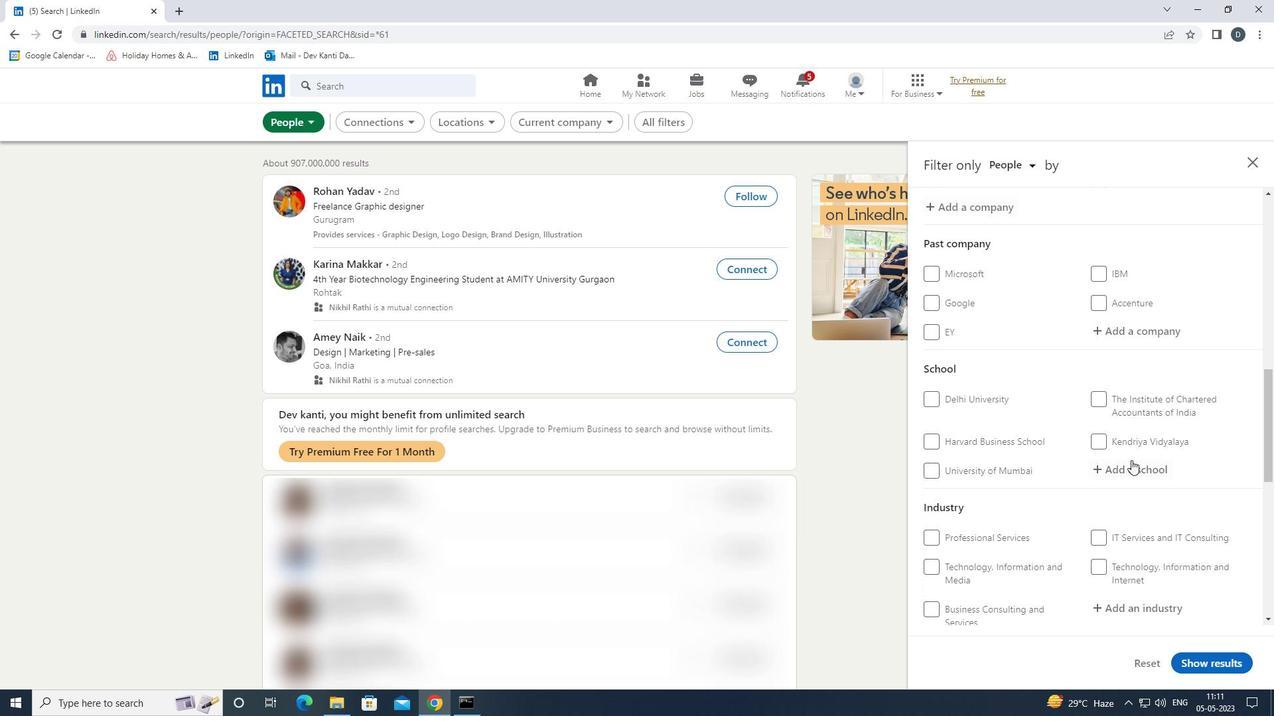 
Action: Mouse moved to (1126, 469)
Screenshot: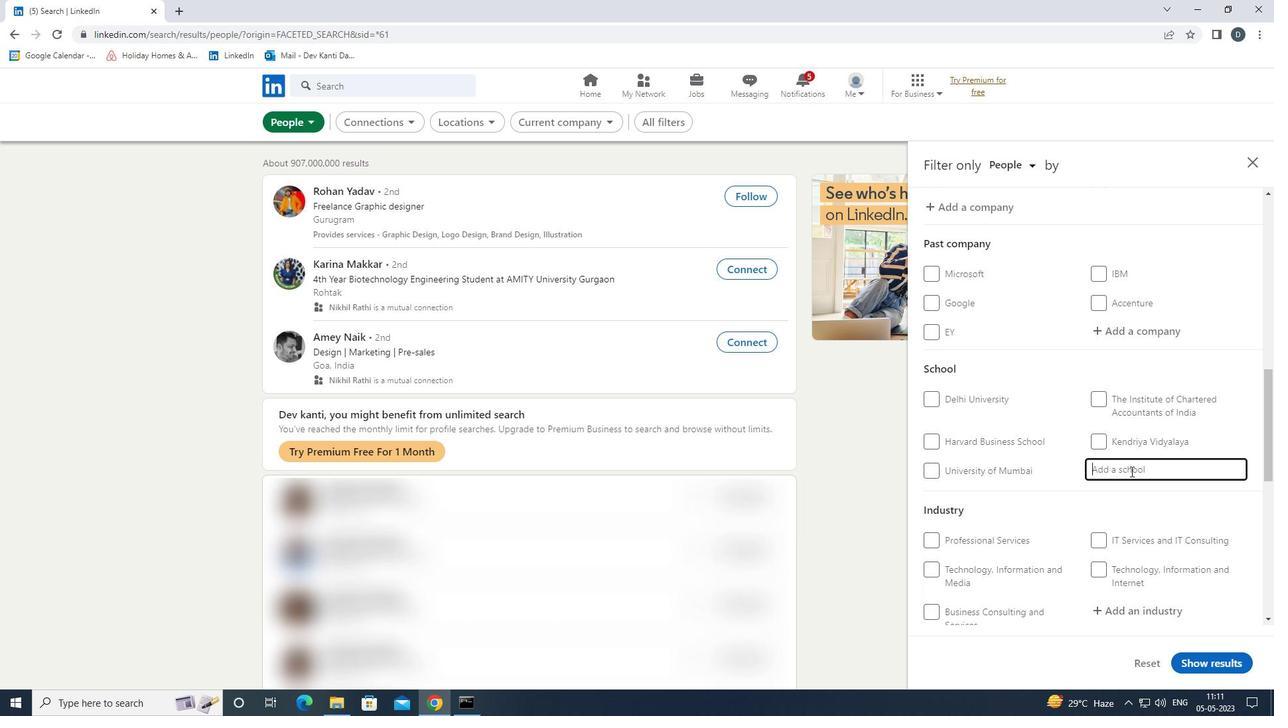 
Action: Key pressed <Key.shift><Key.shift><Key.shift><Key.shift><Key.shift><Key.shift><Key.shift><Key.shift><Key.shift><Key.shift><Key.shift><Key.shift><Key.shift><Key.shift><Key.shift><Key.shift><Key.shift><Key.shift><Key.shift><Key.shift><Key.shift><Key.shift><Key.shift><Key.shift><Key.shift><Key.shift><Key.shift><Key.shift><Key.shift><Key.shift><Key.shift>VEER<Key.space><Key.shift>BAHADUR<Key.space>
Screenshot: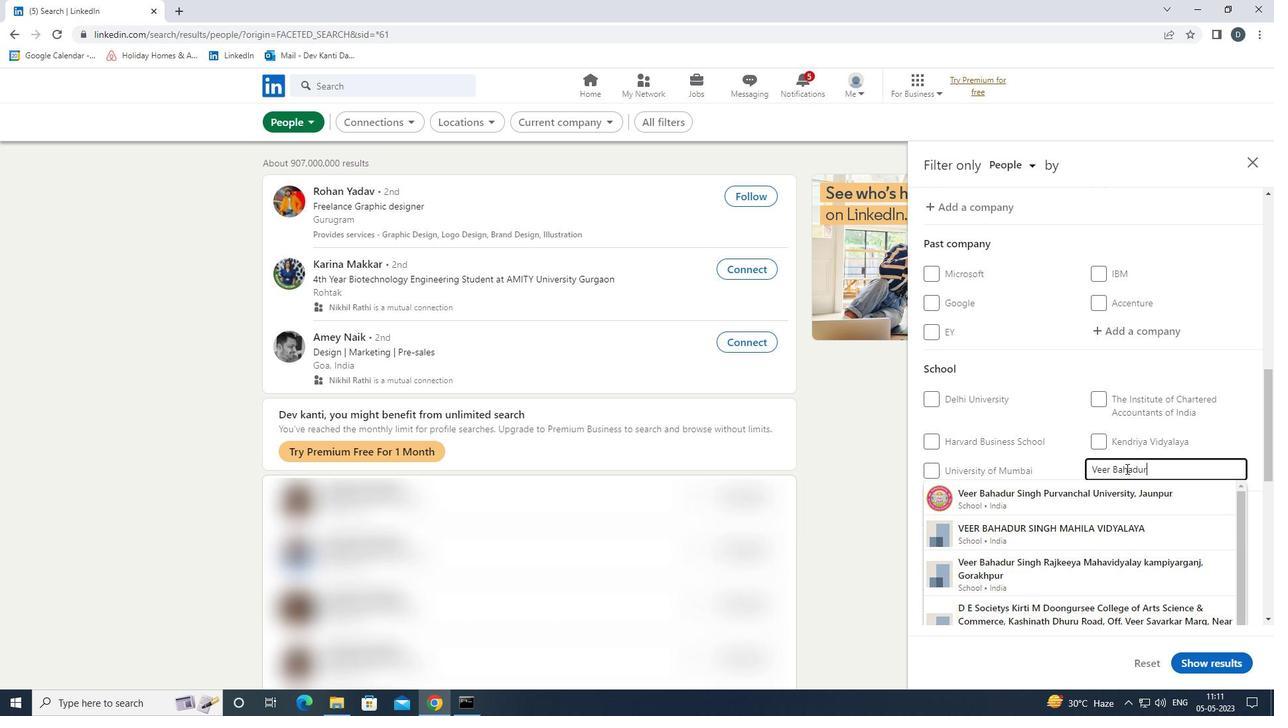 
Action: Mouse moved to (1125, 469)
Screenshot: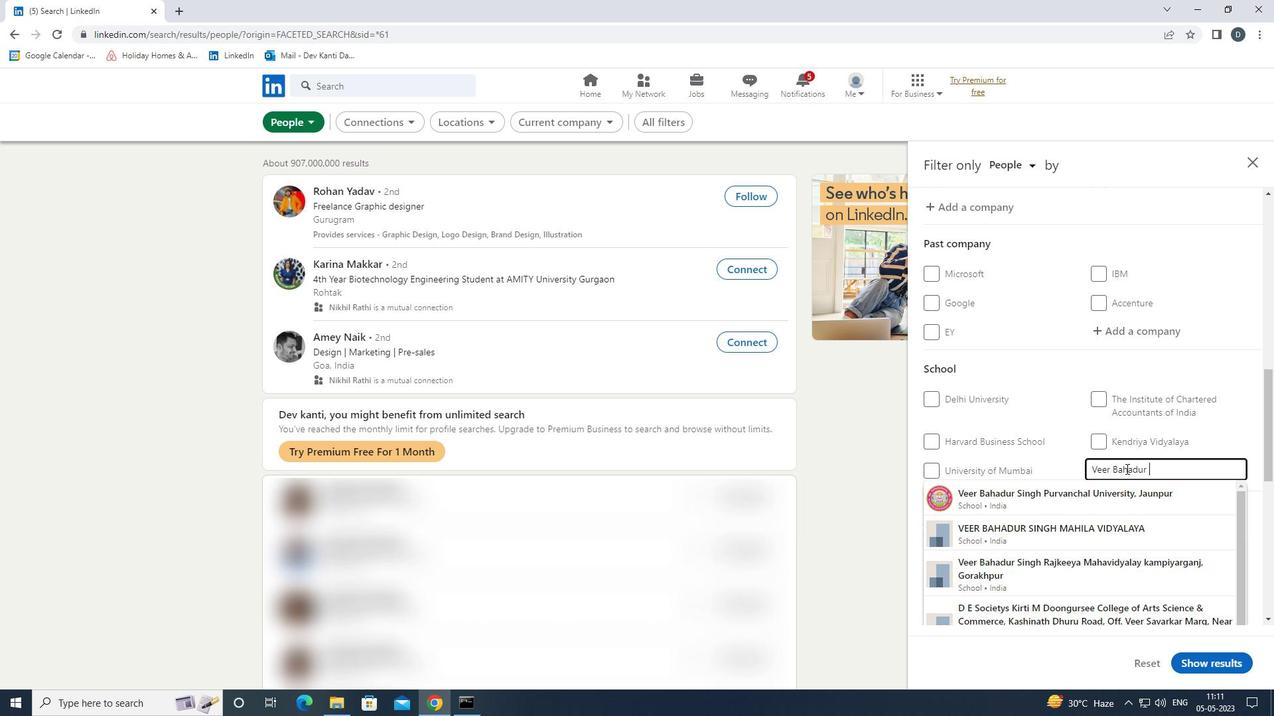 
Action: Key pressed <Key.shift>SINGH<Key.space><Key.shift>PURVANCHAL<Key.space><Key.shift>UNIVERSITY<Key.space><Key.down><Key.enter>
Screenshot: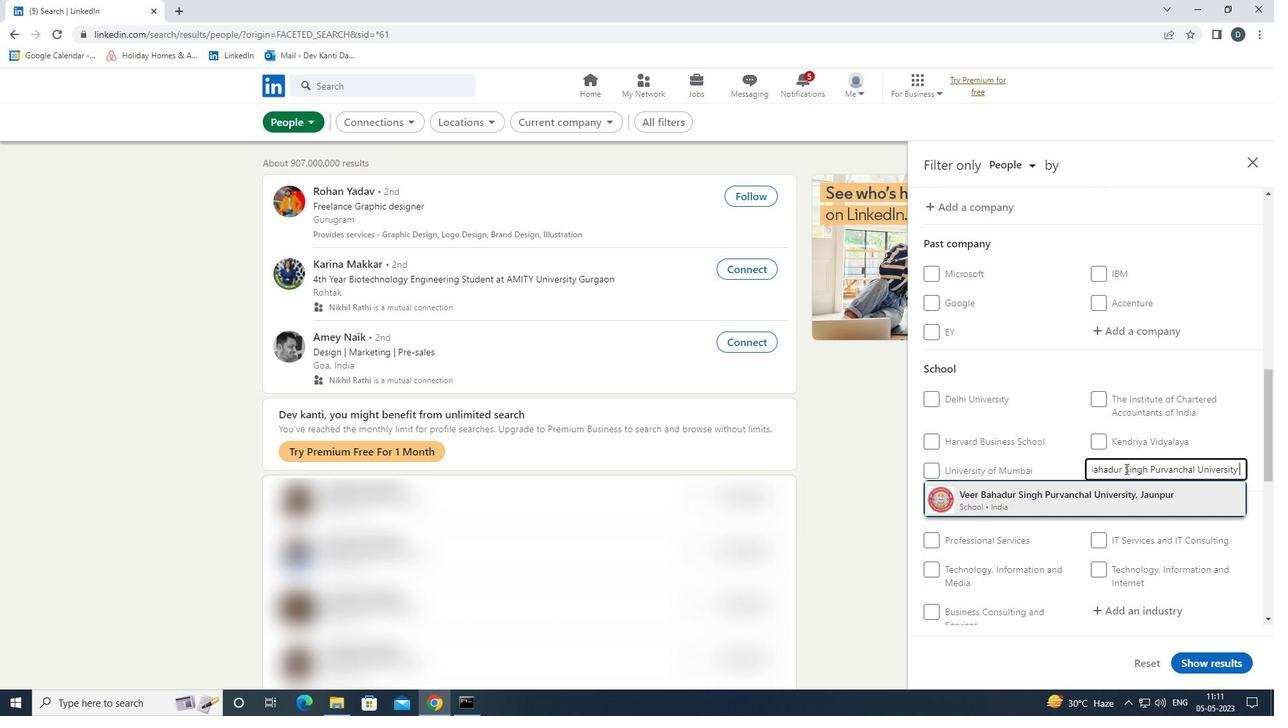 
Action: Mouse scrolled (1125, 468) with delta (0, 0)
Screenshot: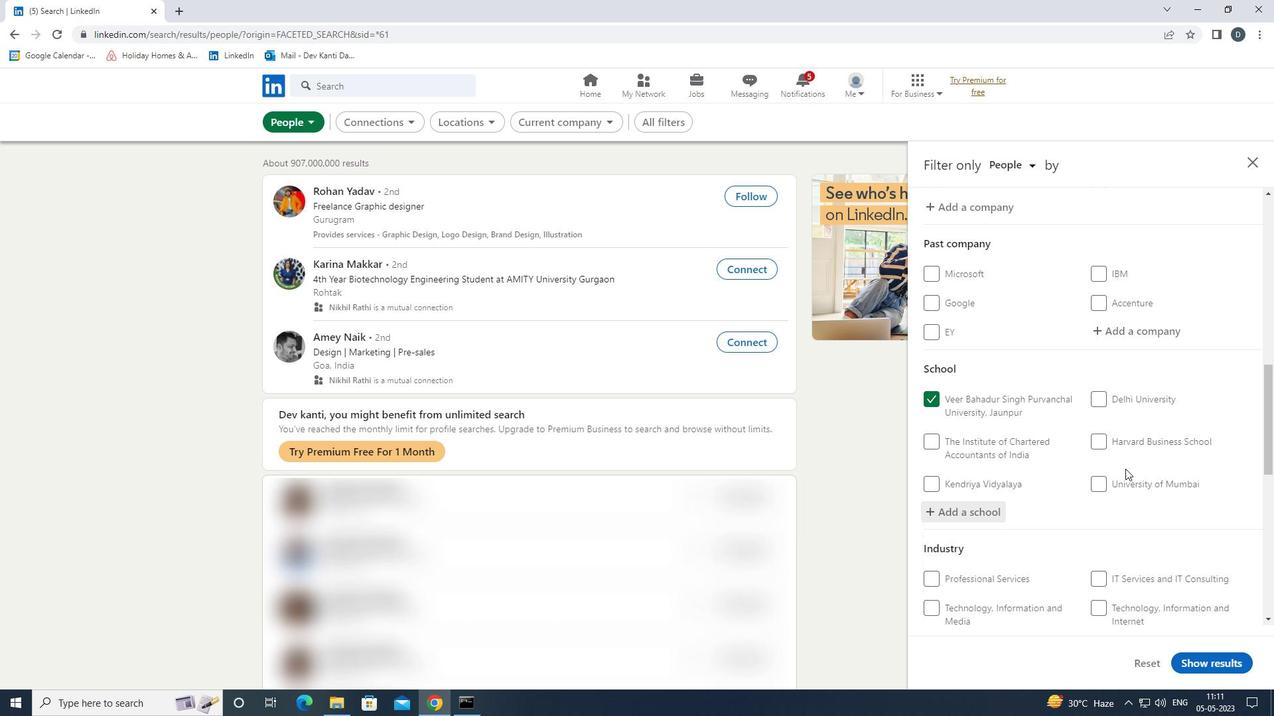 
Action: Mouse scrolled (1125, 468) with delta (0, 0)
Screenshot: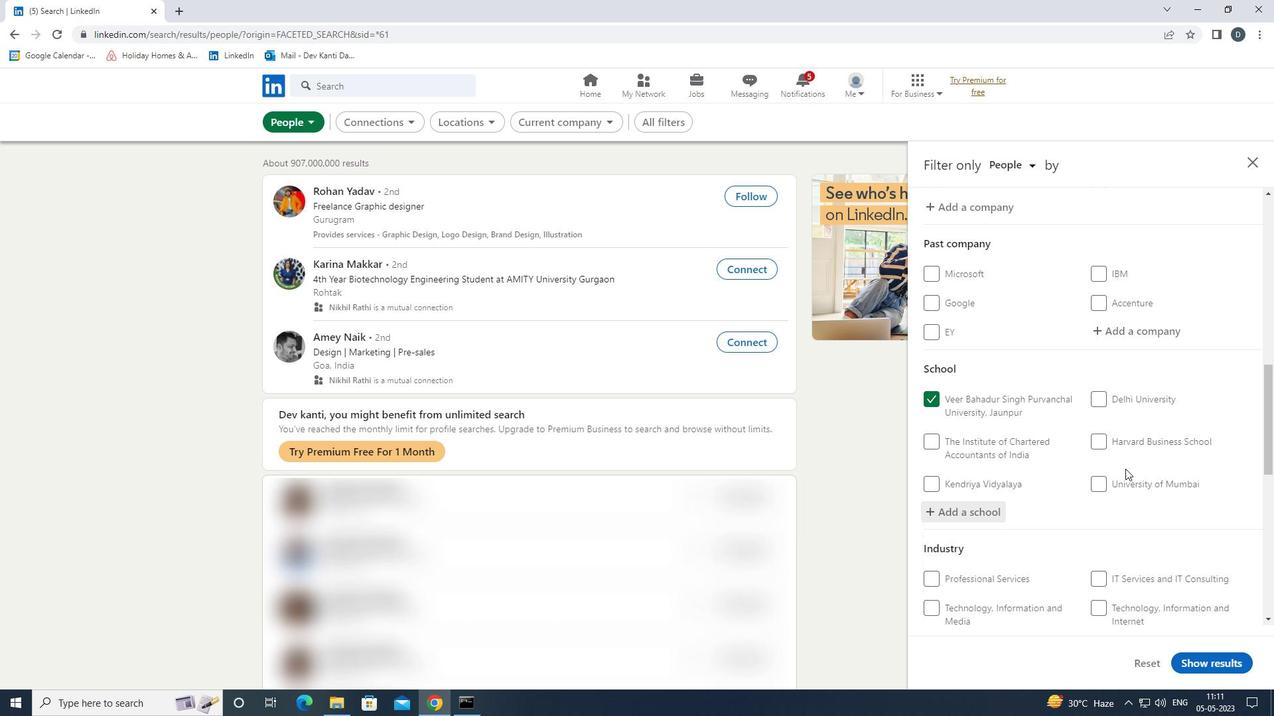 
Action: Mouse moved to (1125, 465)
Screenshot: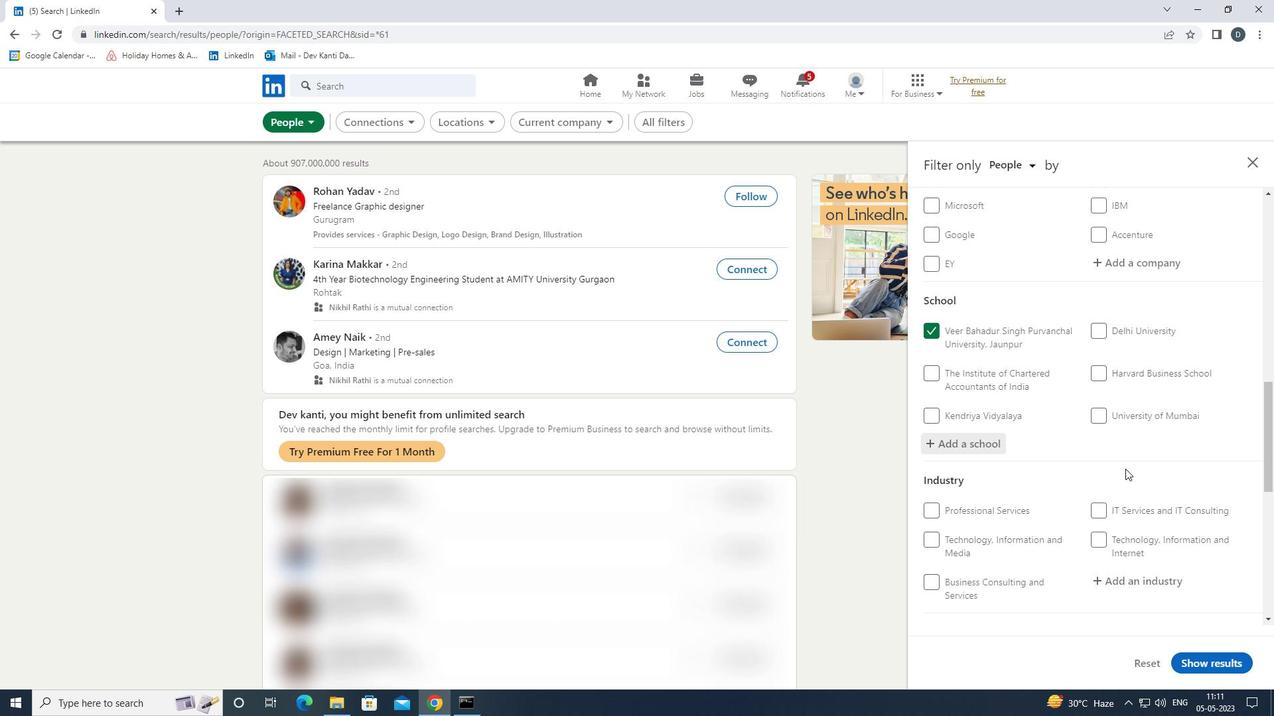 
Action: Mouse scrolled (1125, 465) with delta (0, 0)
Screenshot: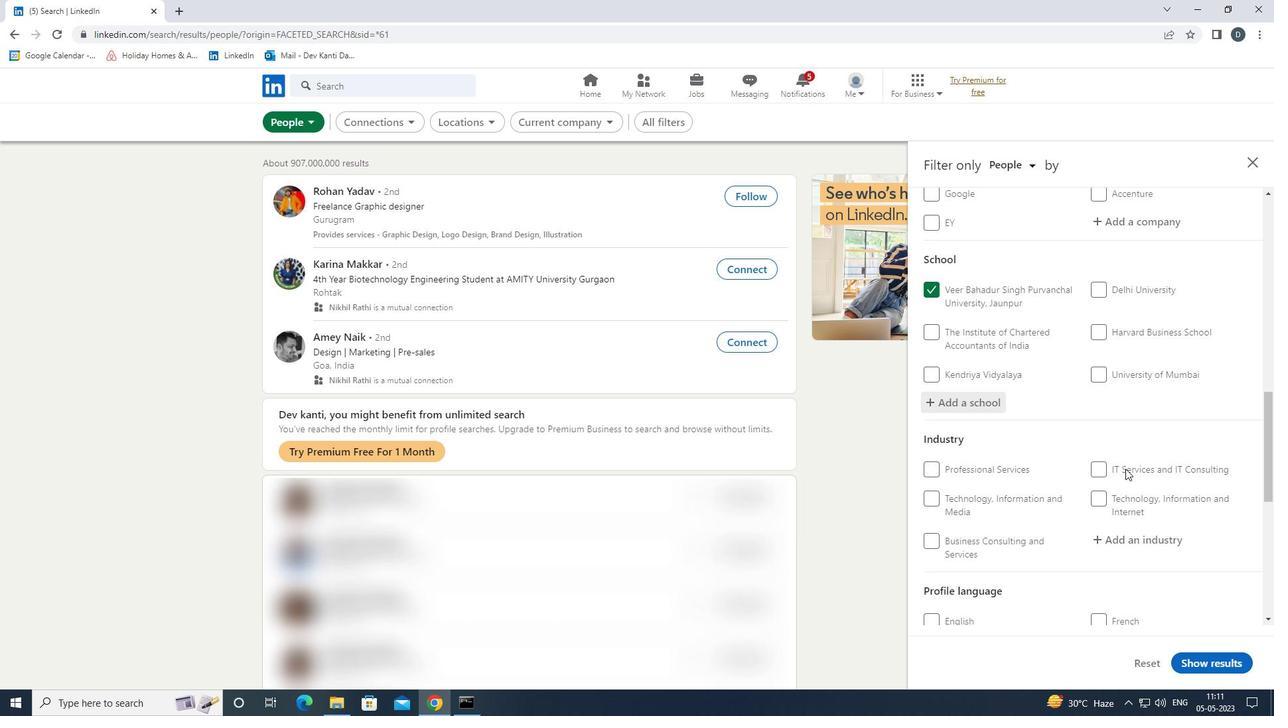 
Action: Mouse moved to (1120, 459)
Screenshot: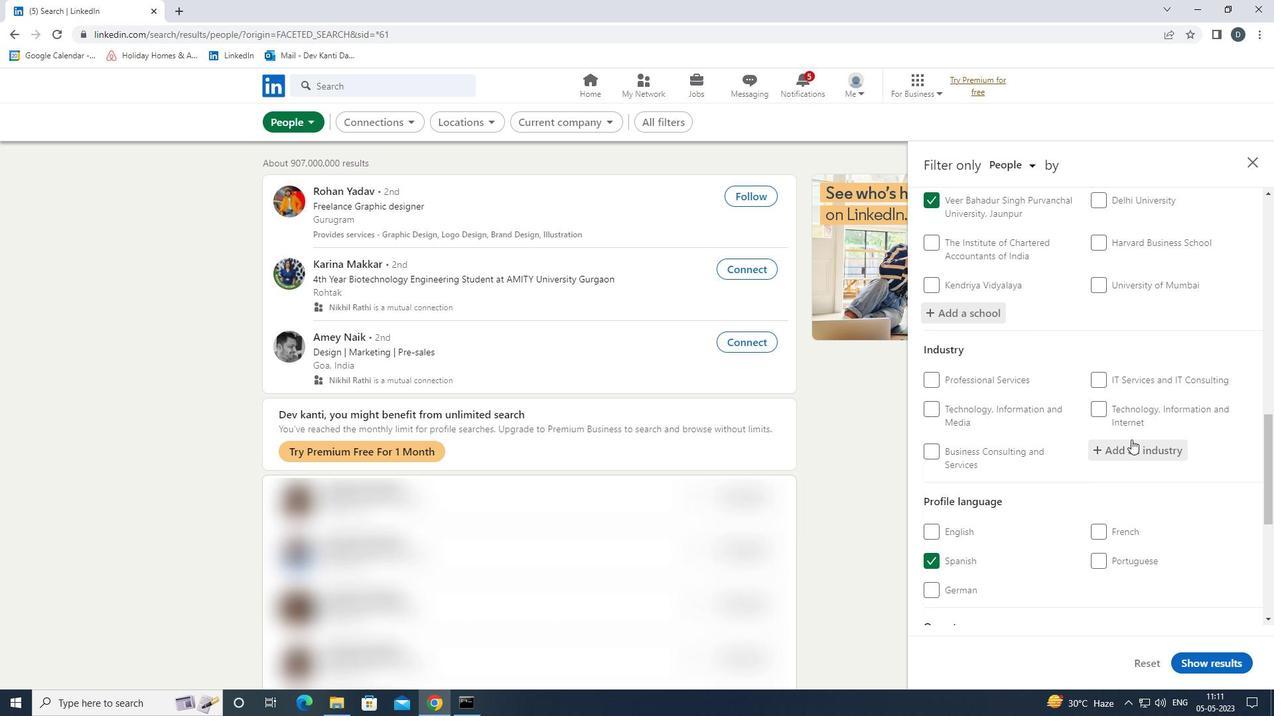 
Action: Mouse pressed left at (1120, 459)
Screenshot: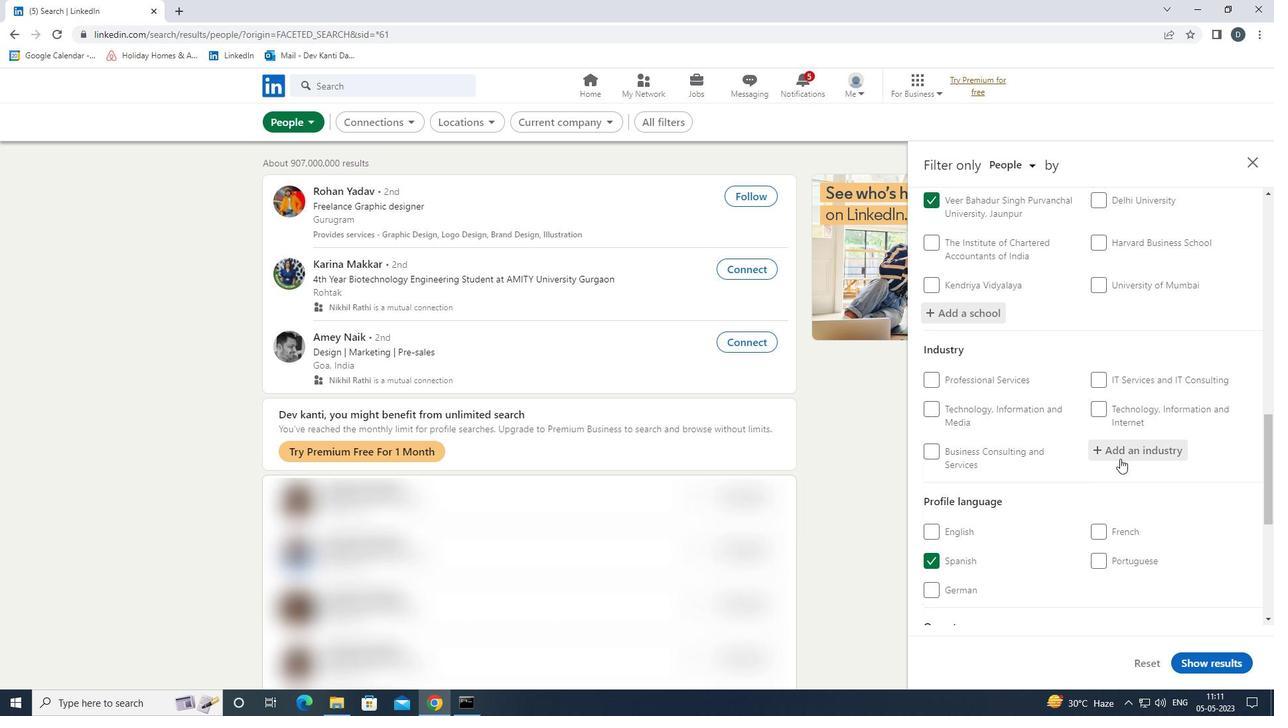 
Action: Key pressed <Key.shift>NATURAL<Key.space><Key.shift>GAS<Key.down><Key.down><Key.enter>
Screenshot: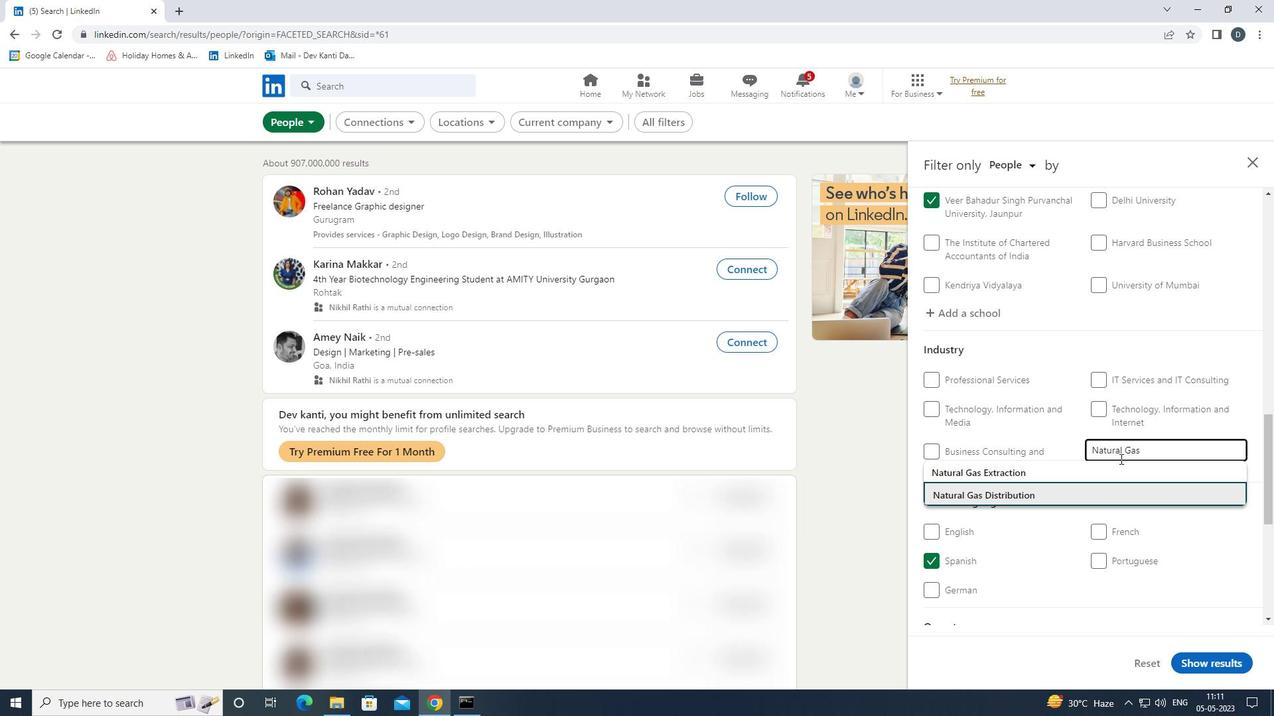 
Action: Mouse scrolled (1120, 458) with delta (0, 0)
Screenshot: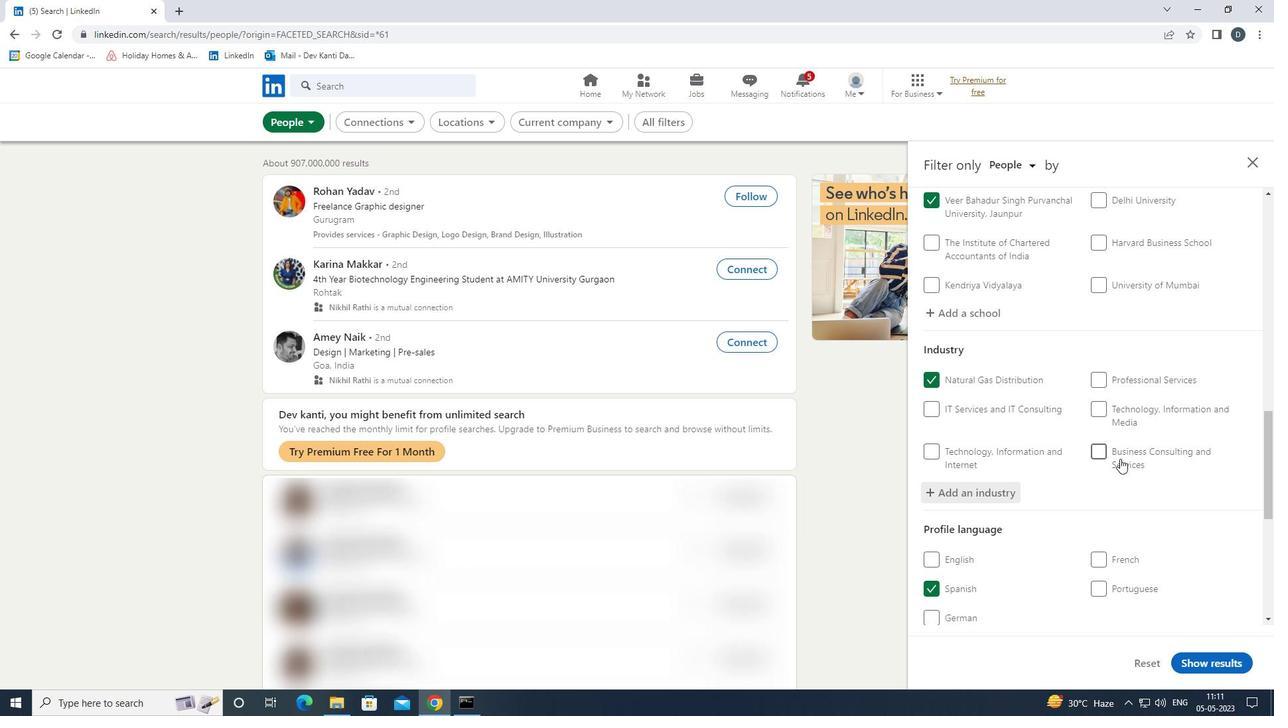 
Action: Mouse scrolled (1120, 458) with delta (0, 0)
Screenshot: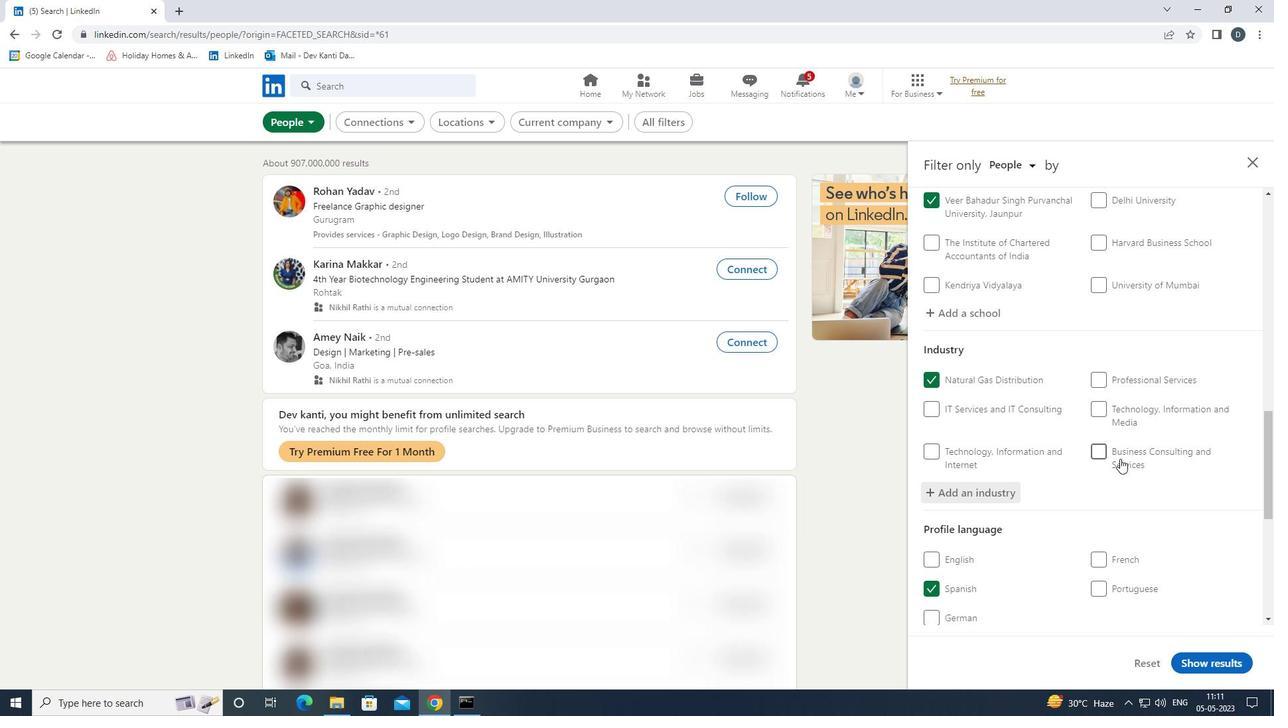
Action: Mouse scrolled (1120, 458) with delta (0, 0)
Screenshot: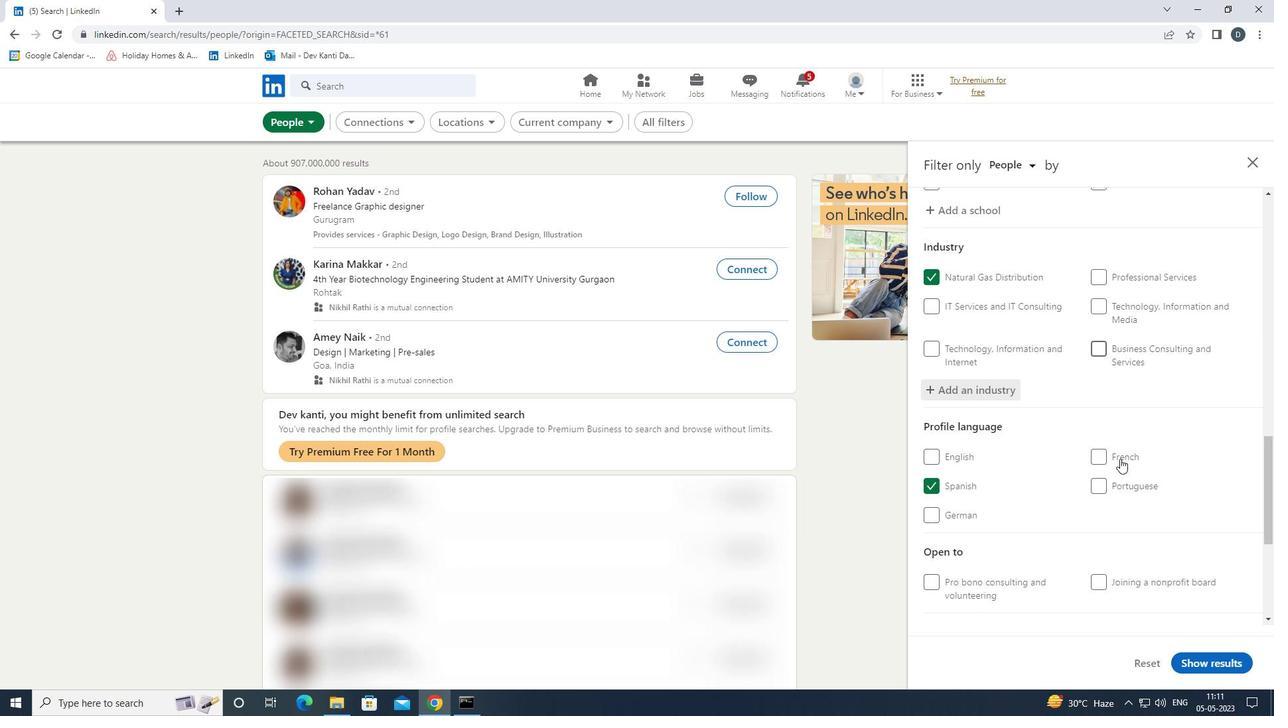 
Action: Mouse scrolled (1120, 458) with delta (0, 0)
Screenshot: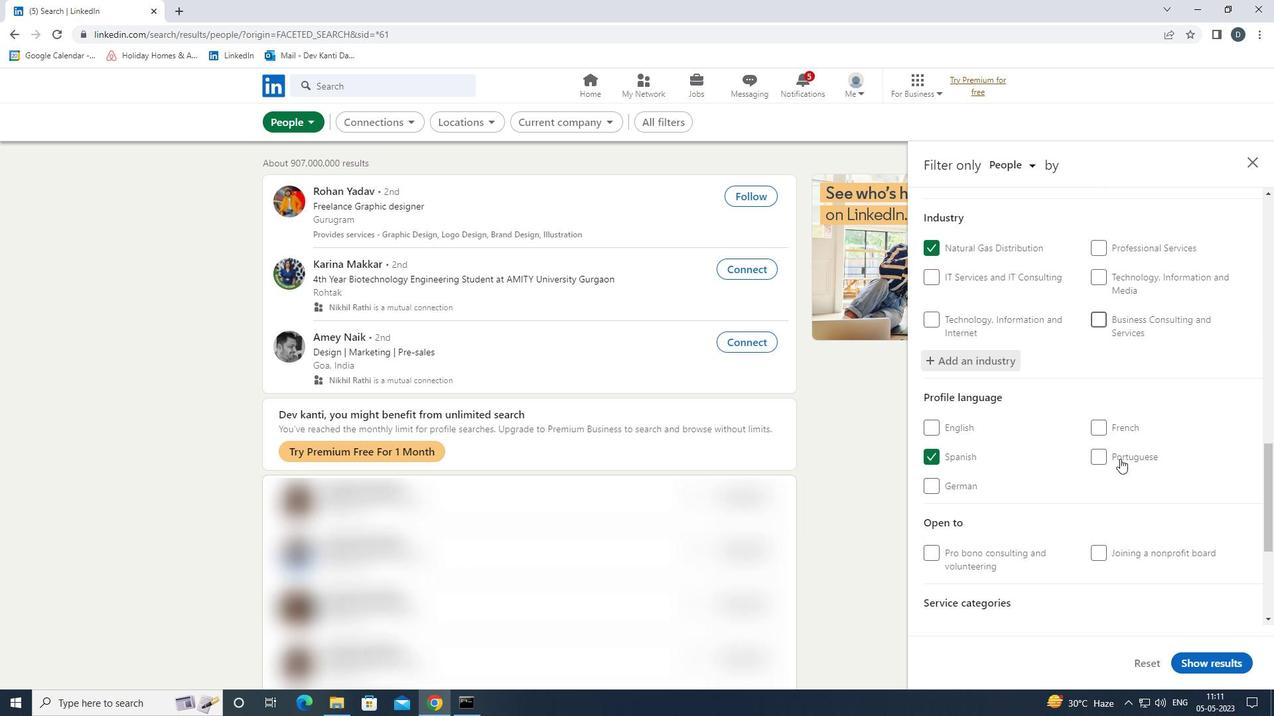 
Action: Mouse scrolled (1120, 458) with delta (0, 0)
Screenshot: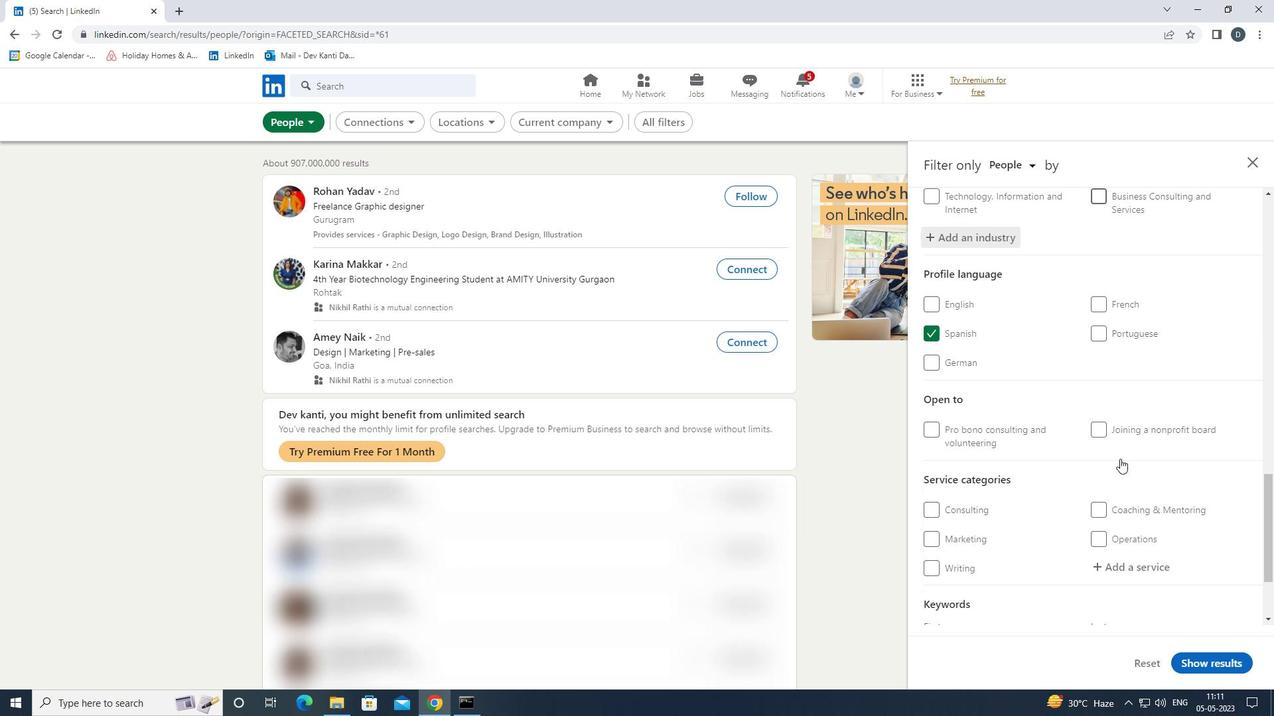 
Action: Mouse scrolled (1120, 458) with delta (0, 0)
Screenshot: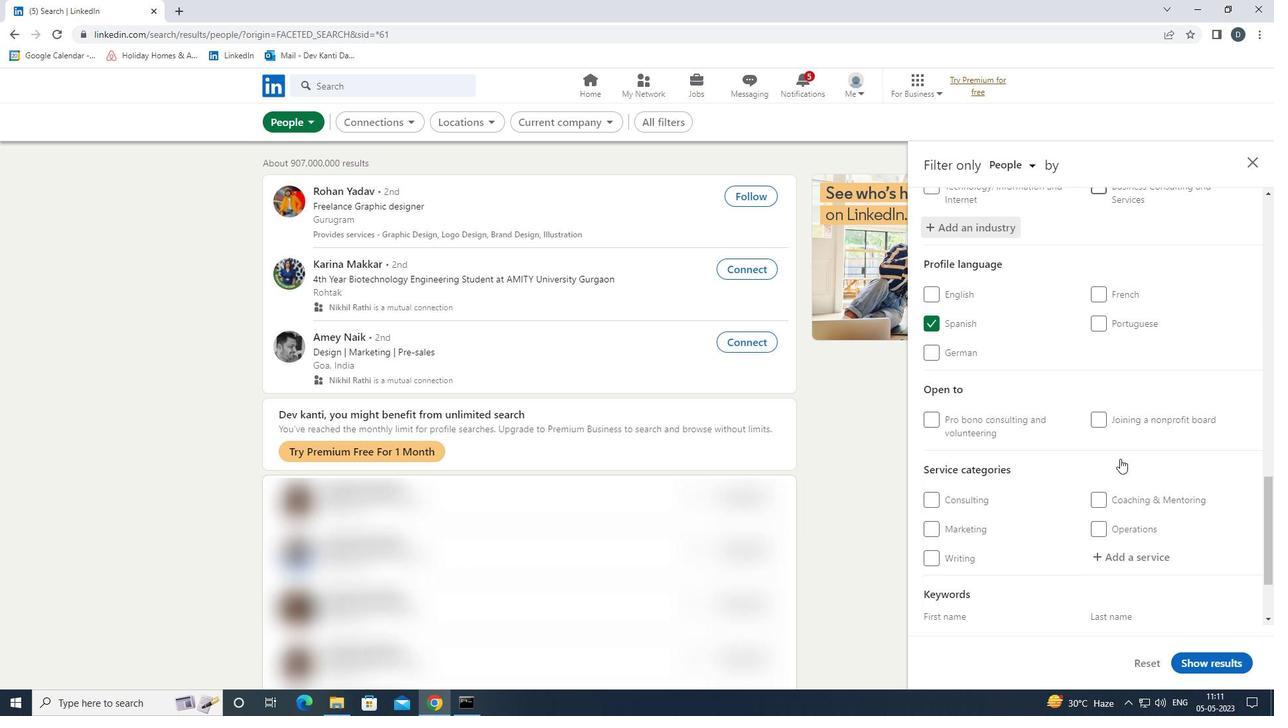 
Action: Mouse moved to (1120, 443)
Screenshot: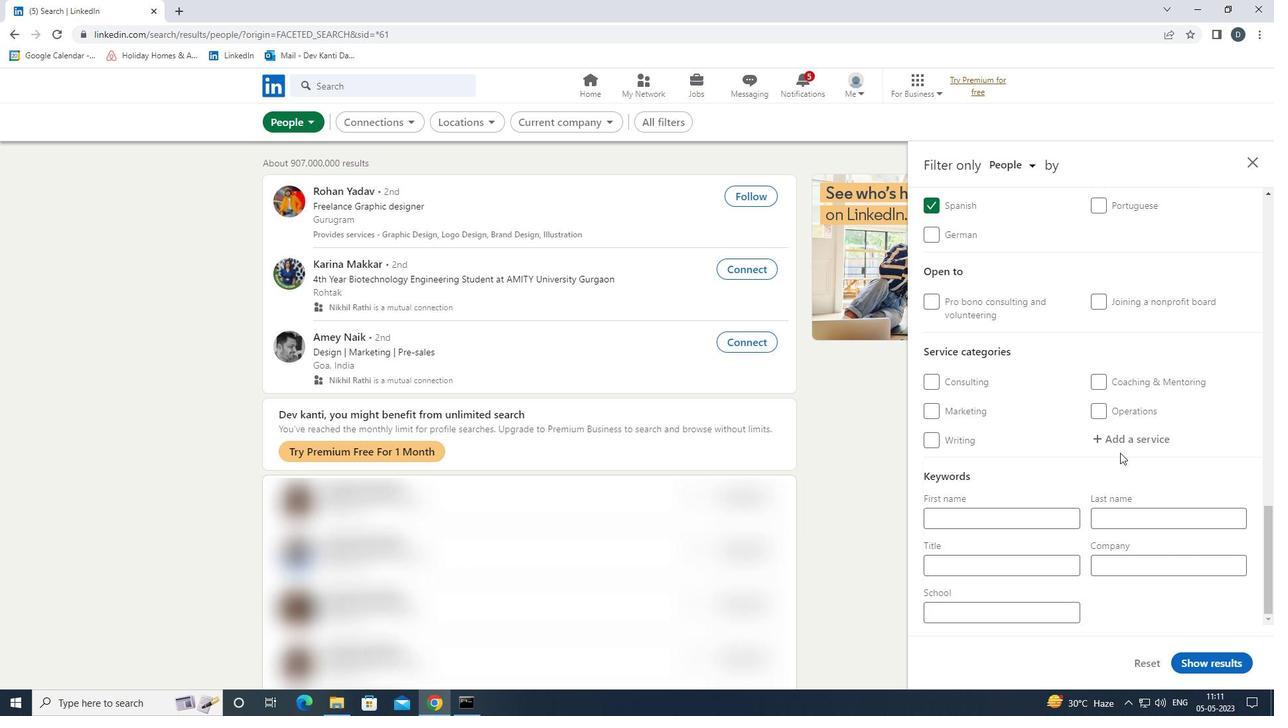 
Action: Mouse pressed left at (1120, 443)
Screenshot: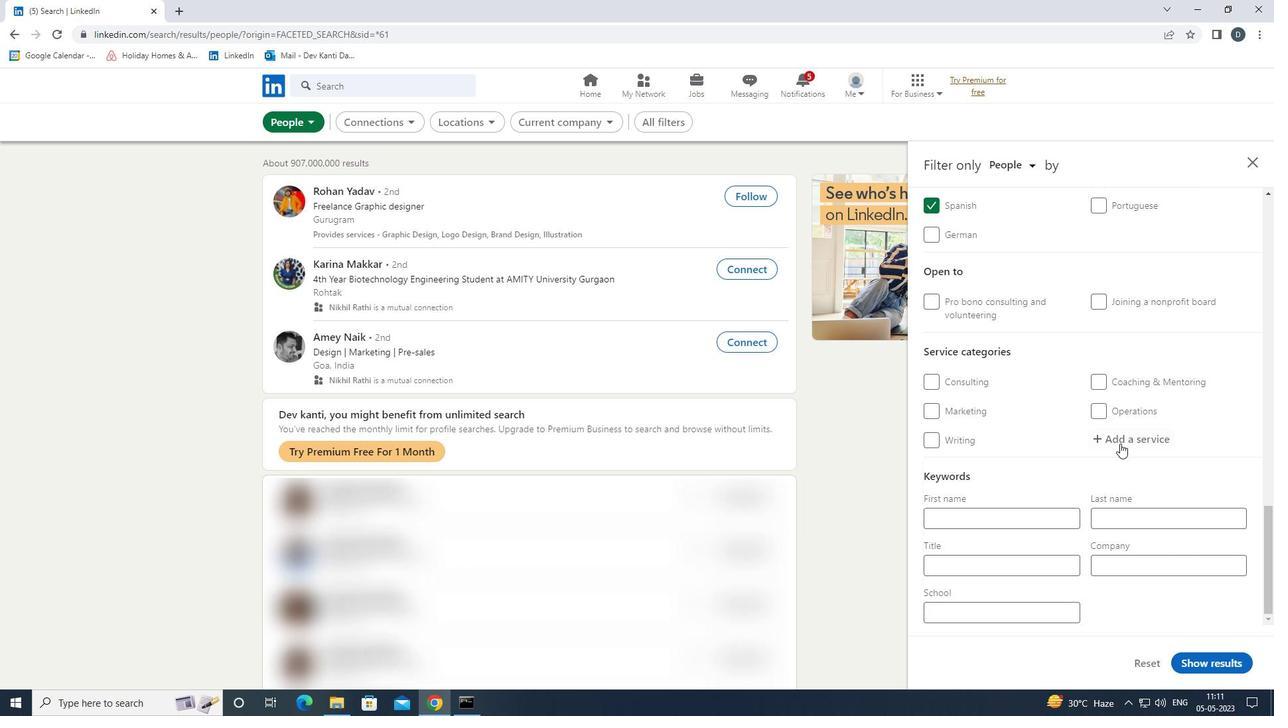 
Action: Key pressed <Key.shift><Key.shift><Key.shift><Key.shift><Key.shift><Key.shift><Key.shift><Key.shift><Key.shift><Key.shift><Key.shift><Key.shift><Key.shift><Key.shift><Key.shift><Key.shift><Key.shift><Key.shift>RESUME<Key.space><Key.shift>WRI<Key.down><Key.enter>
Screenshot: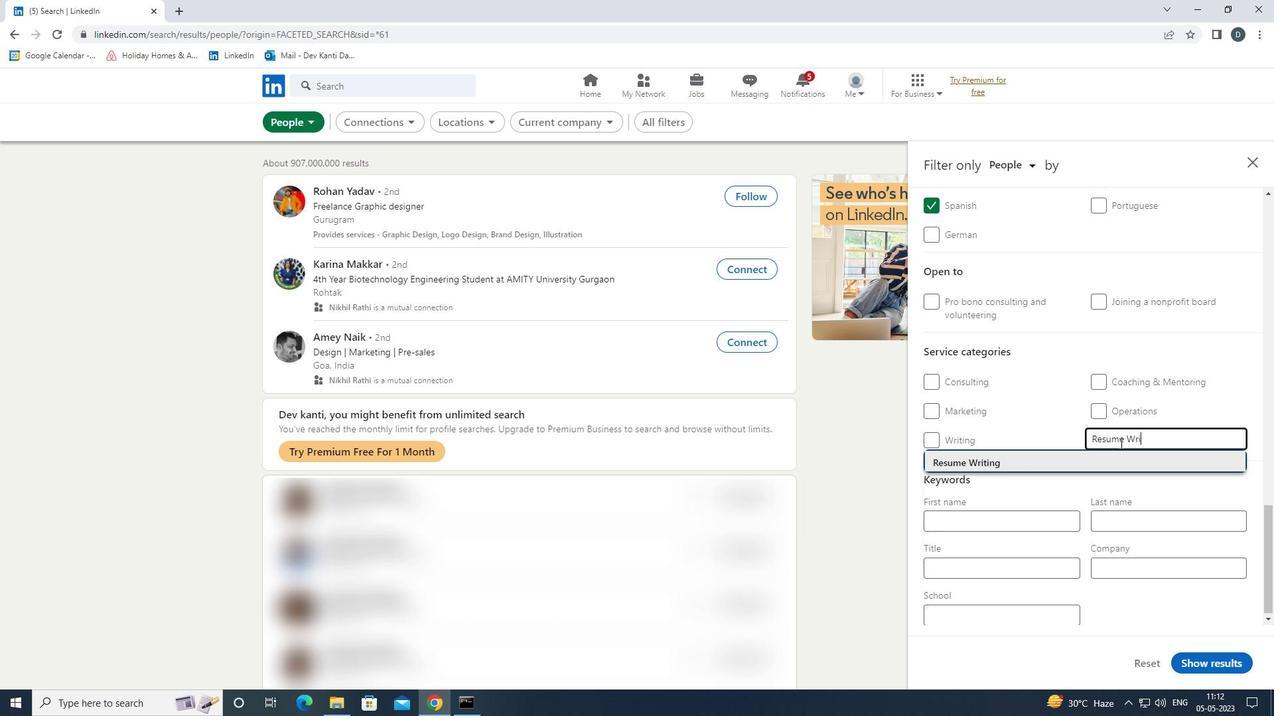 
Action: Mouse moved to (1114, 443)
Screenshot: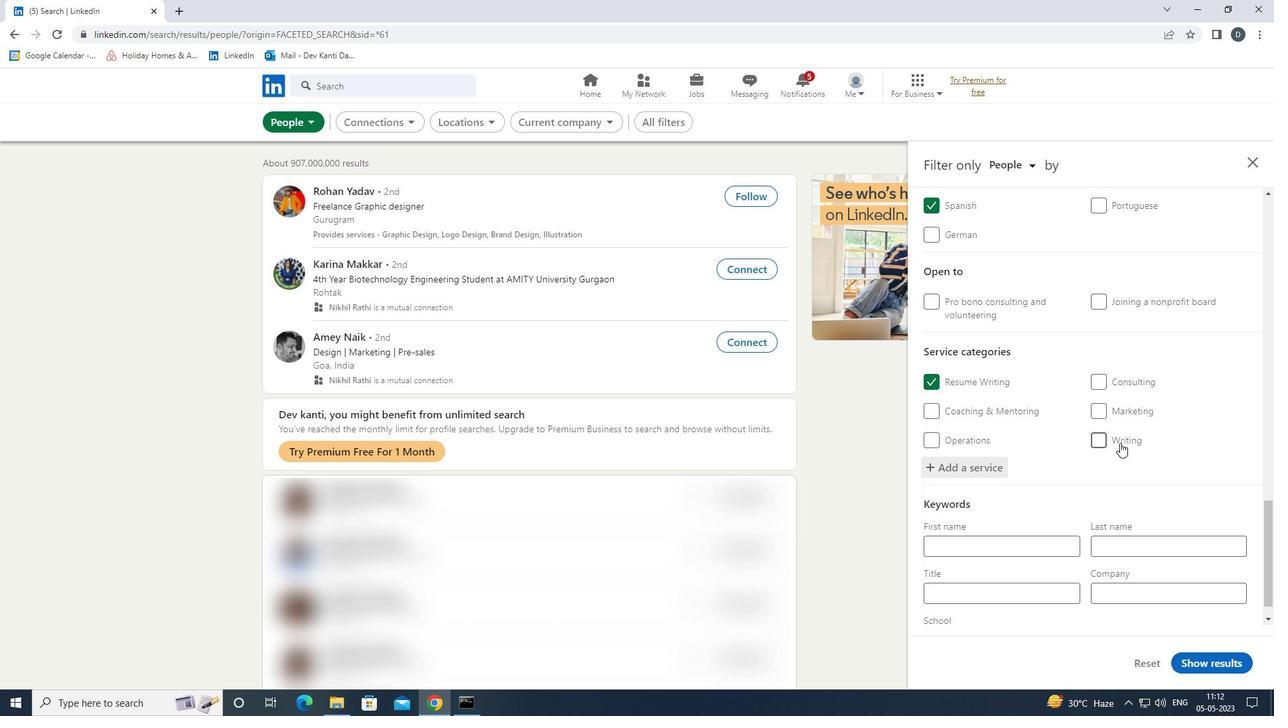 
Action: Mouse scrolled (1114, 442) with delta (0, 0)
Screenshot: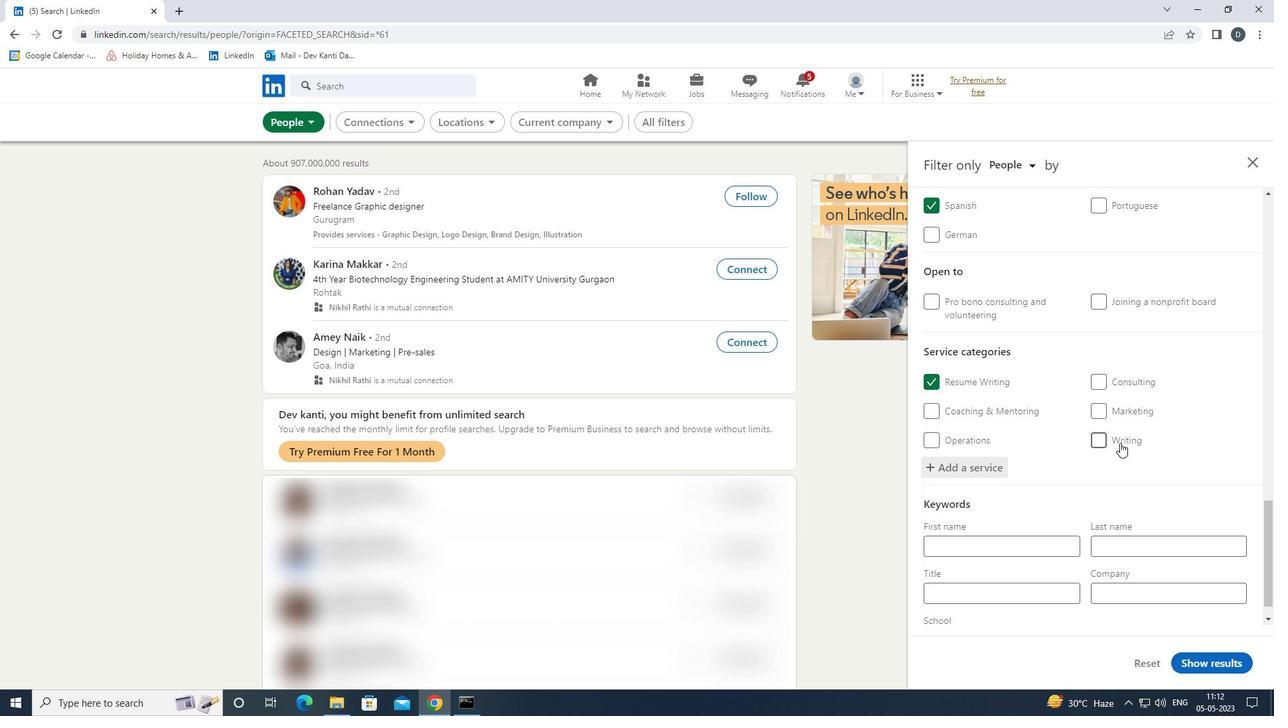 
Action: Mouse moved to (1110, 444)
Screenshot: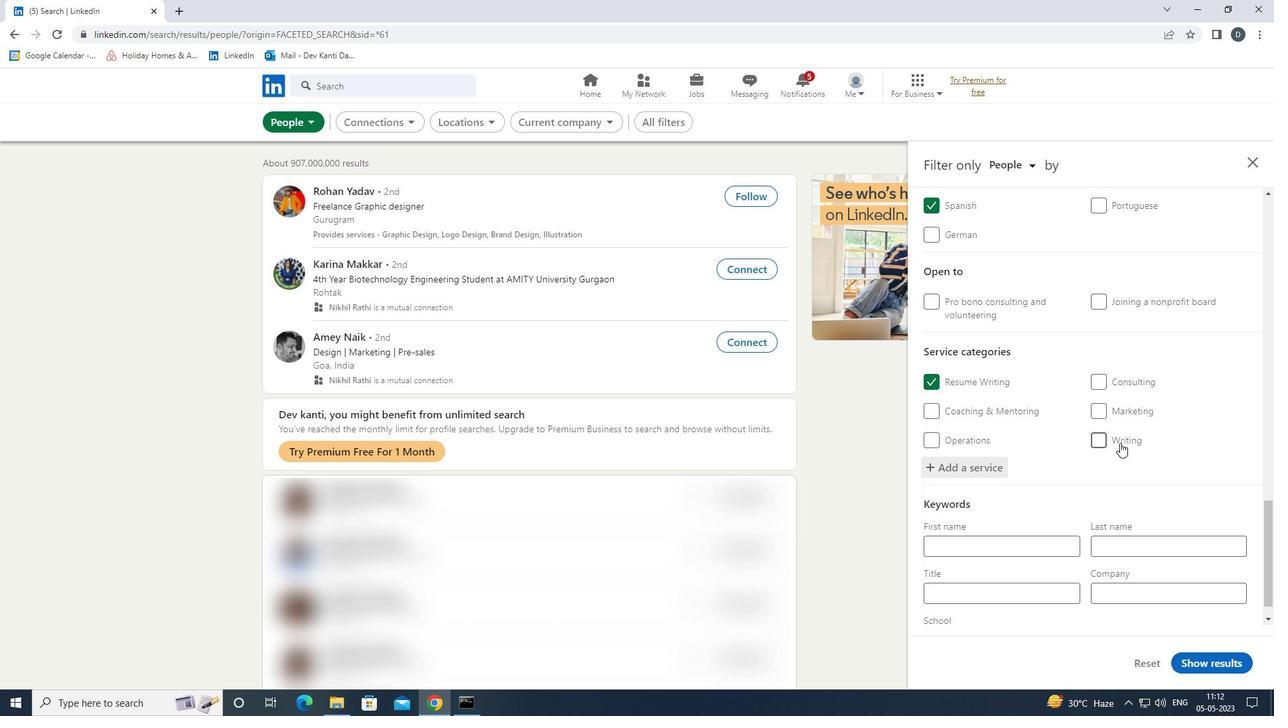 
Action: Mouse scrolled (1110, 443) with delta (0, 0)
Screenshot: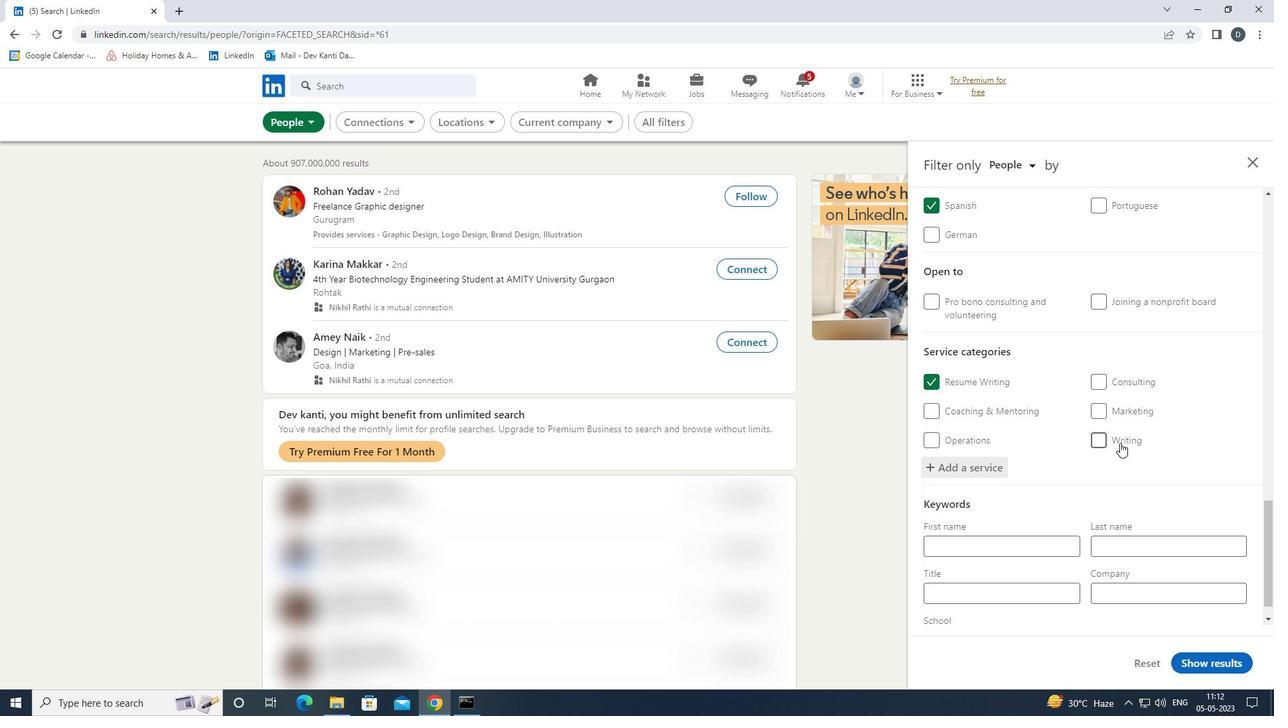 
Action: Mouse moved to (1107, 448)
Screenshot: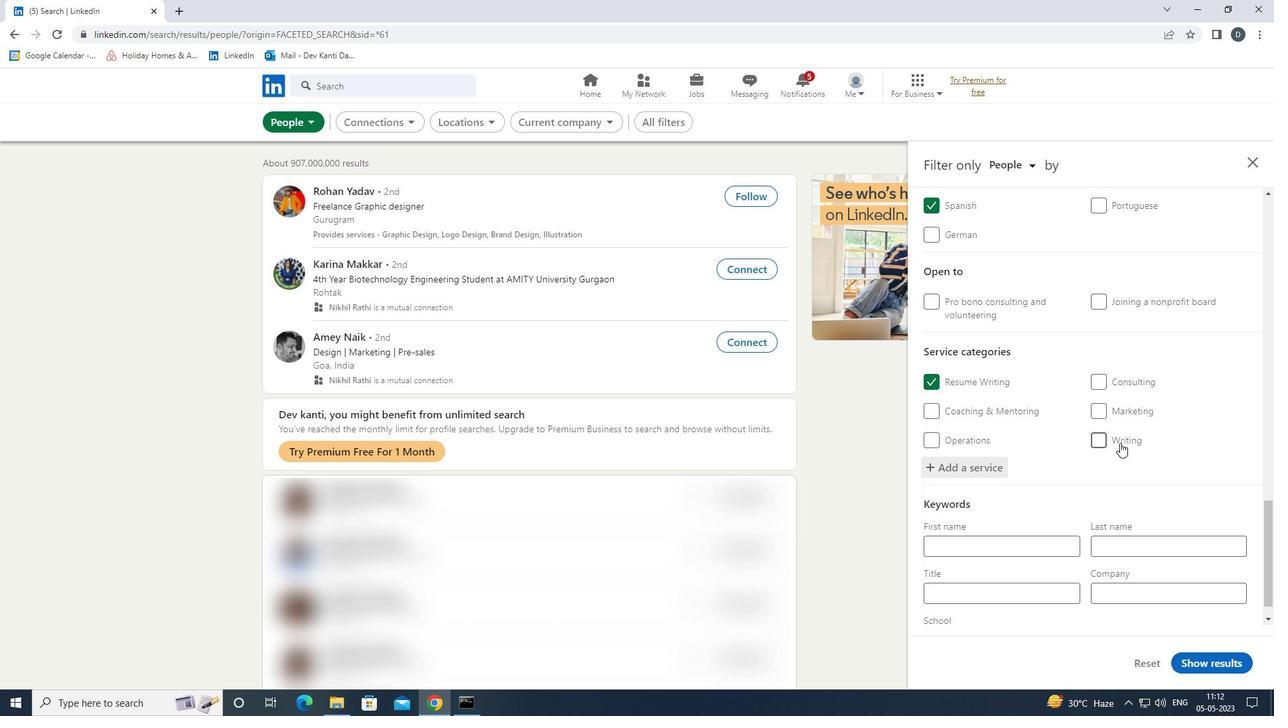 
Action: Mouse scrolled (1107, 448) with delta (0, 0)
Screenshot: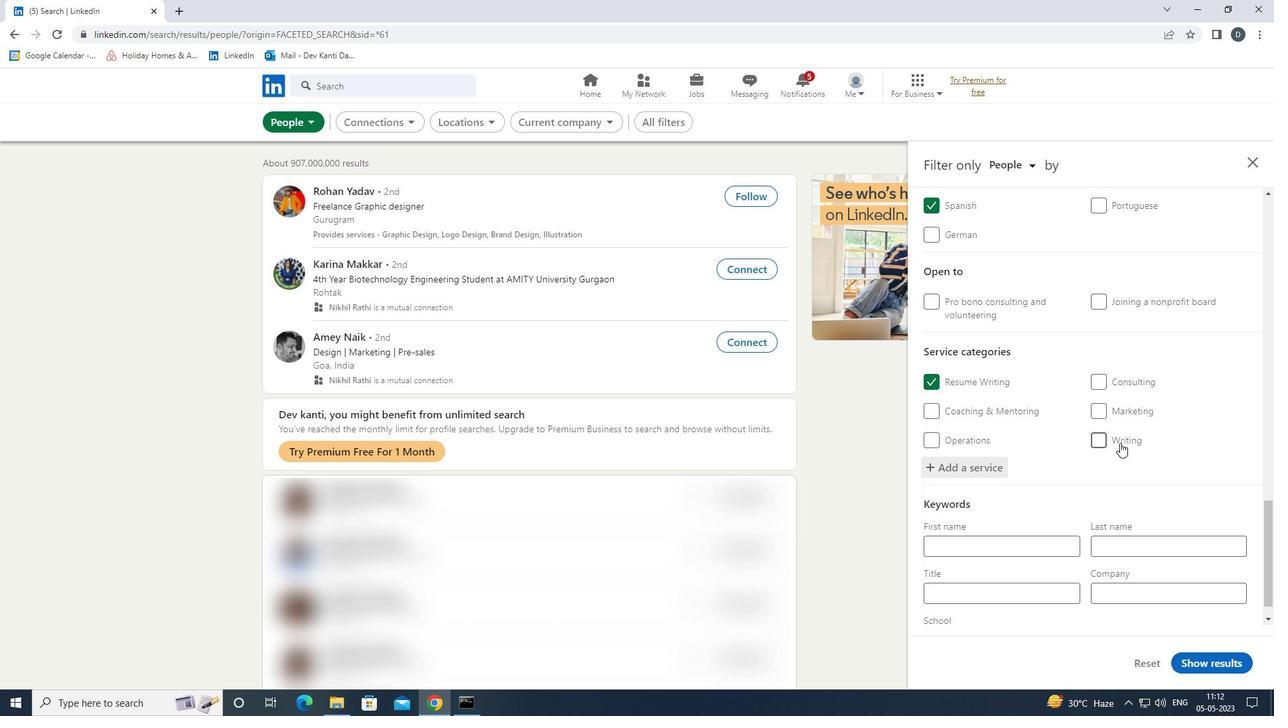 
Action: Mouse moved to (1105, 452)
Screenshot: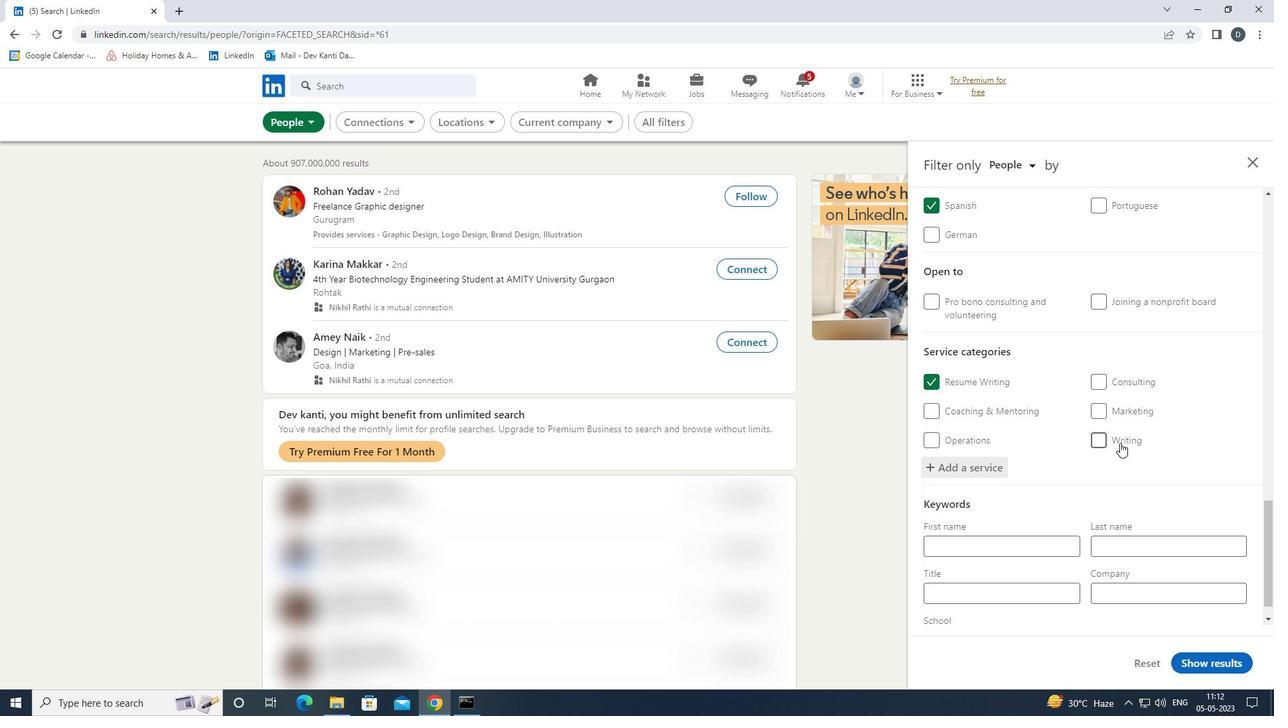 
Action: Mouse scrolled (1105, 451) with delta (0, 0)
Screenshot: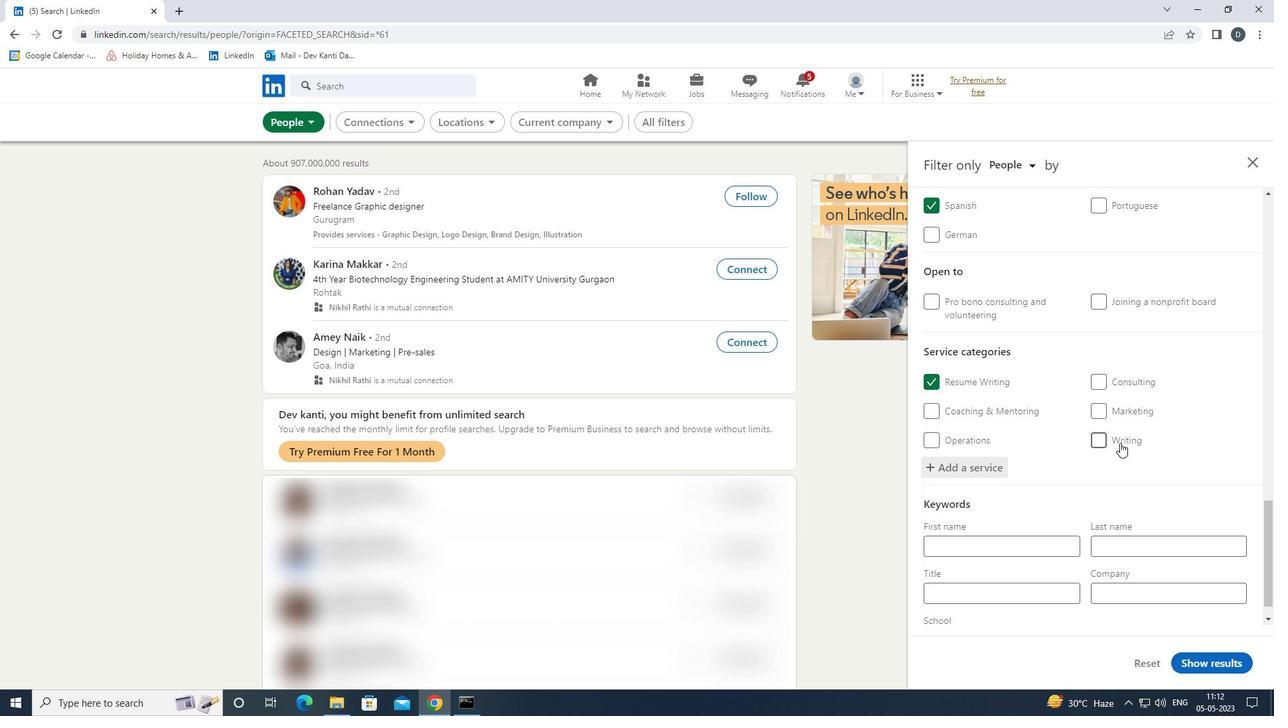 
Action: Mouse moved to (1104, 457)
Screenshot: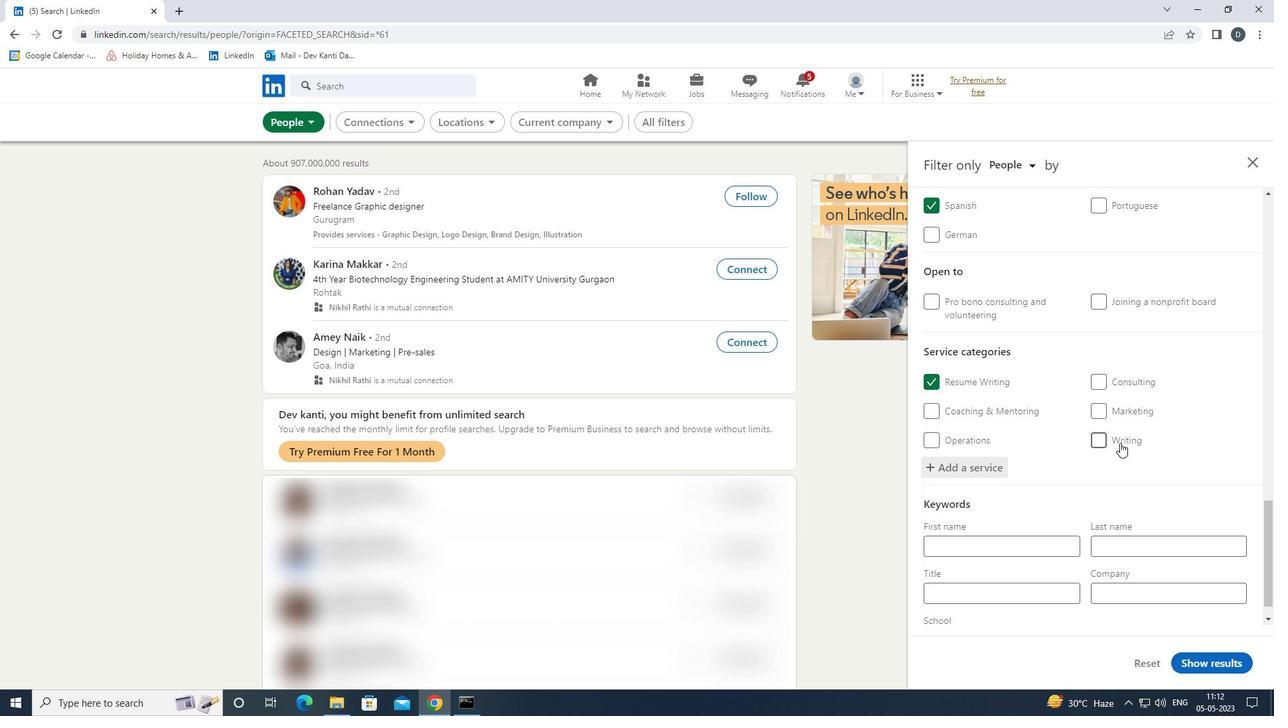 
Action: Mouse scrolled (1104, 456) with delta (0, 0)
Screenshot: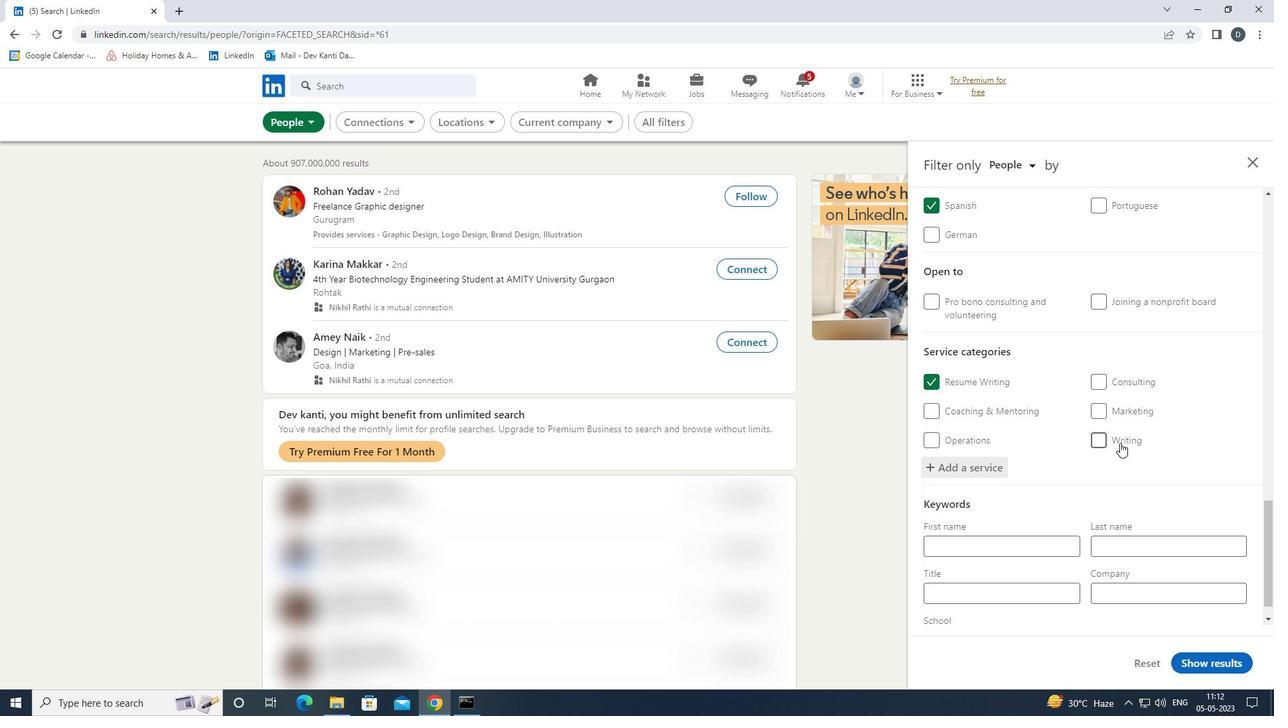 
Action: Mouse moved to (1050, 562)
Screenshot: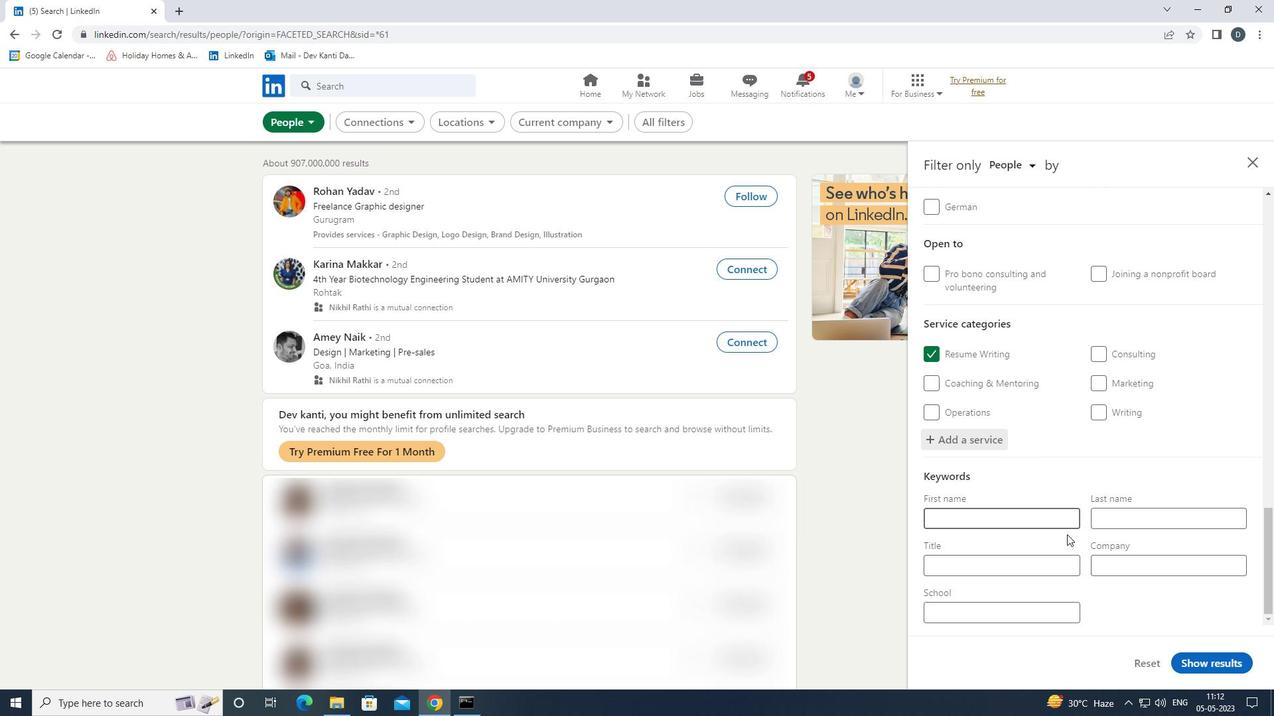 
Action: Mouse pressed left at (1050, 562)
Screenshot: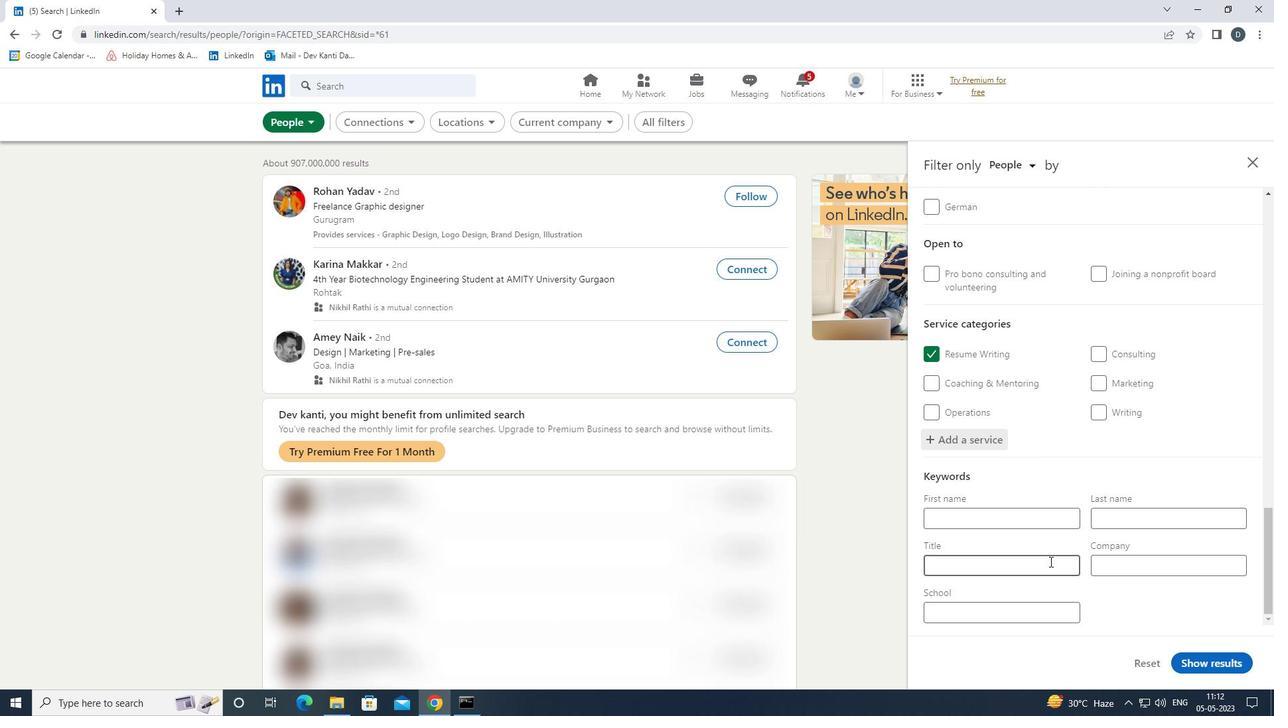 
Action: Key pressed <Key.shift><Key.shift><Key.shift><Key.shift><Key.shift><Key.shift><Key.shift><Key.shift><Key.shift>IT<Key.space><Key.shift>PROFESSIONAL
Screenshot: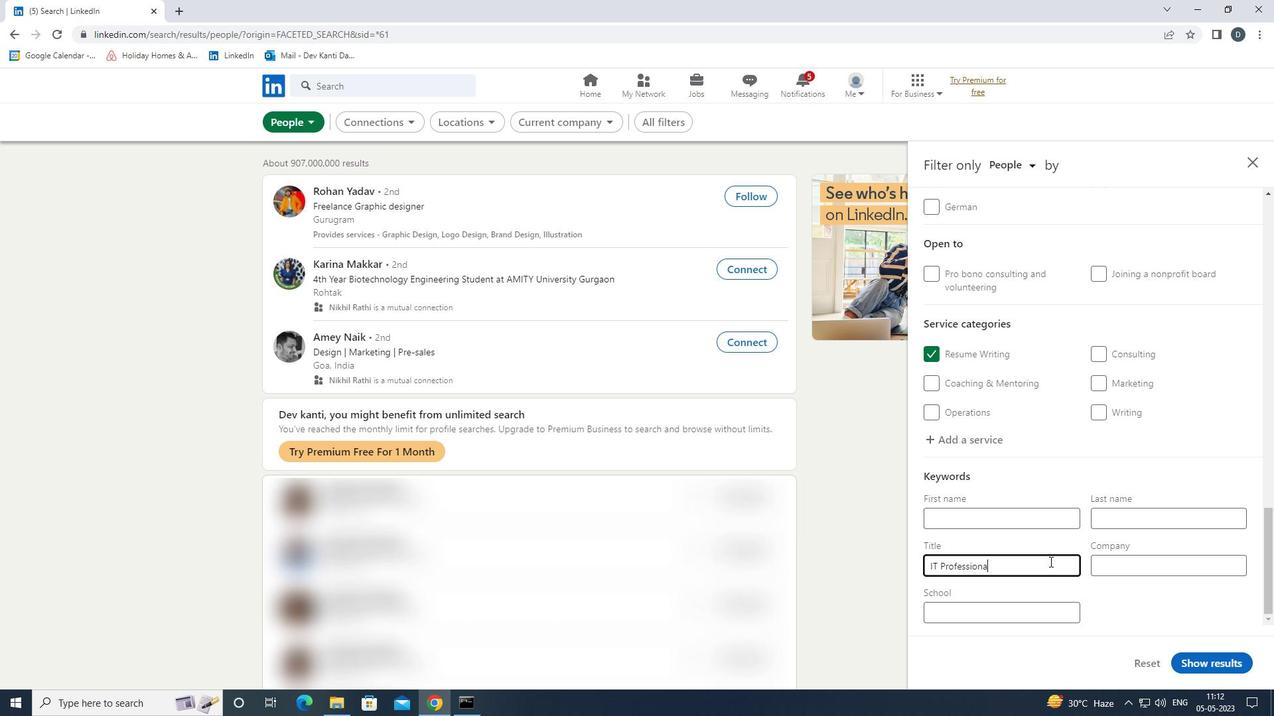 
Action: Mouse moved to (1199, 663)
Screenshot: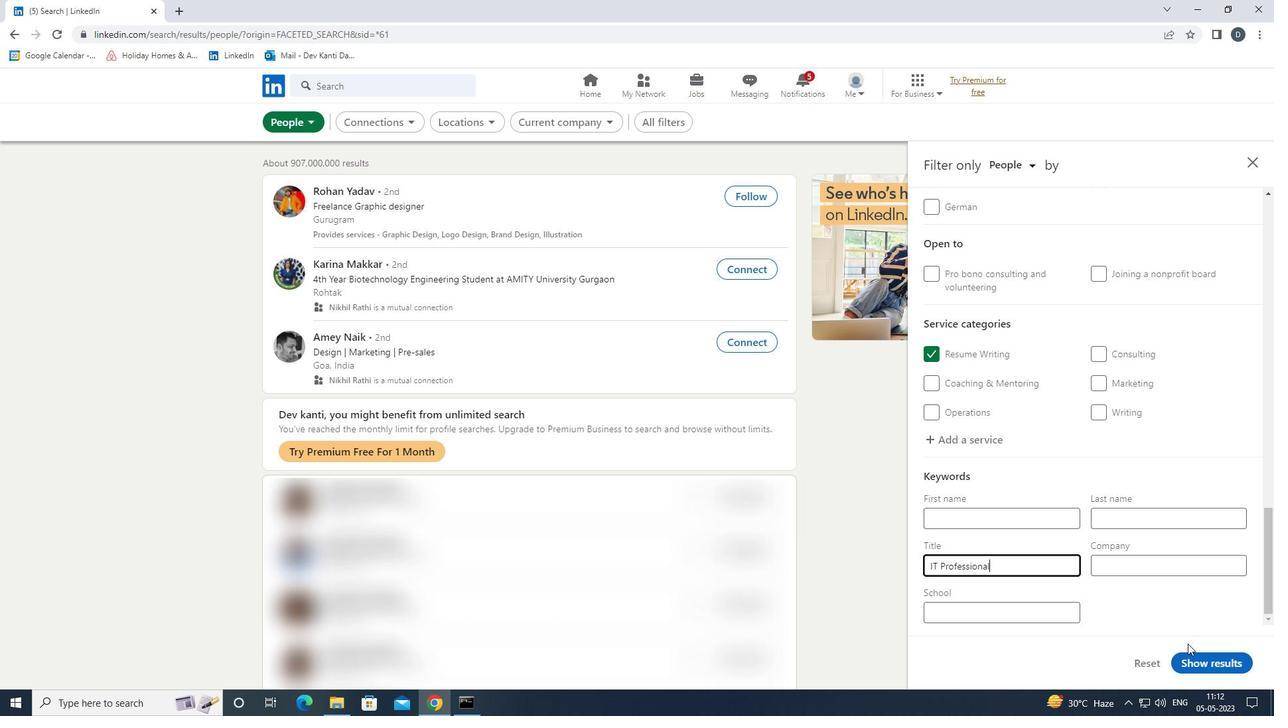 
Action: Mouse pressed left at (1199, 663)
Screenshot: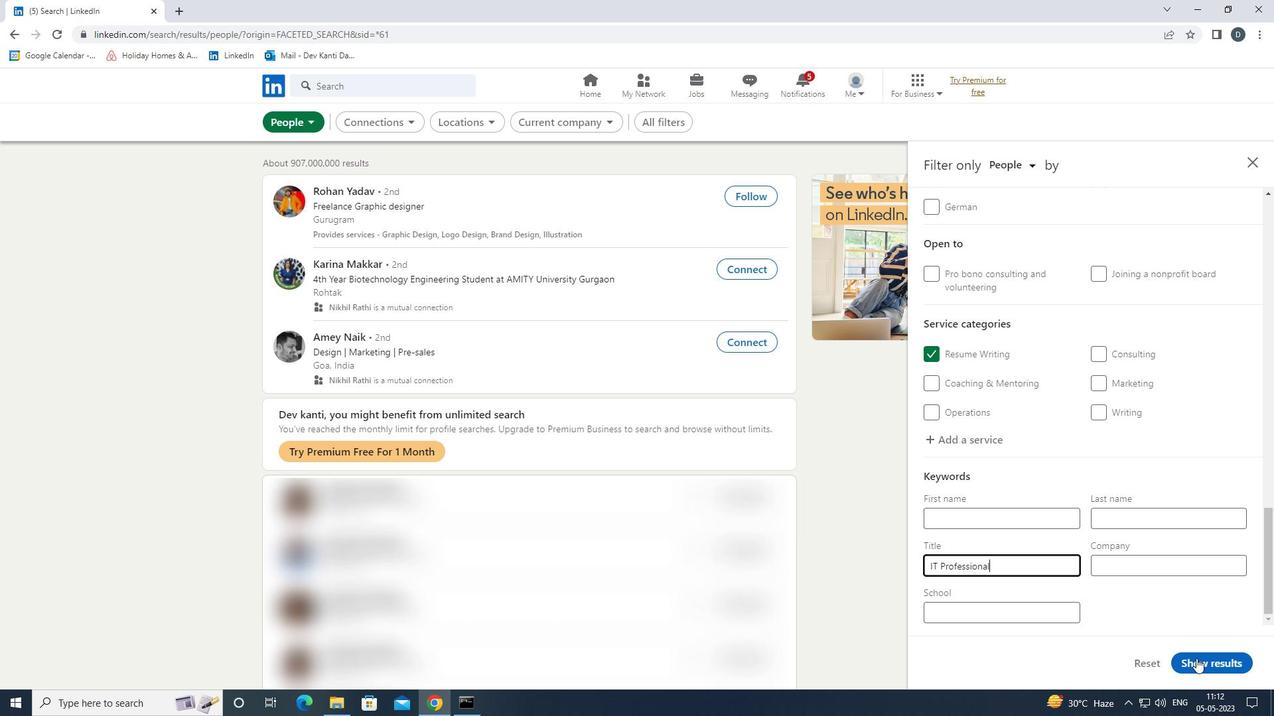 
Action: Mouse moved to (836, 499)
Screenshot: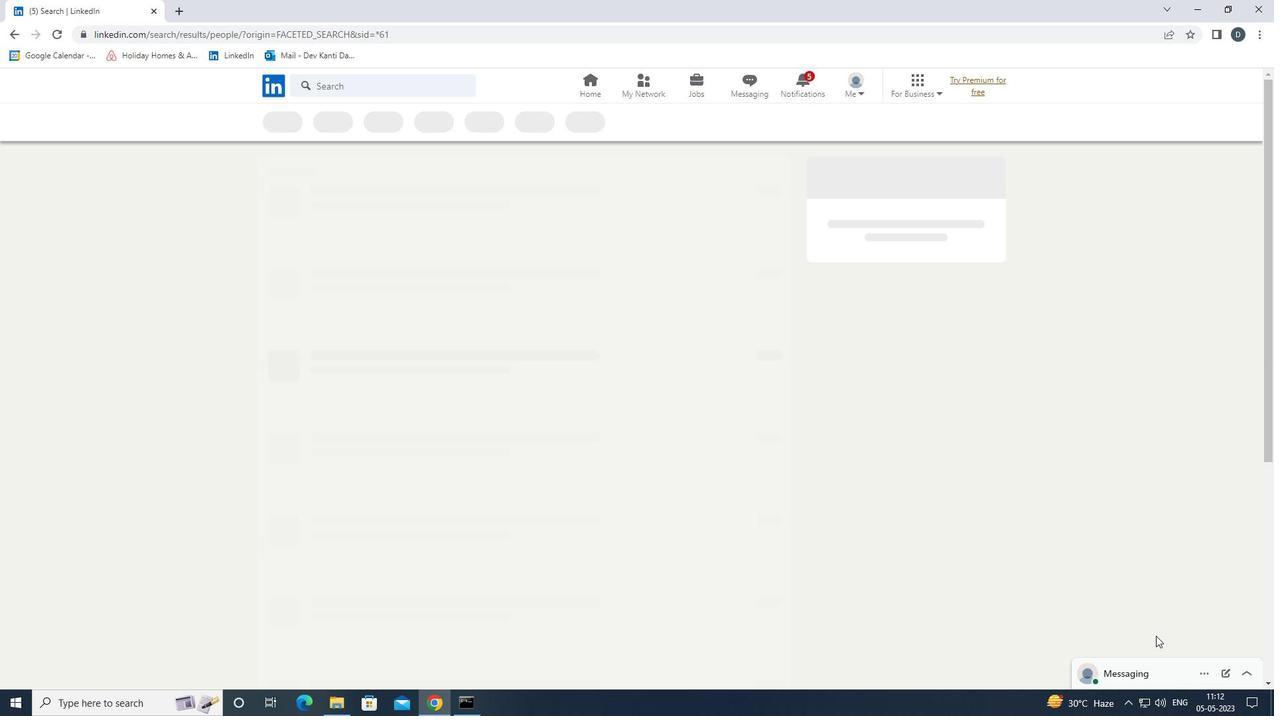 
